 Task: Search one way flight ticket for 5 adults, 1 child, 2 infants in seat and 1 infant on lap in business from Reno: Reno/tahoe International Airport to New Bern: Coastal Carolina Regional Airport (was Craven County Regional) on 5-4-2023. Choice of flights is Frontier. Number of bags: 2 checked bags. Price is upto 81000. Outbound departure time preference is 8:30.
Action: Mouse moved to (322, 126)
Screenshot: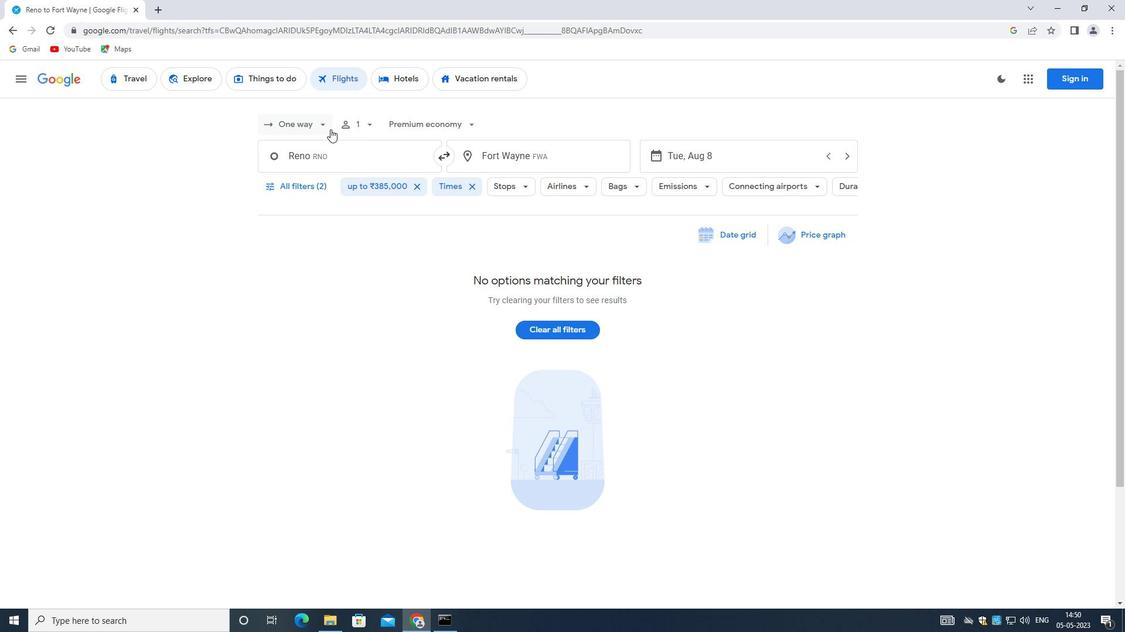 
Action: Mouse pressed left at (322, 126)
Screenshot: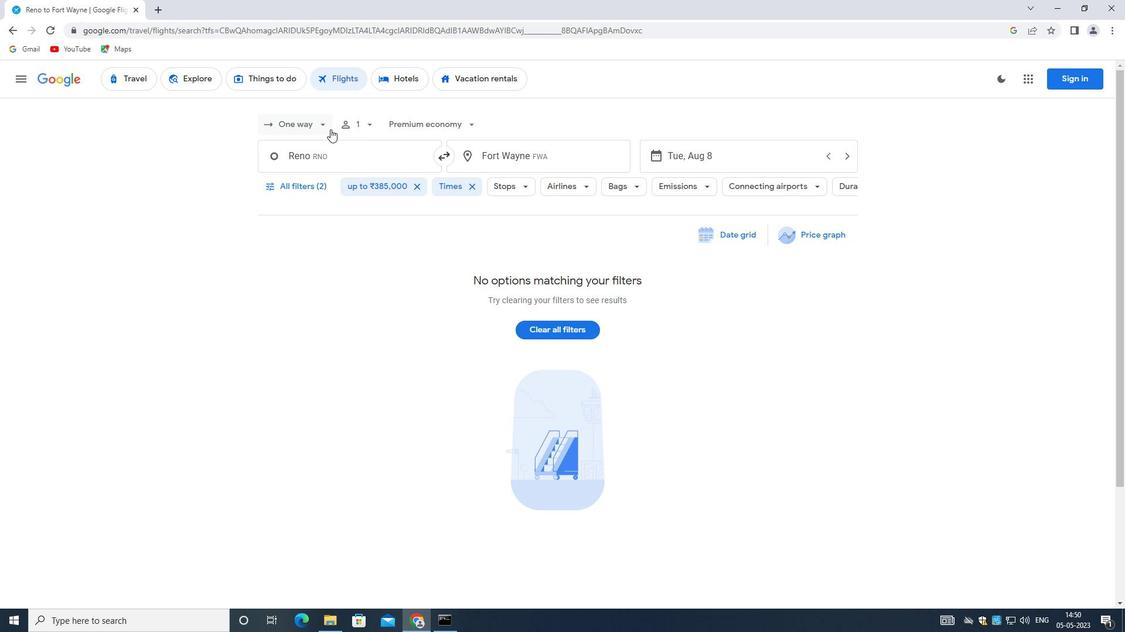 
Action: Mouse moved to (309, 186)
Screenshot: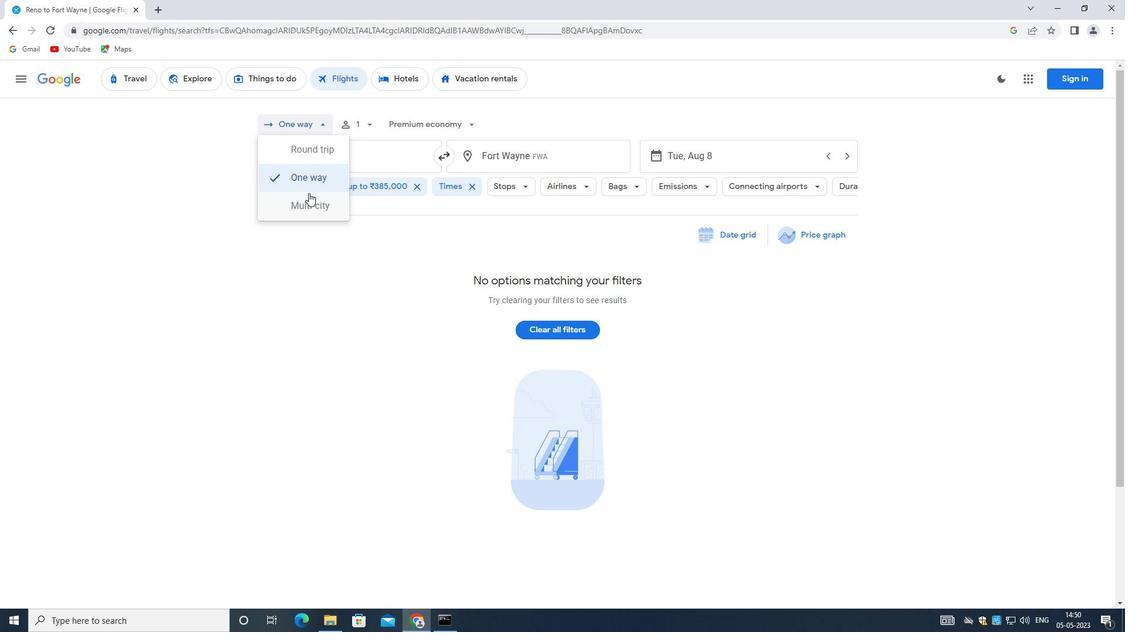 
Action: Mouse pressed left at (309, 186)
Screenshot: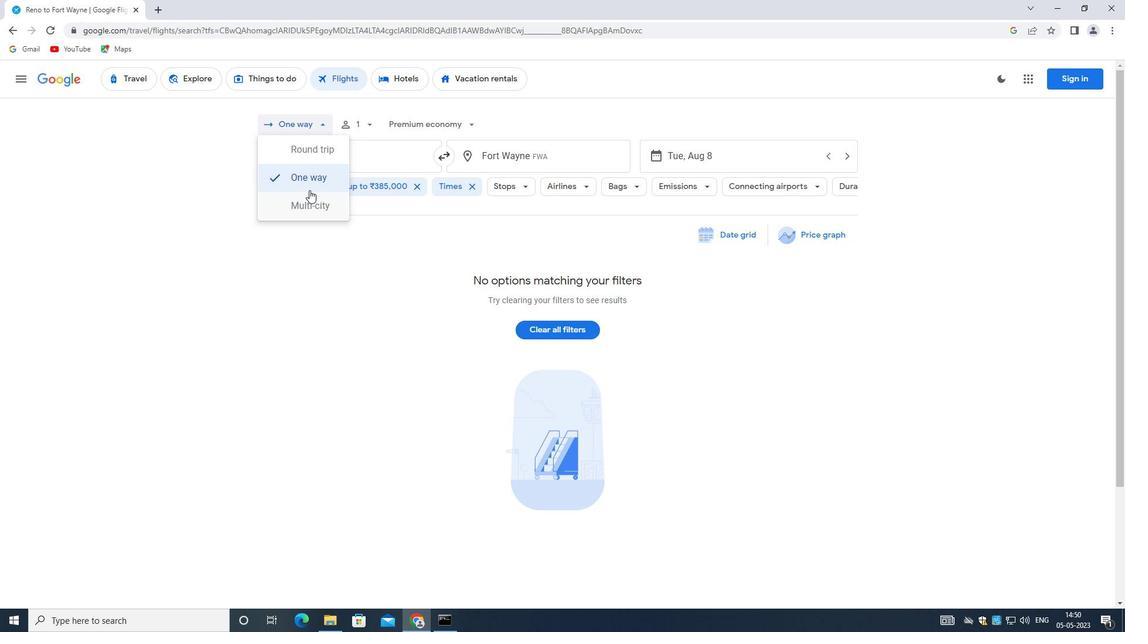 
Action: Mouse moved to (361, 122)
Screenshot: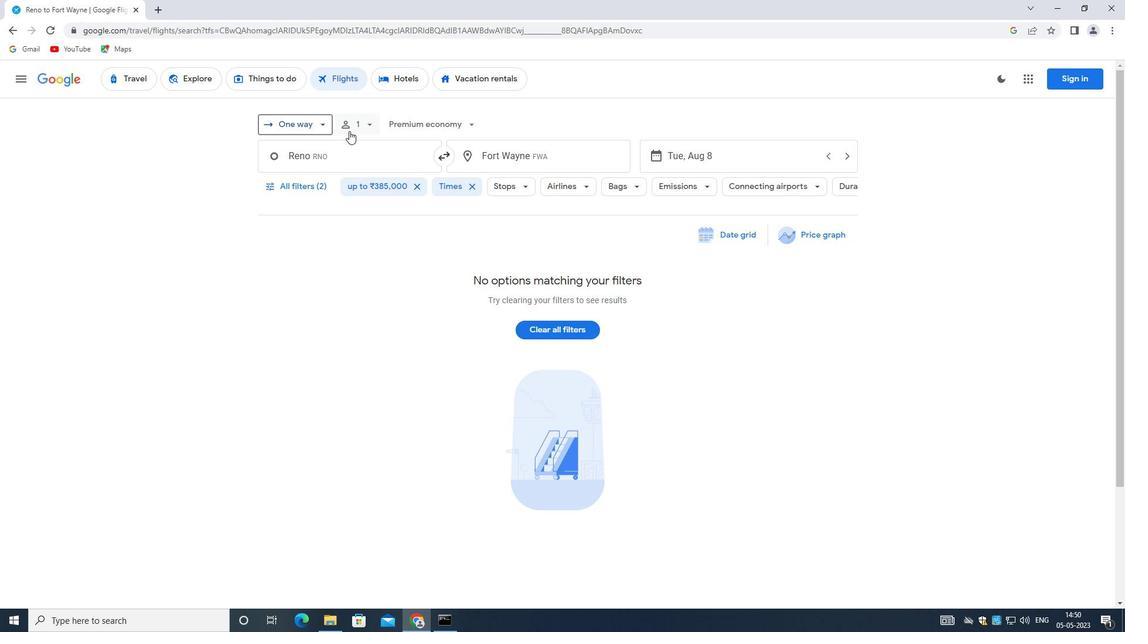 
Action: Mouse pressed left at (361, 122)
Screenshot: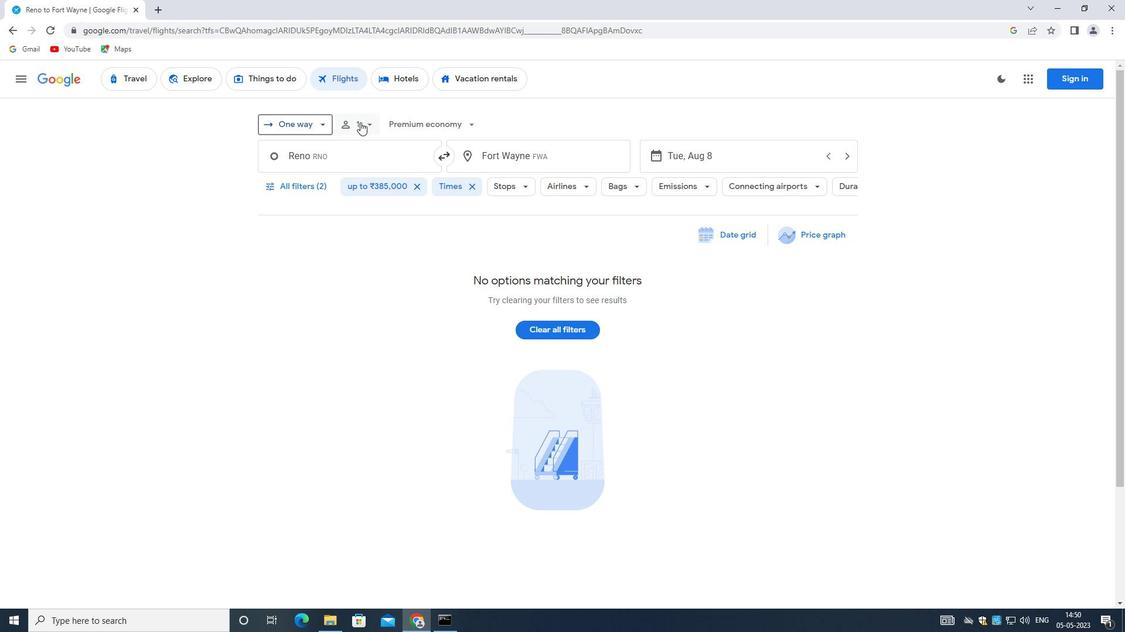 
Action: Mouse moved to (456, 153)
Screenshot: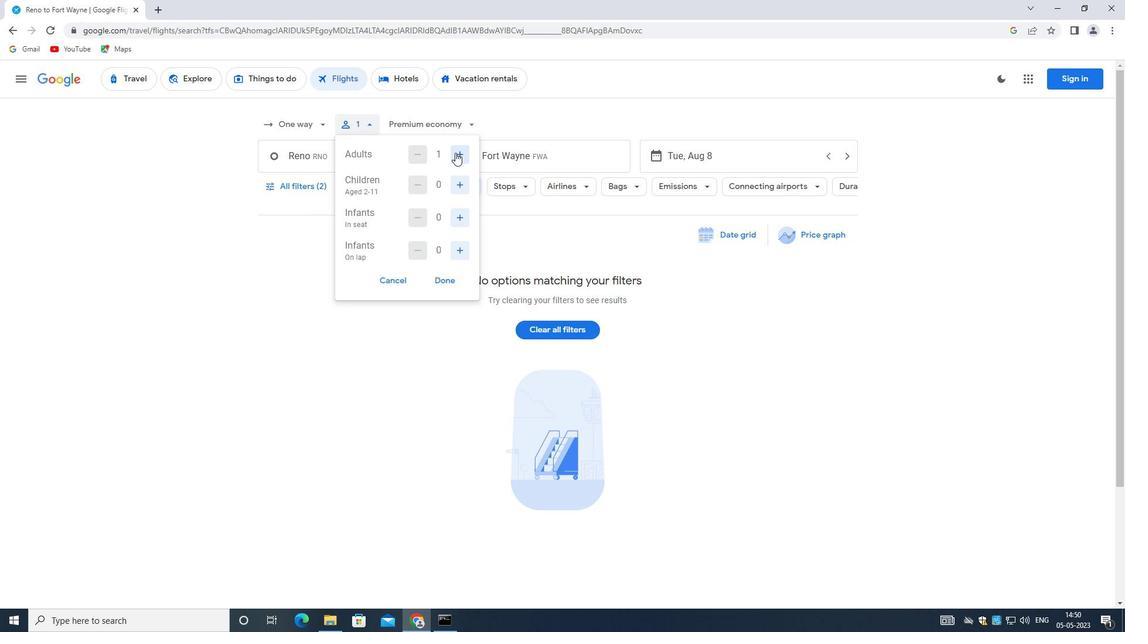 
Action: Mouse pressed left at (456, 153)
Screenshot: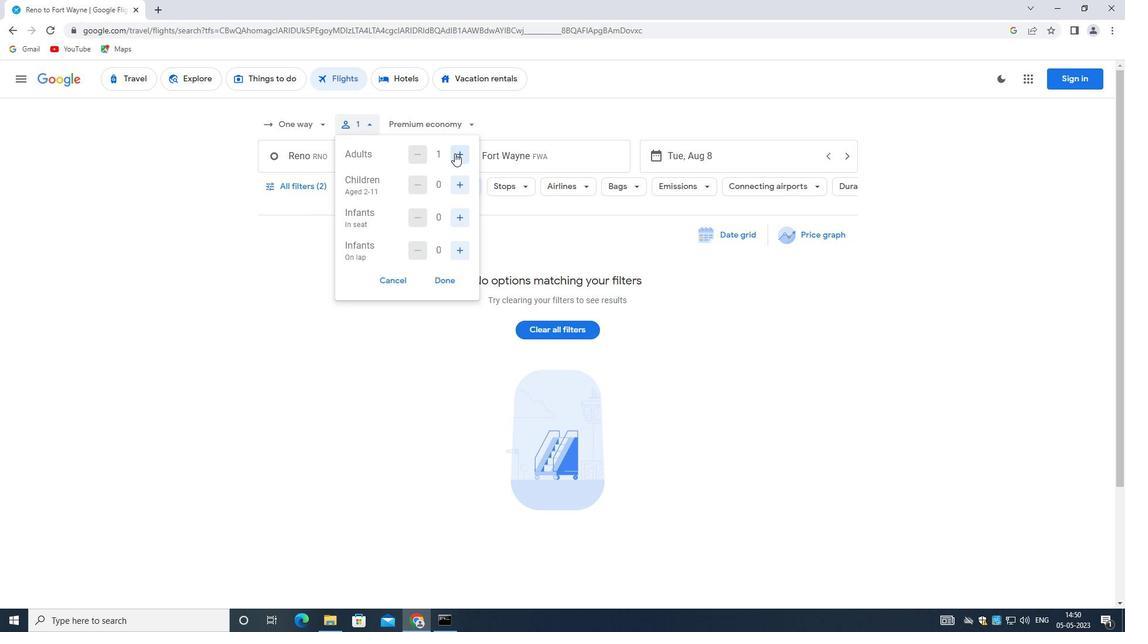 
Action: Mouse moved to (457, 152)
Screenshot: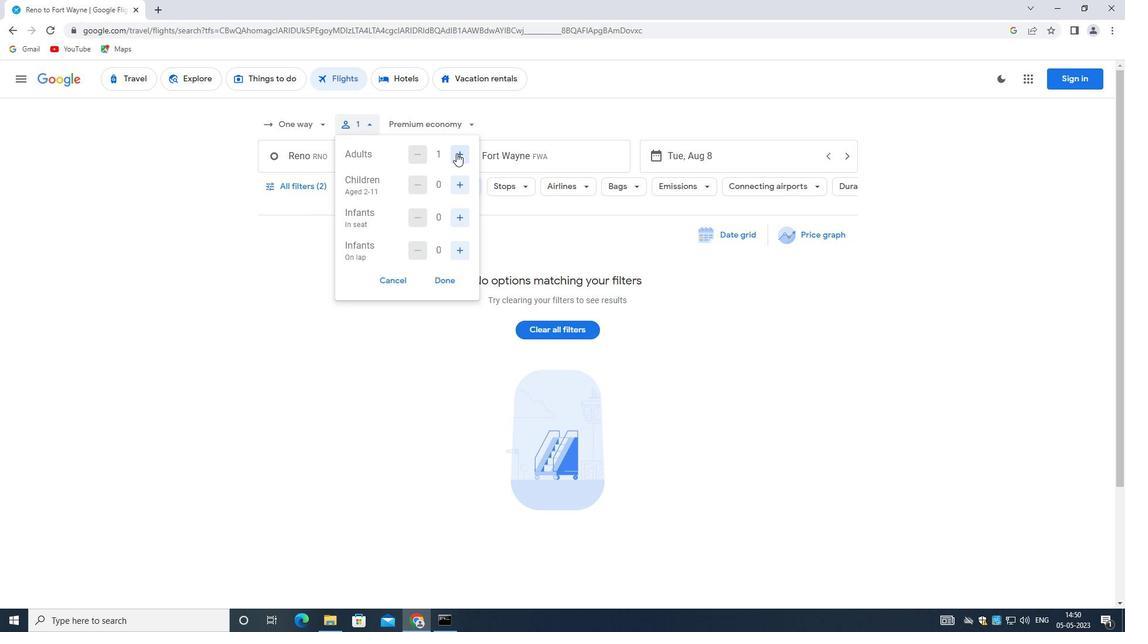 
Action: Mouse pressed left at (457, 152)
Screenshot: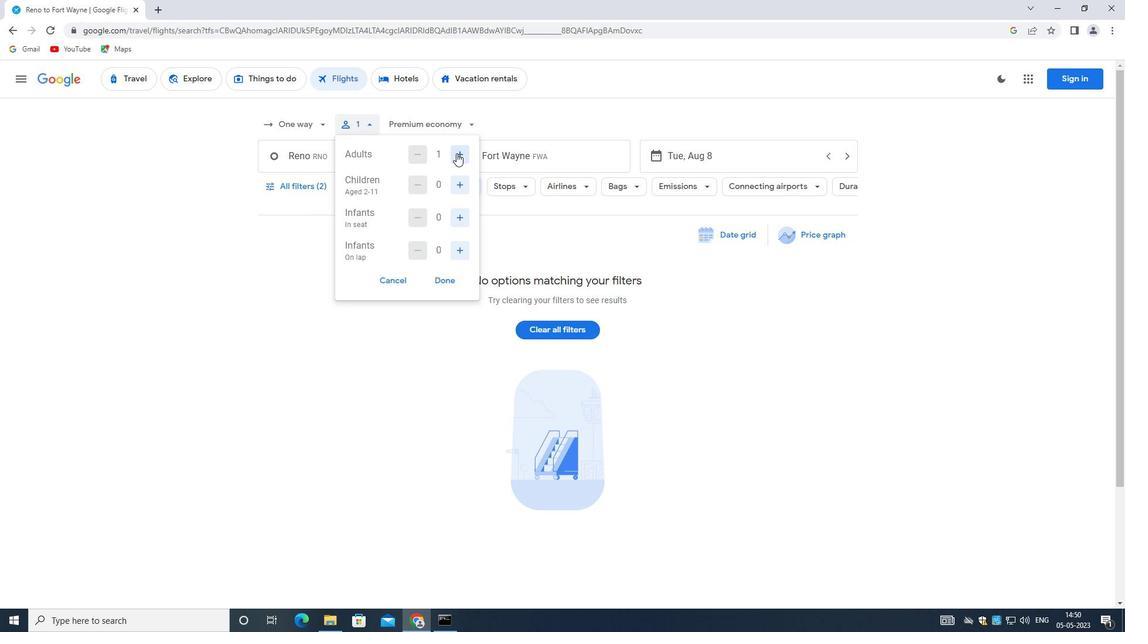
Action: Mouse pressed left at (457, 152)
Screenshot: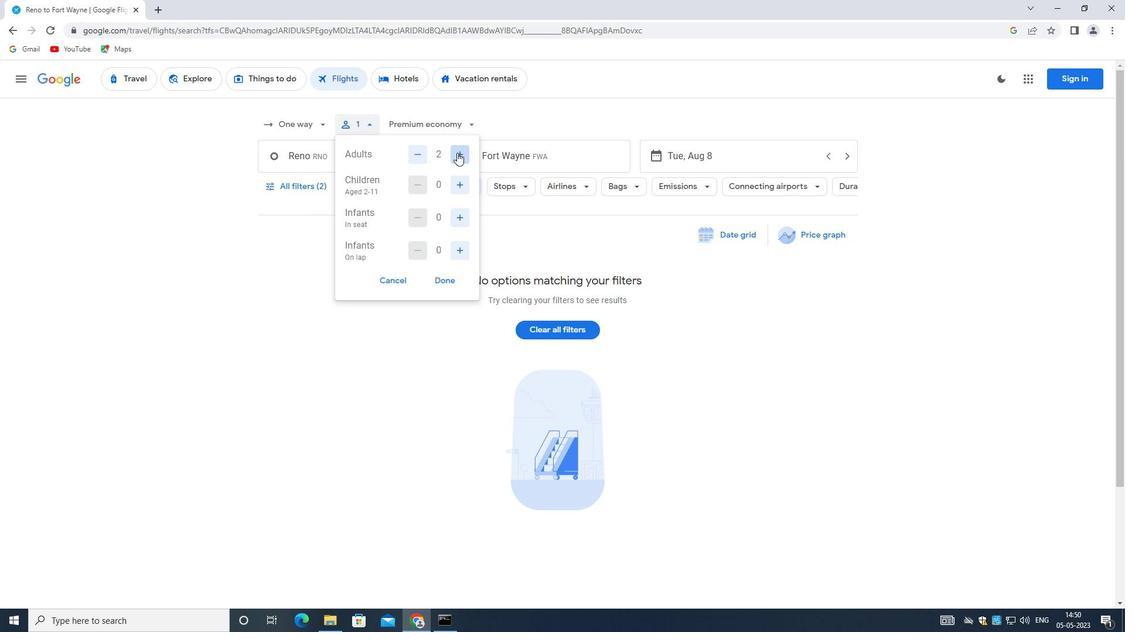 
Action: Mouse pressed left at (457, 152)
Screenshot: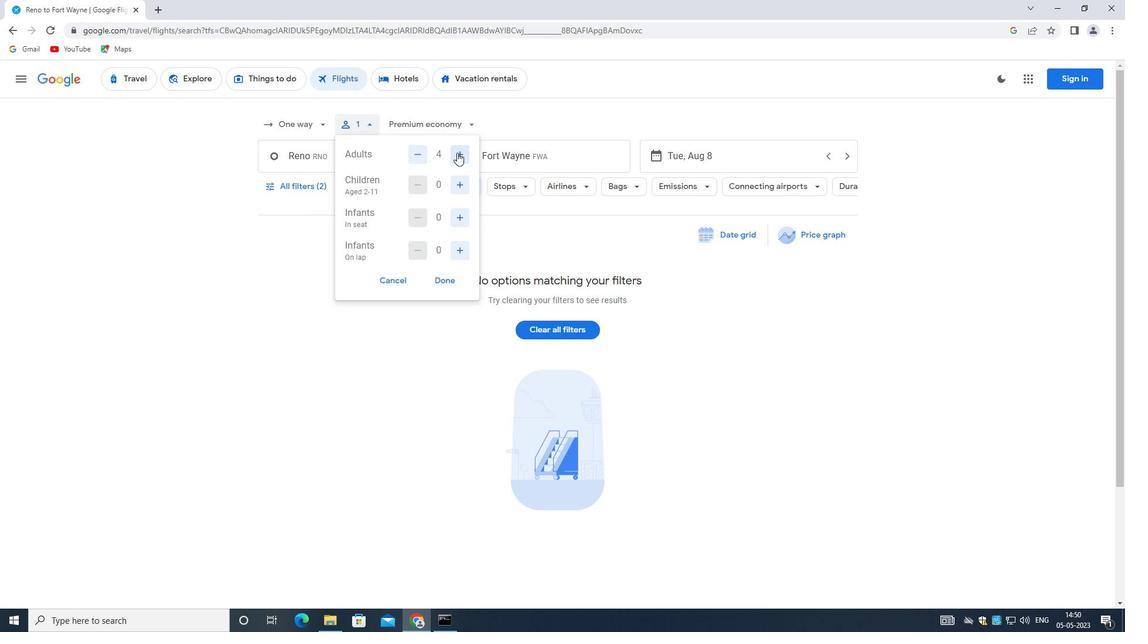 
Action: Mouse moved to (464, 181)
Screenshot: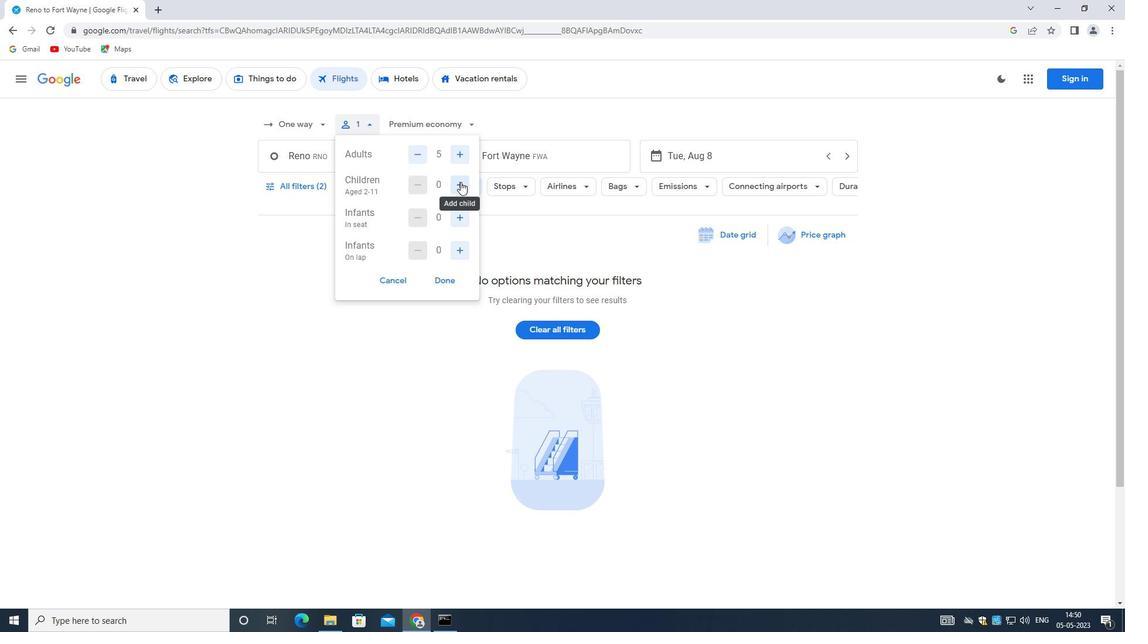 
Action: Mouse pressed left at (464, 181)
Screenshot: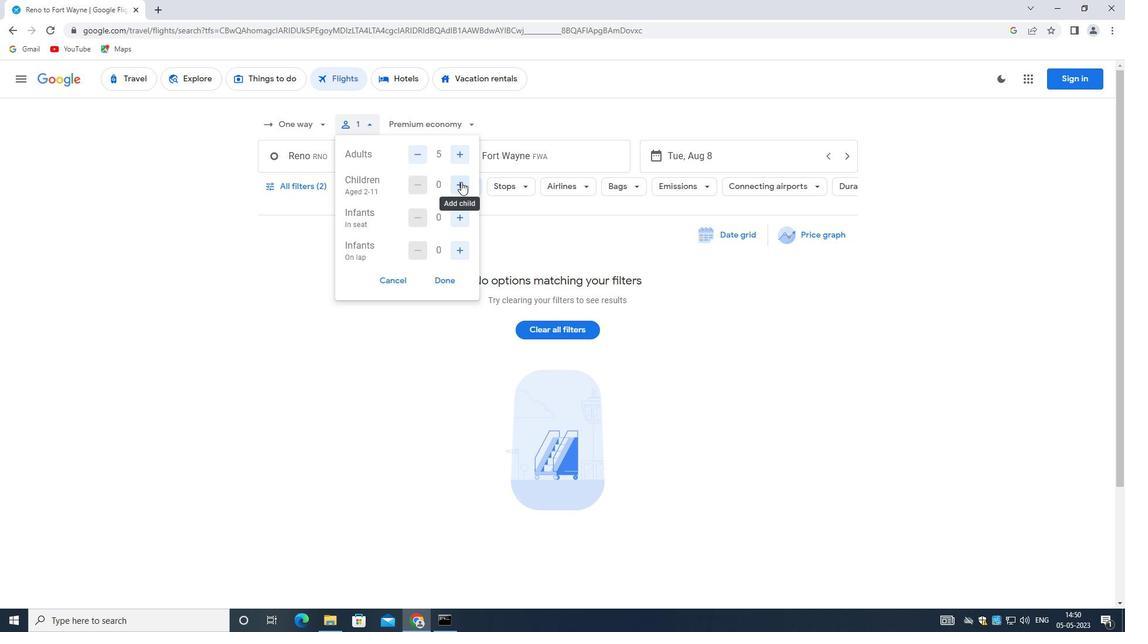 
Action: Mouse moved to (470, 215)
Screenshot: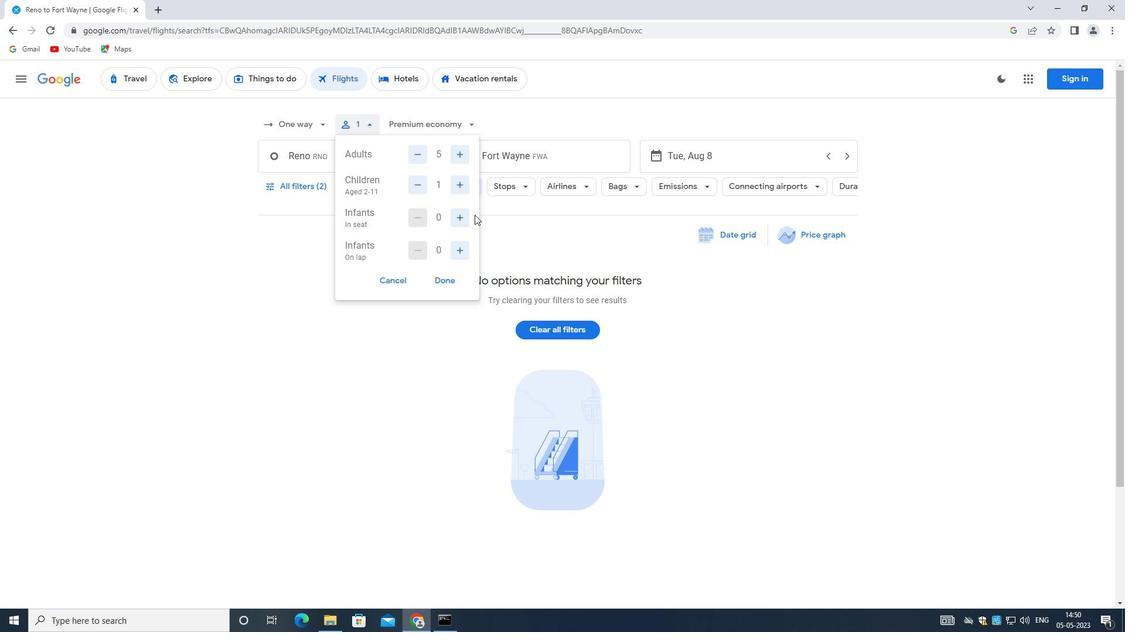 
Action: Mouse pressed left at (470, 215)
Screenshot: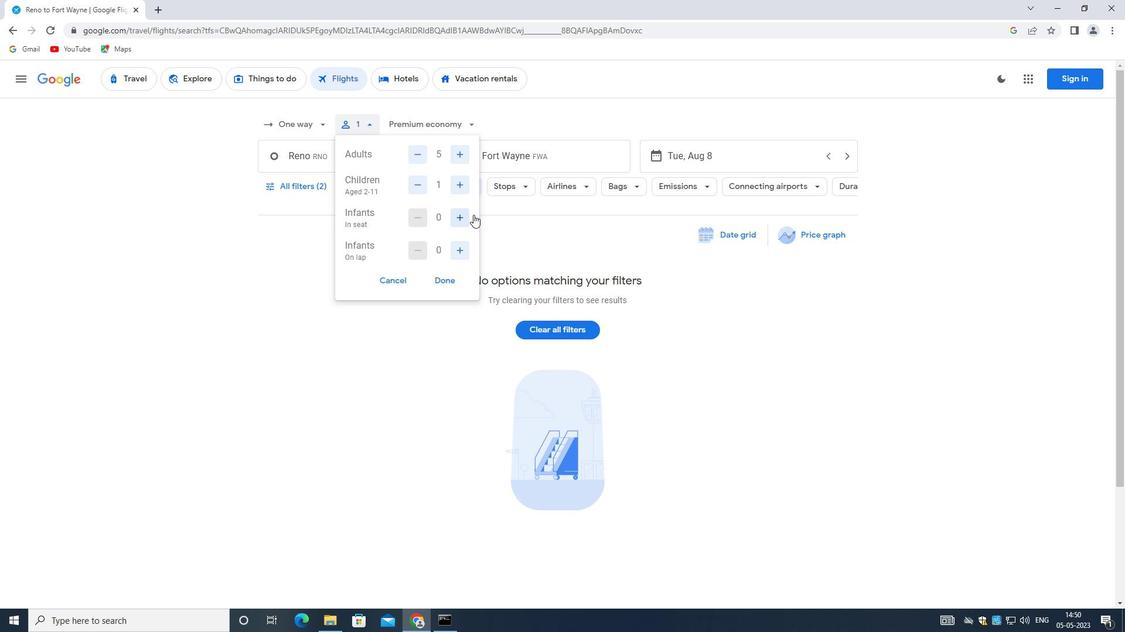 
Action: Mouse moved to (465, 219)
Screenshot: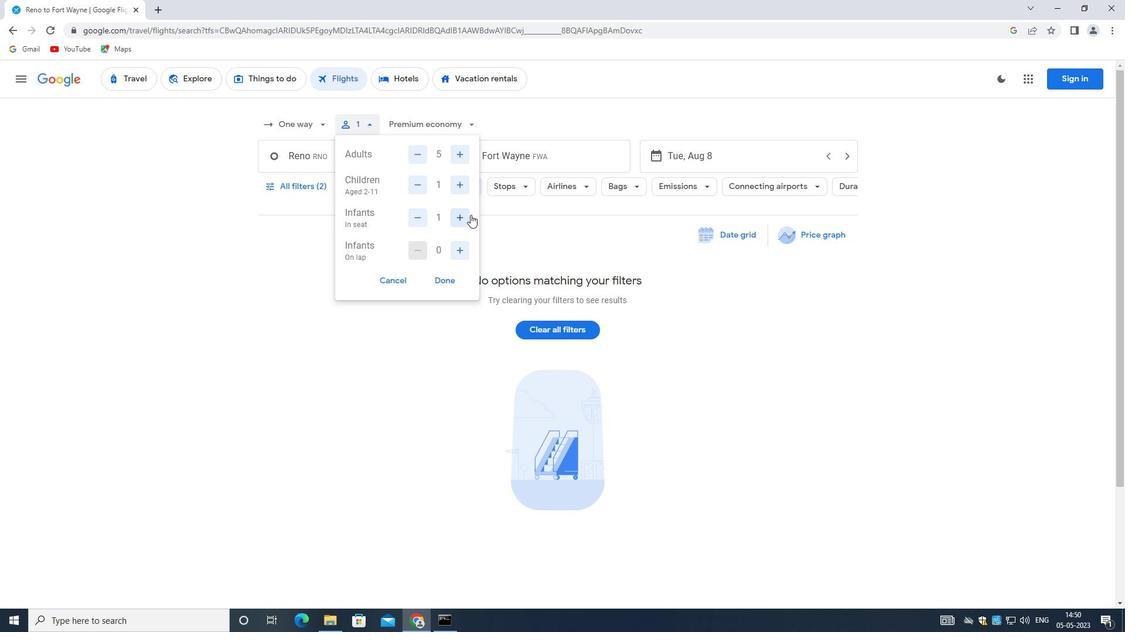 
Action: Mouse pressed left at (465, 219)
Screenshot: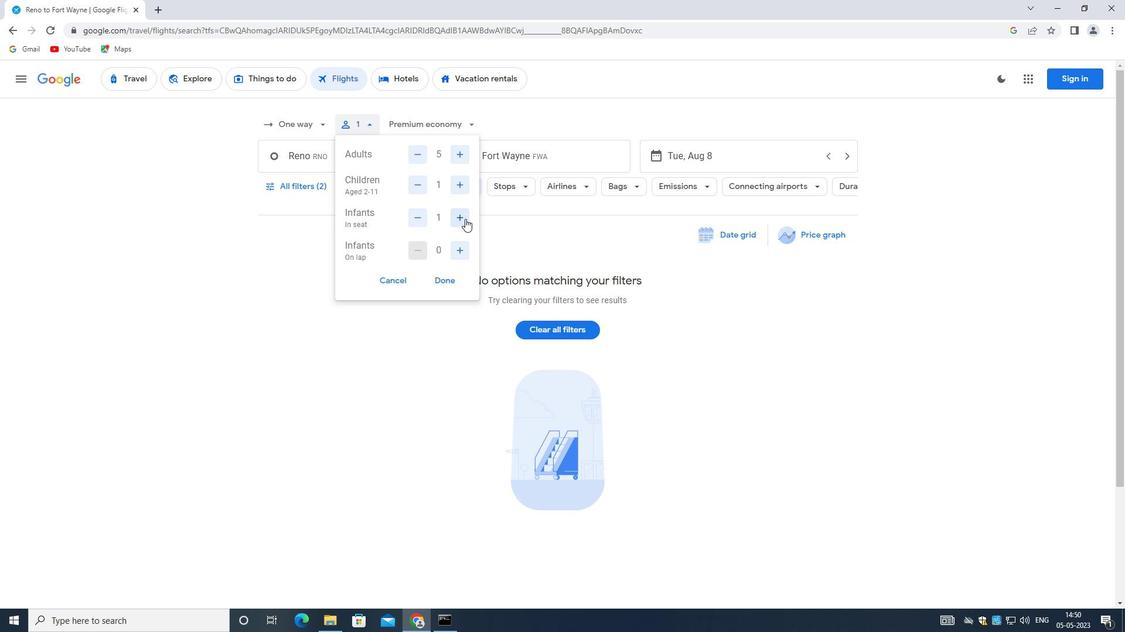 
Action: Mouse moved to (456, 248)
Screenshot: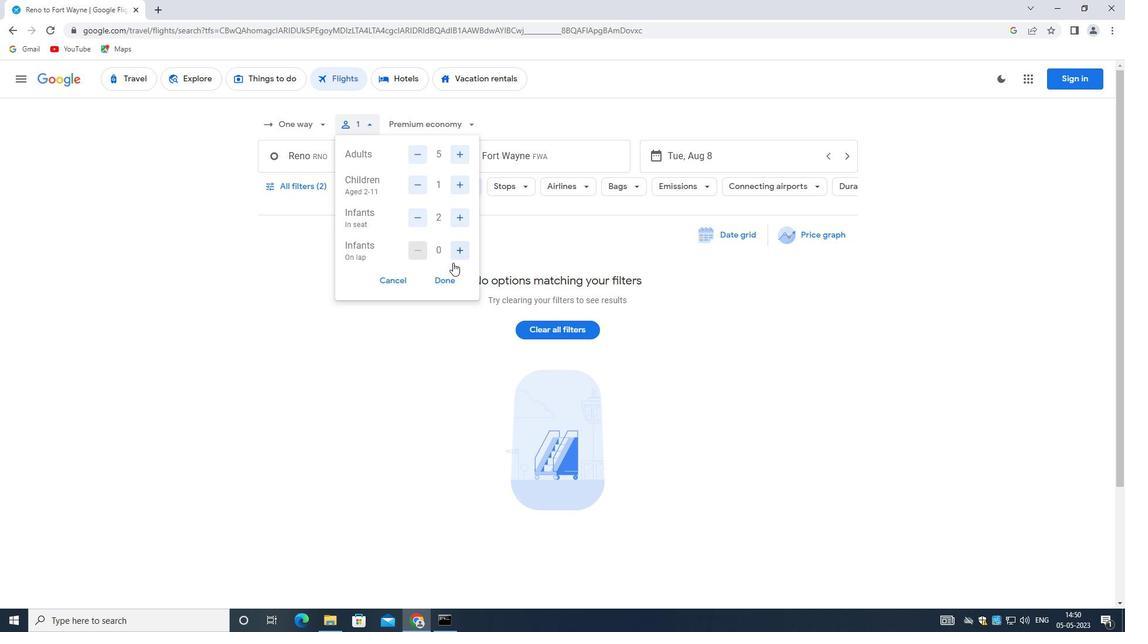
Action: Mouse pressed left at (456, 248)
Screenshot: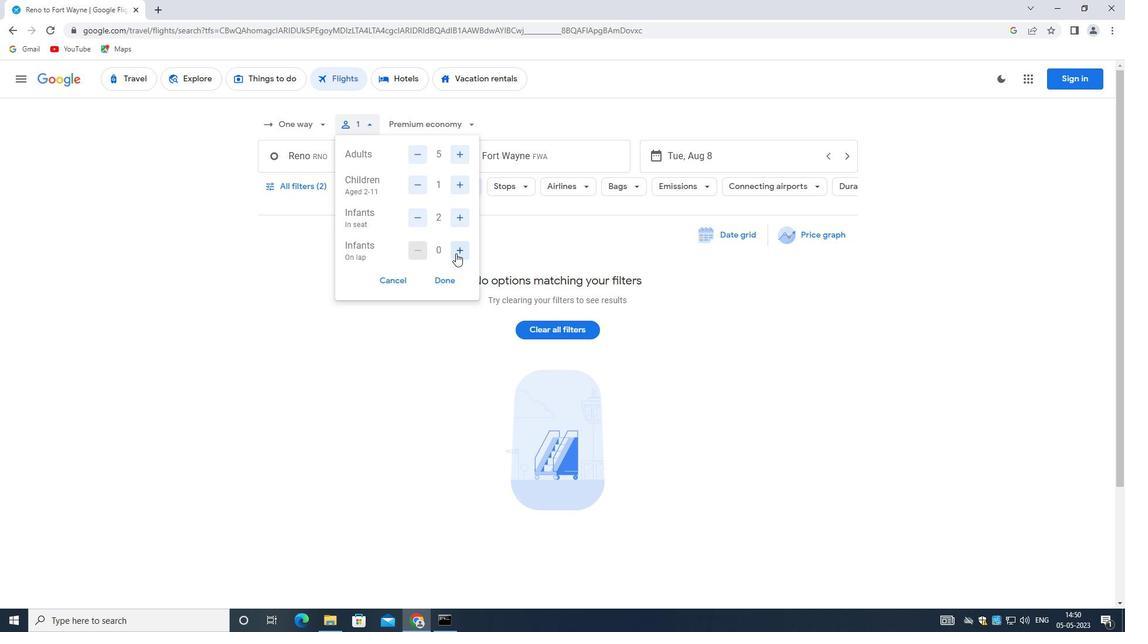 
Action: Mouse moved to (447, 284)
Screenshot: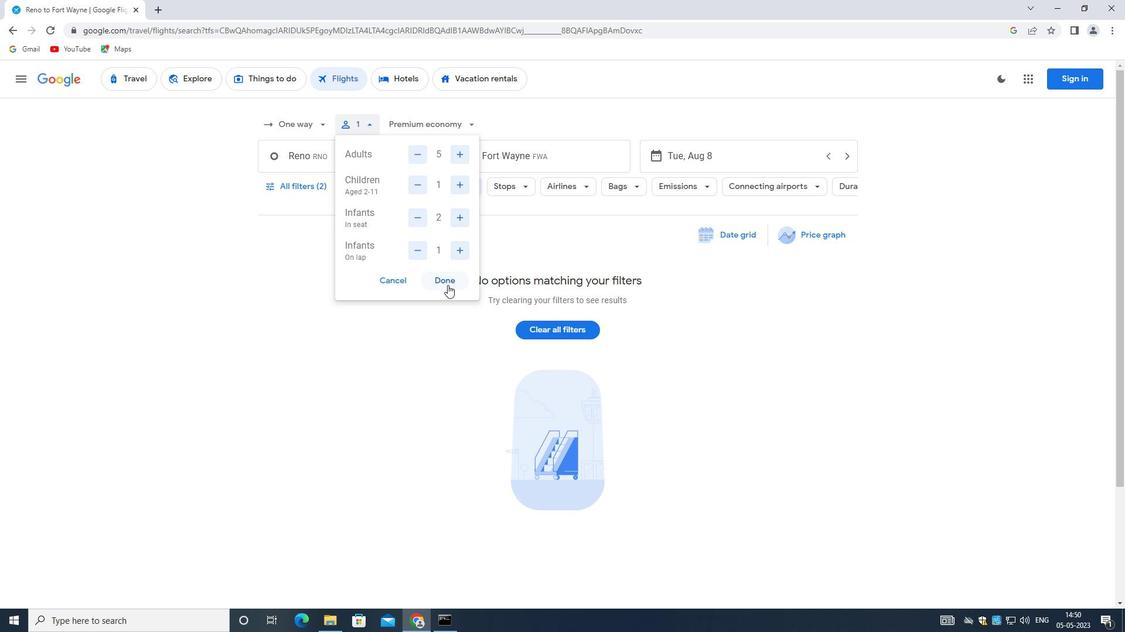 
Action: Mouse pressed left at (447, 284)
Screenshot: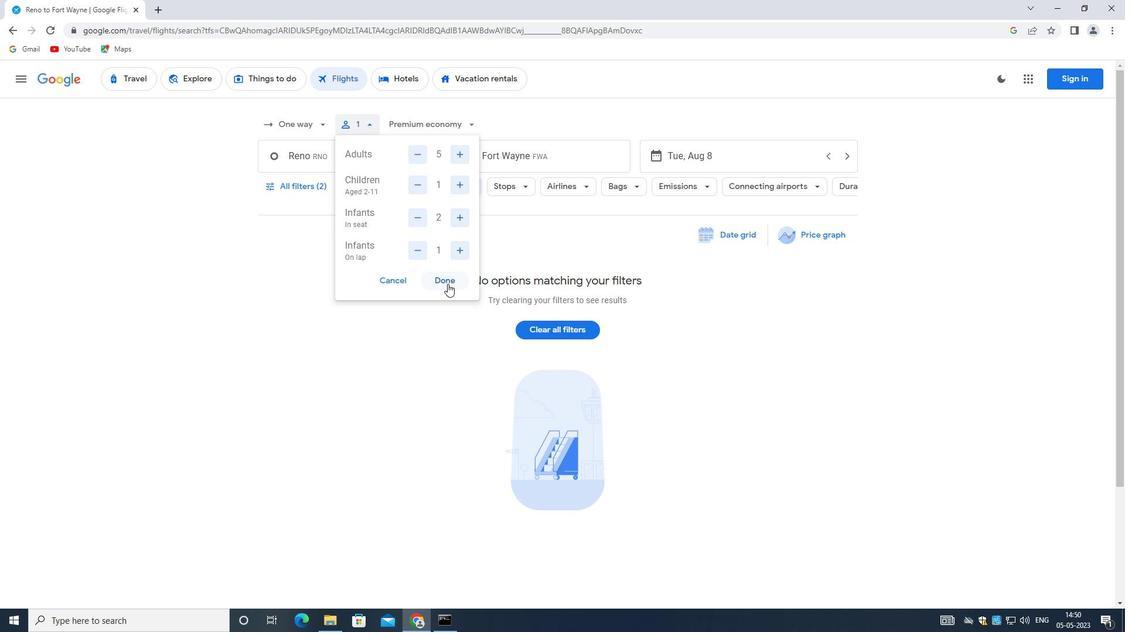 
Action: Mouse moved to (424, 128)
Screenshot: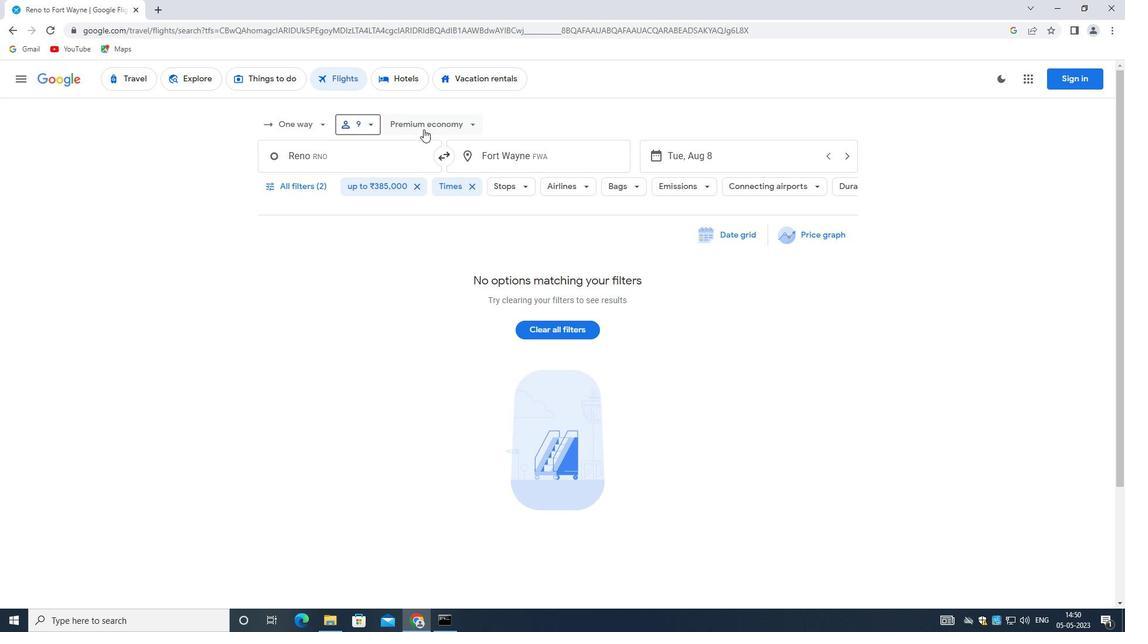 
Action: Mouse pressed left at (424, 128)
Screenshot: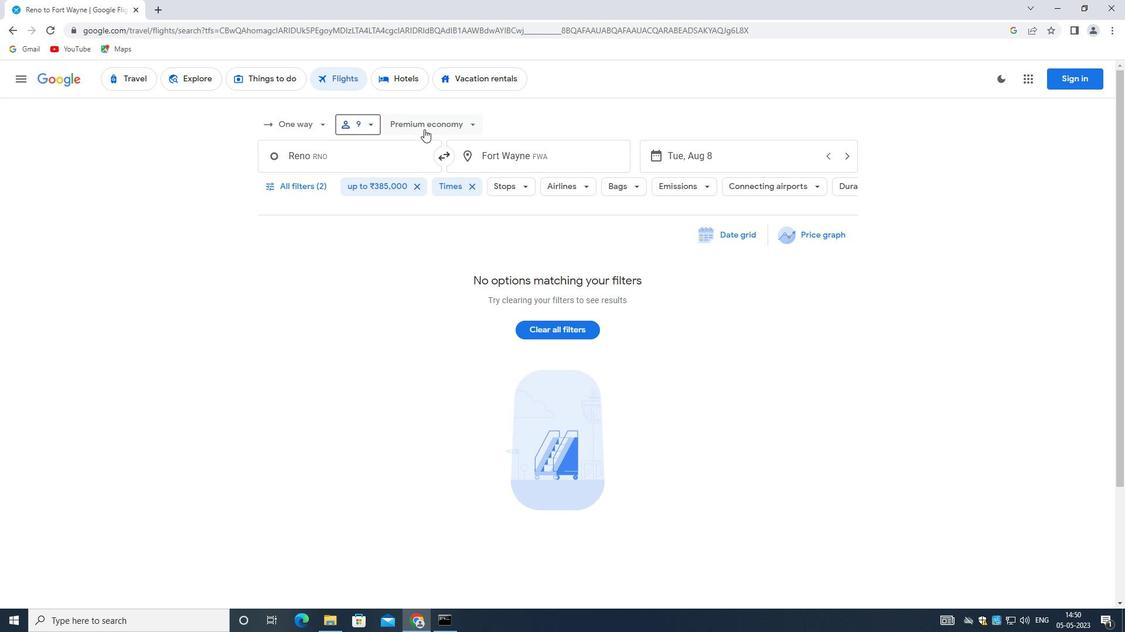 
Action: Mouse moved to (430, 204)
Screenshot: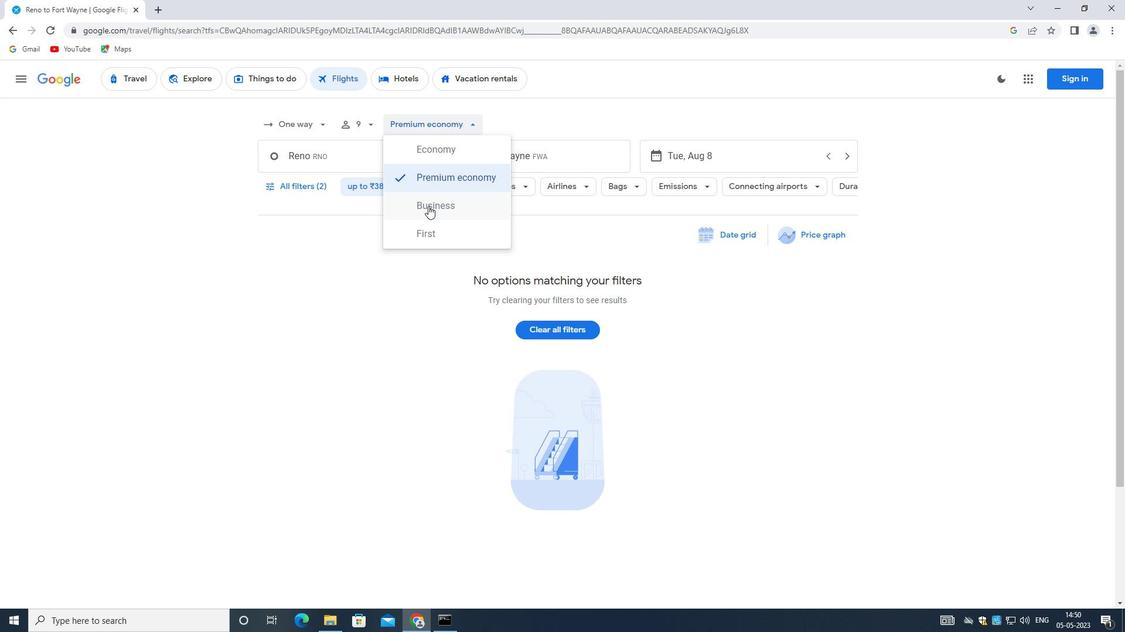 
Action: Mouse pressed left at (430, 204)
Screenshot: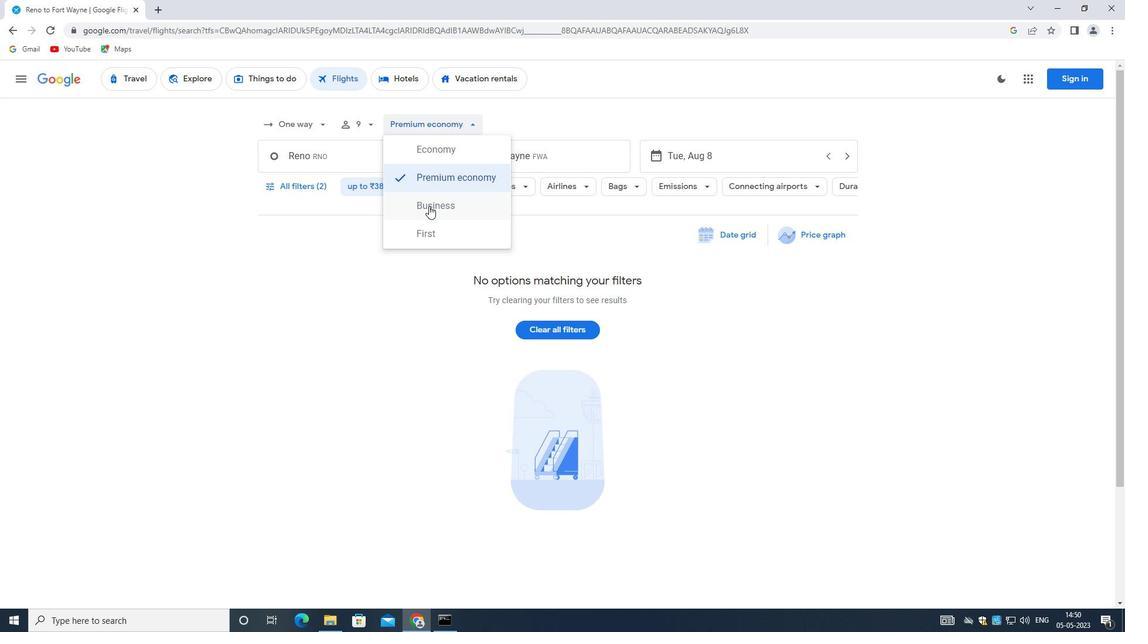 
Action: Mouse moved to (326, 158)
Screenshot: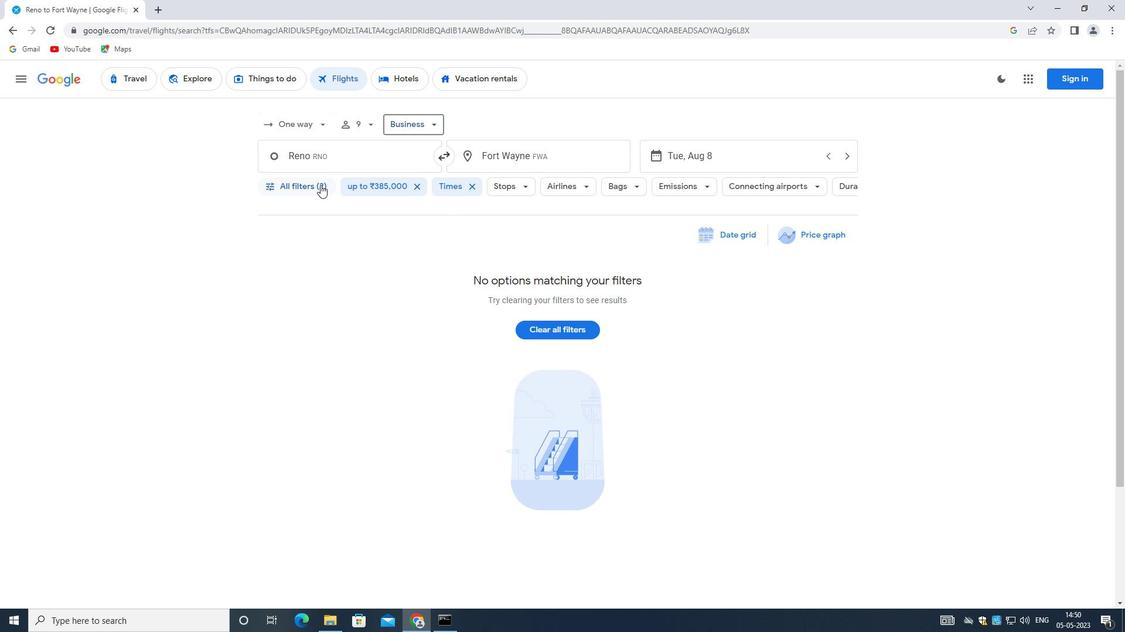 
Action: Mouse pressed left at (326, 158)
Screenshot: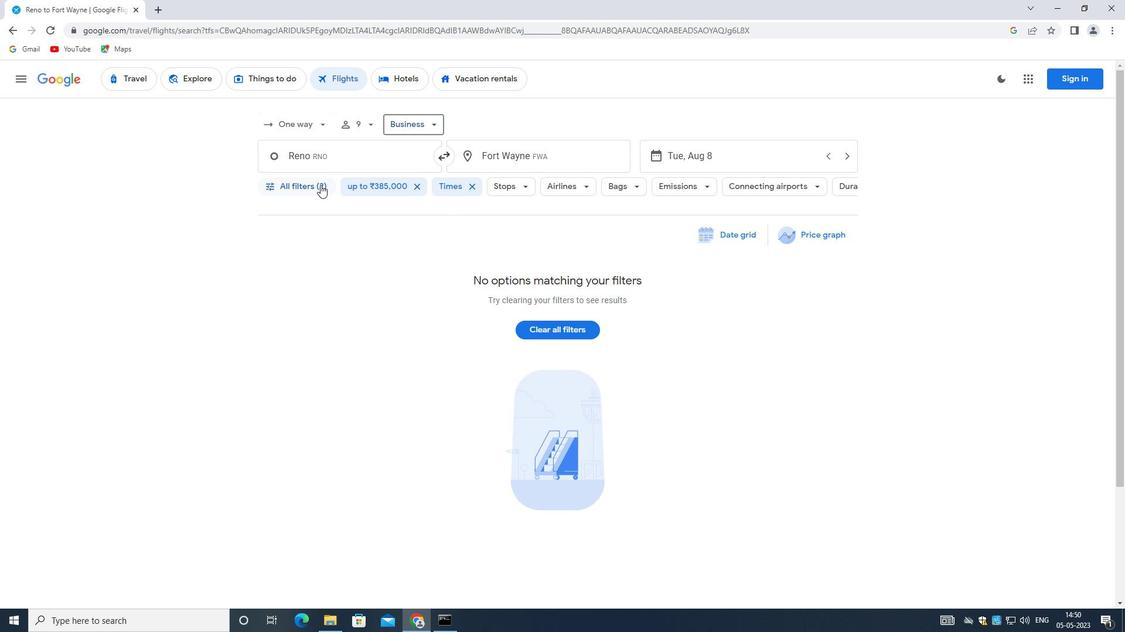 
Action: Mouse moved to (393, 213)
Screenshot: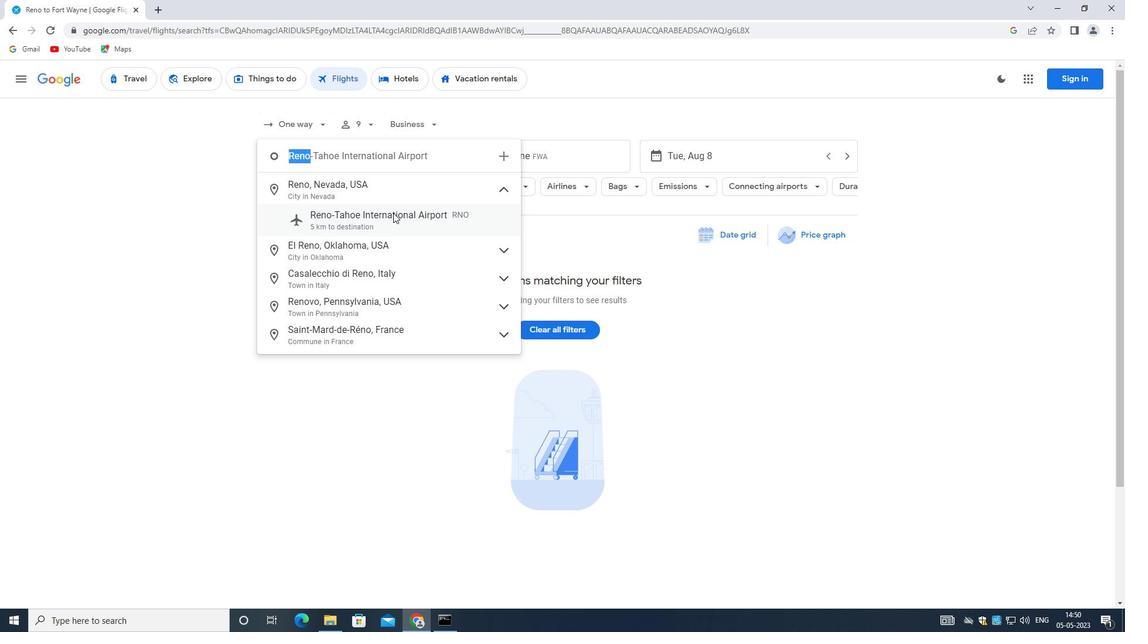 
Action: Mouse pressed left at (393, 213)
Screenshot: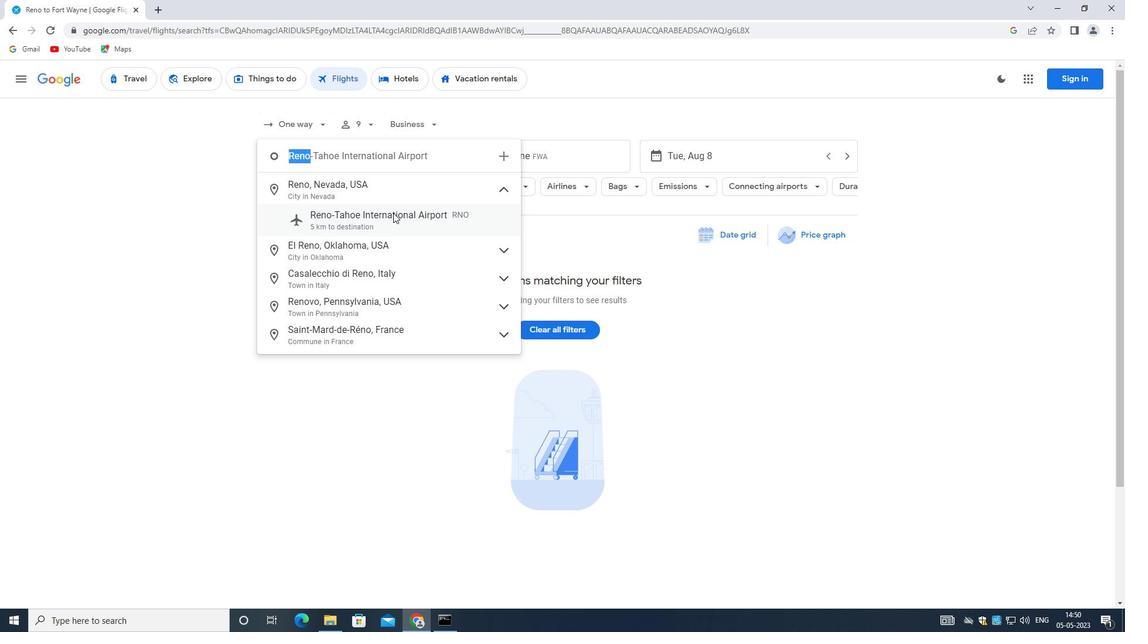 
Action: Mouse moved to (542, 145)
Screenshot: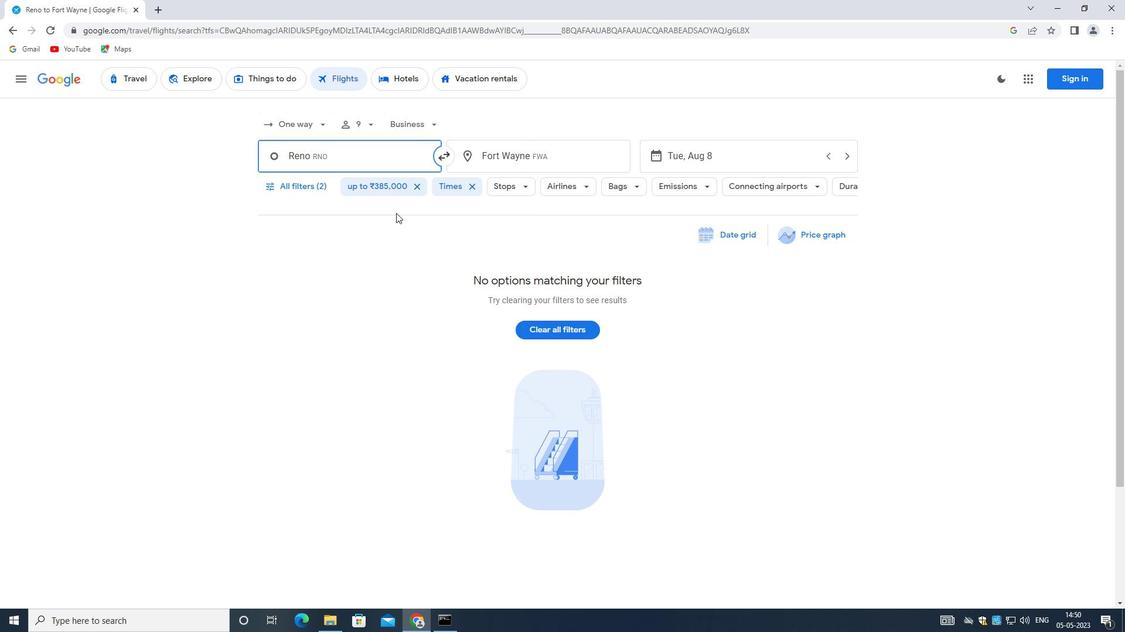 
Action: Mouse pressed left at (542, 145)
Screenshot: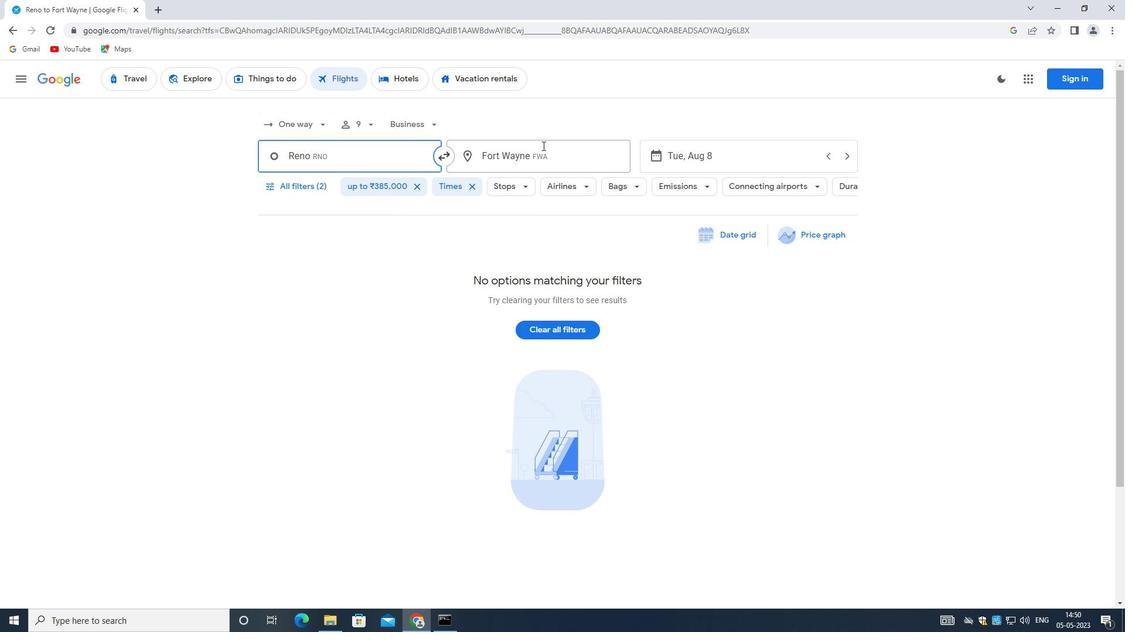 
Action: Mouse moved to (545, 143)
Screenshot: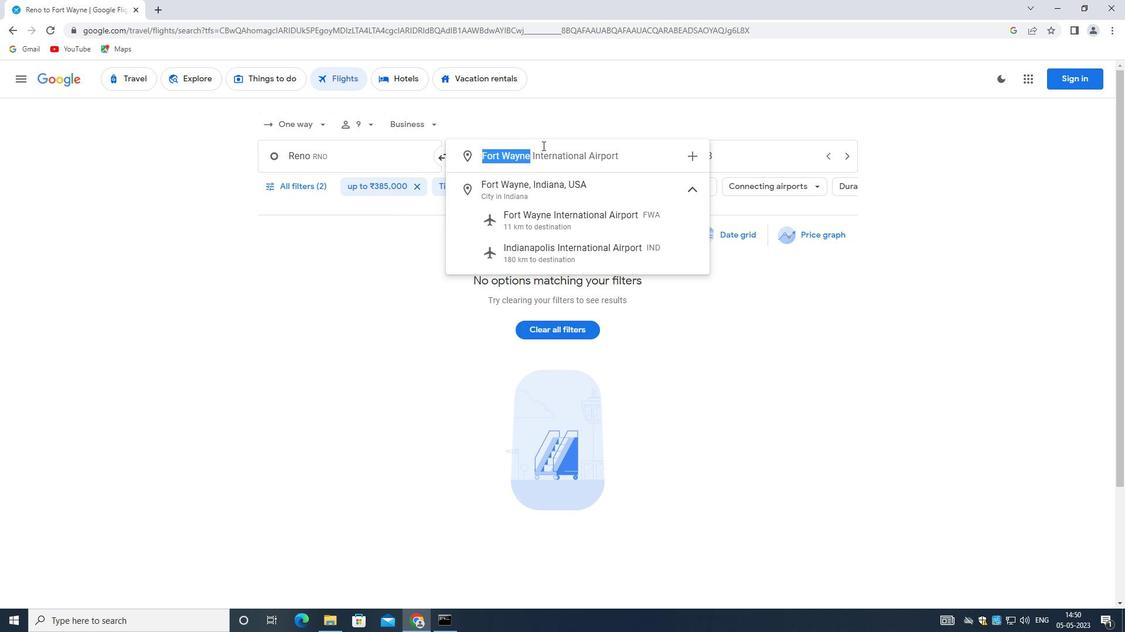 
Action: Key pressed <Key.backspace>
Screenshot: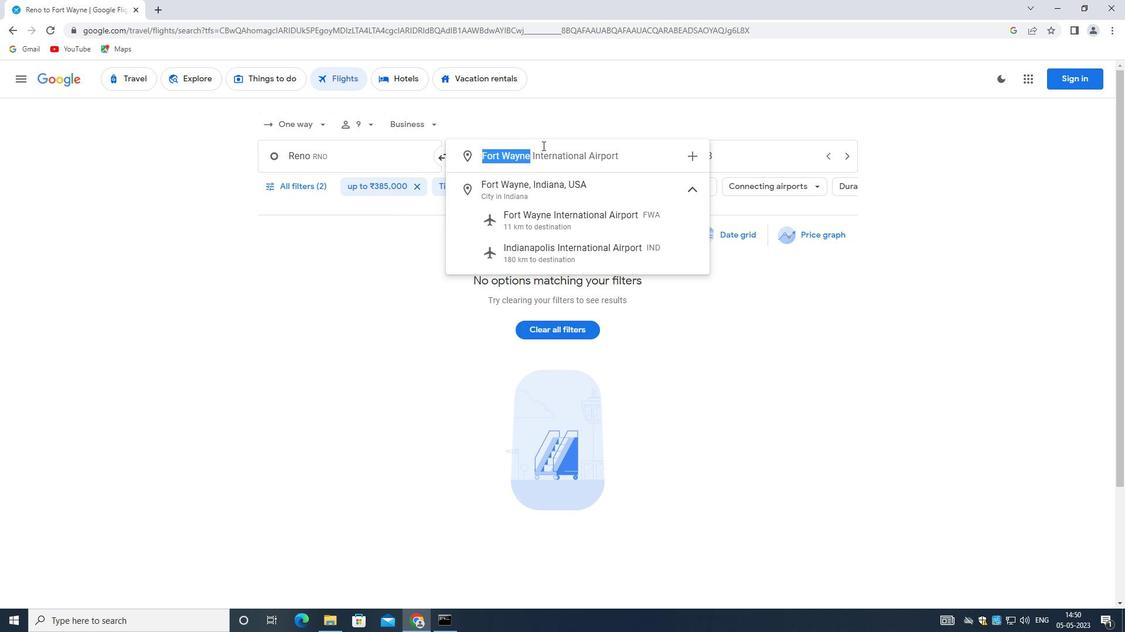 
Action: Mouse moved to (562, 132)
Screenshot: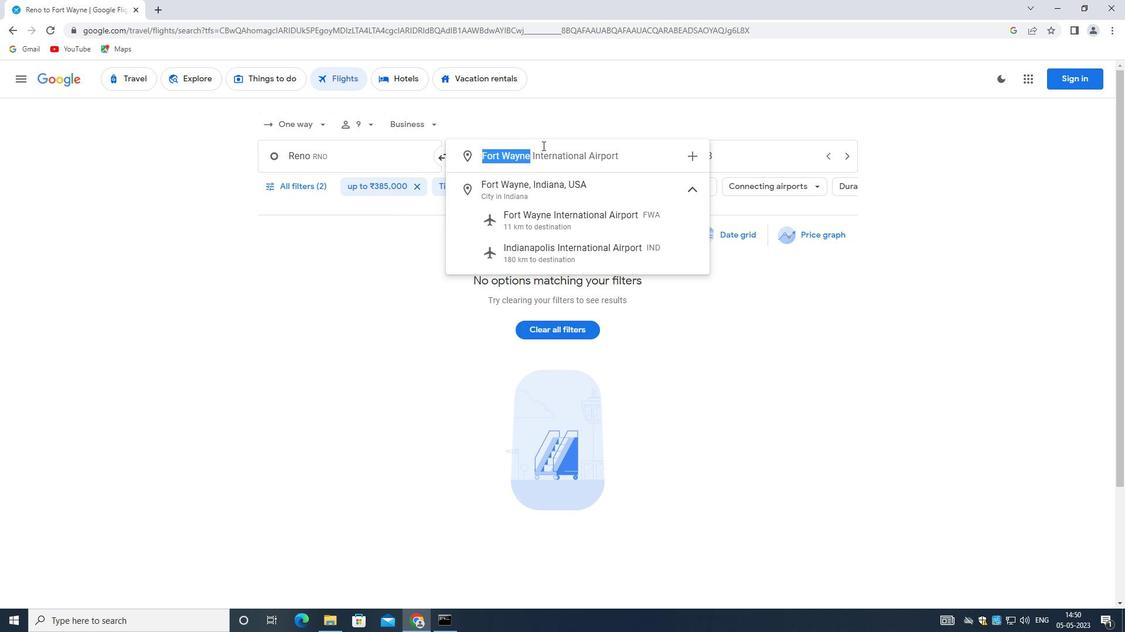 
Action: Key pressed <Key.shift><Key.shift><Key.shift>COAST
Screenshot: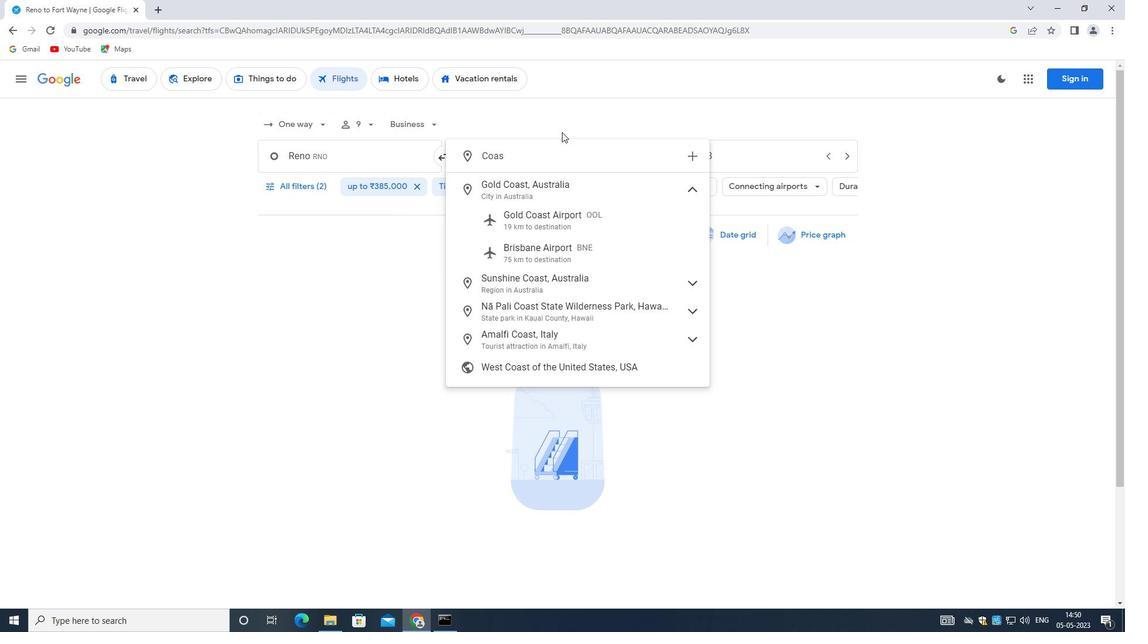 
Action: Mouse moved to (562, 132)
Screenshot: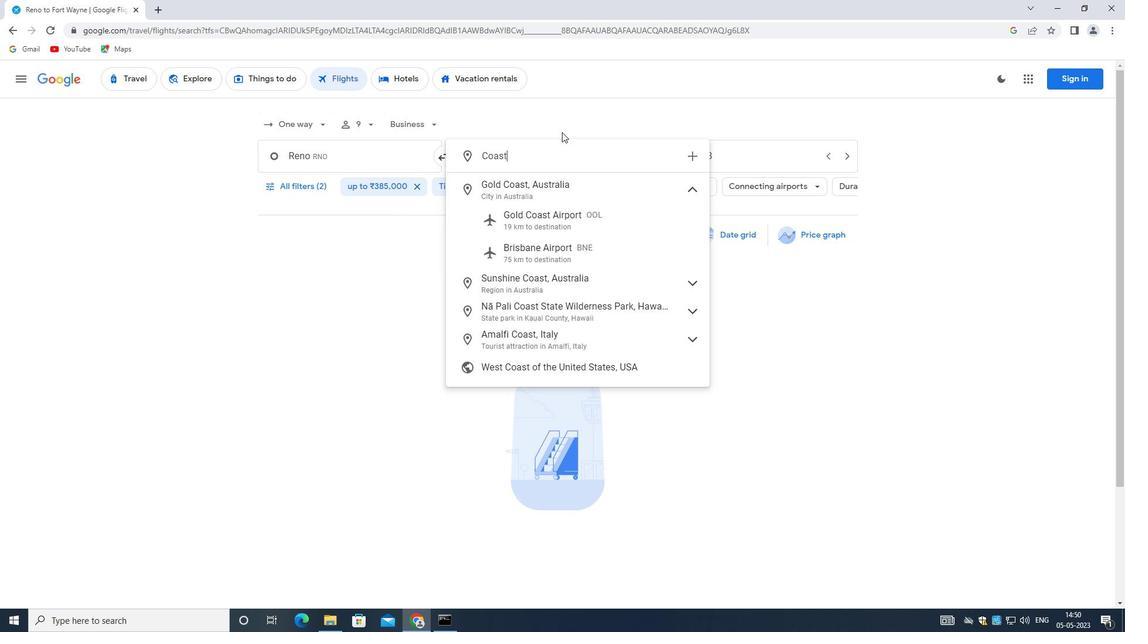 
Action: Key pressed AL<Key.space><Key.shift>CAROLINA
Screenshot: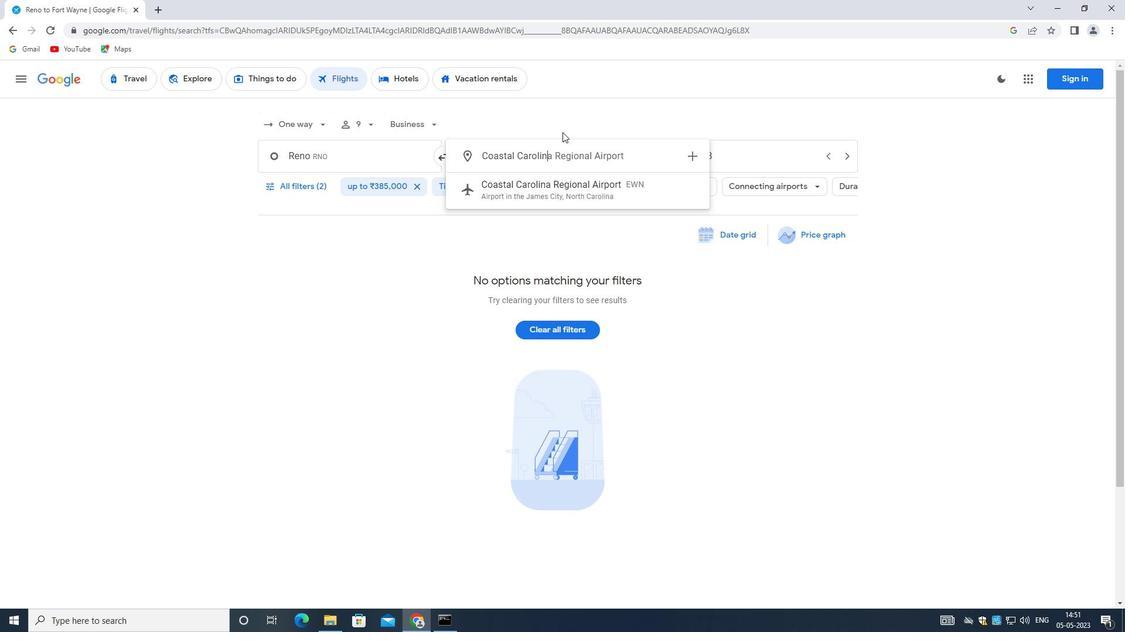 
Action: Mouse moved to (579, 186)
Screenshot: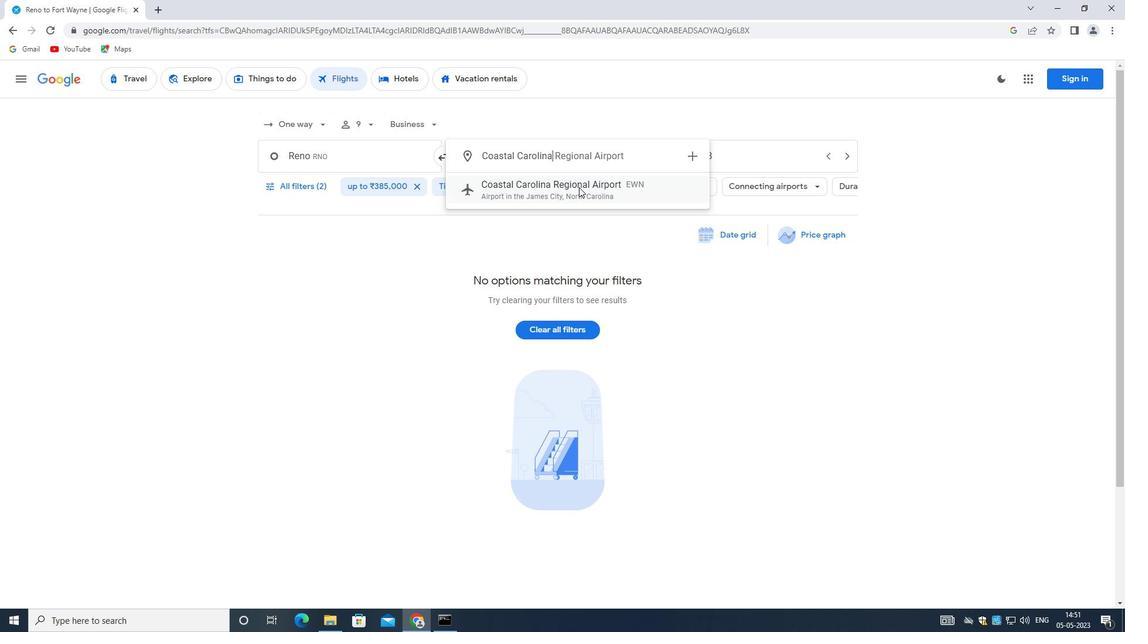 
Action: Mouse pressed left at (579, 186)
Screenshot: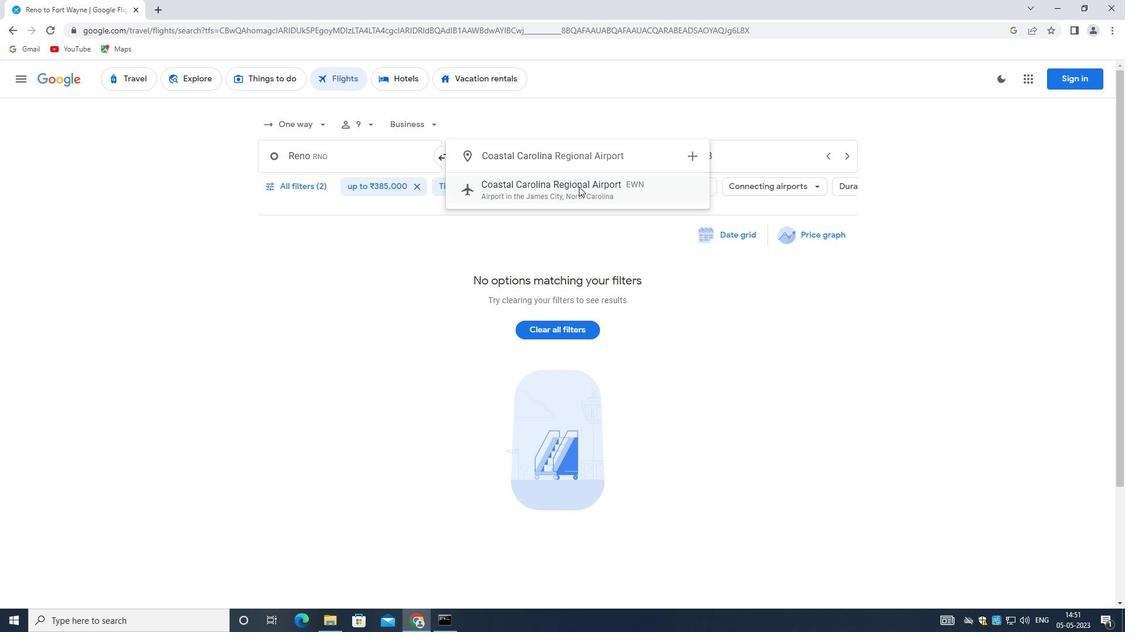
Action: Mouse moved to (698, 154)
Screenshot: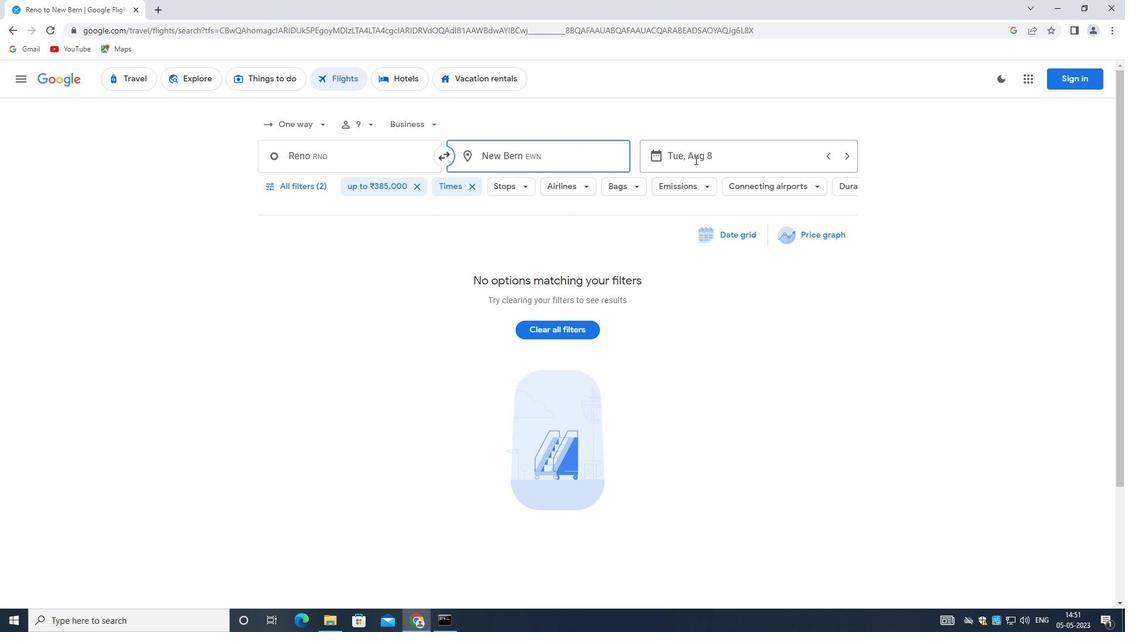 
Action: Mouse pressed left at (698, 154)
Screenshot: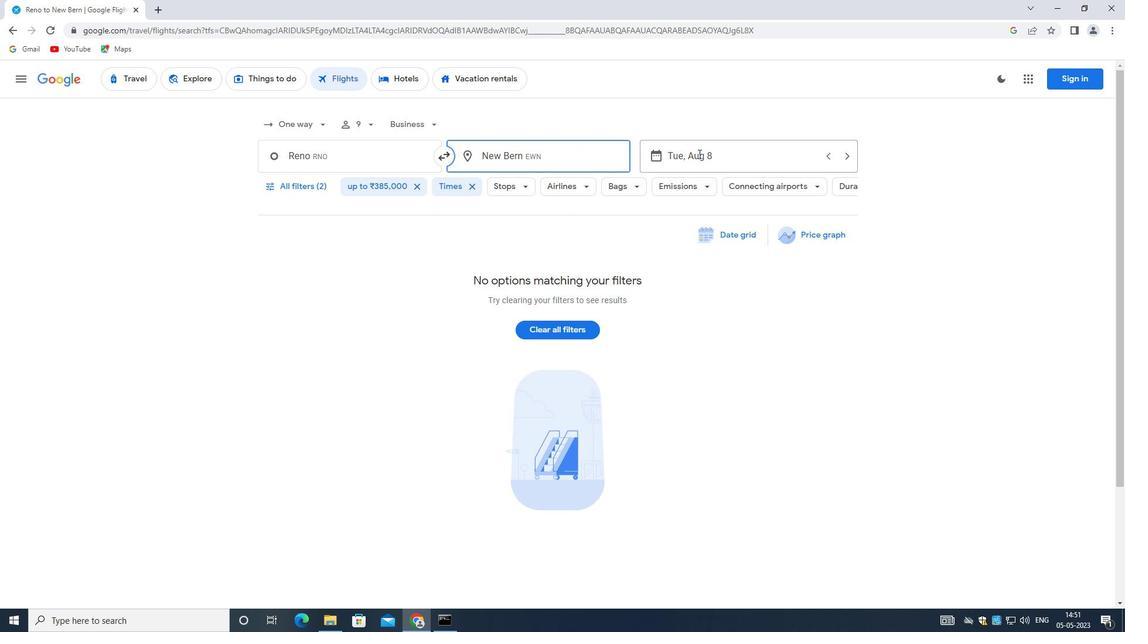 
Action: Mouse moved to (501, 287)
Screenshot: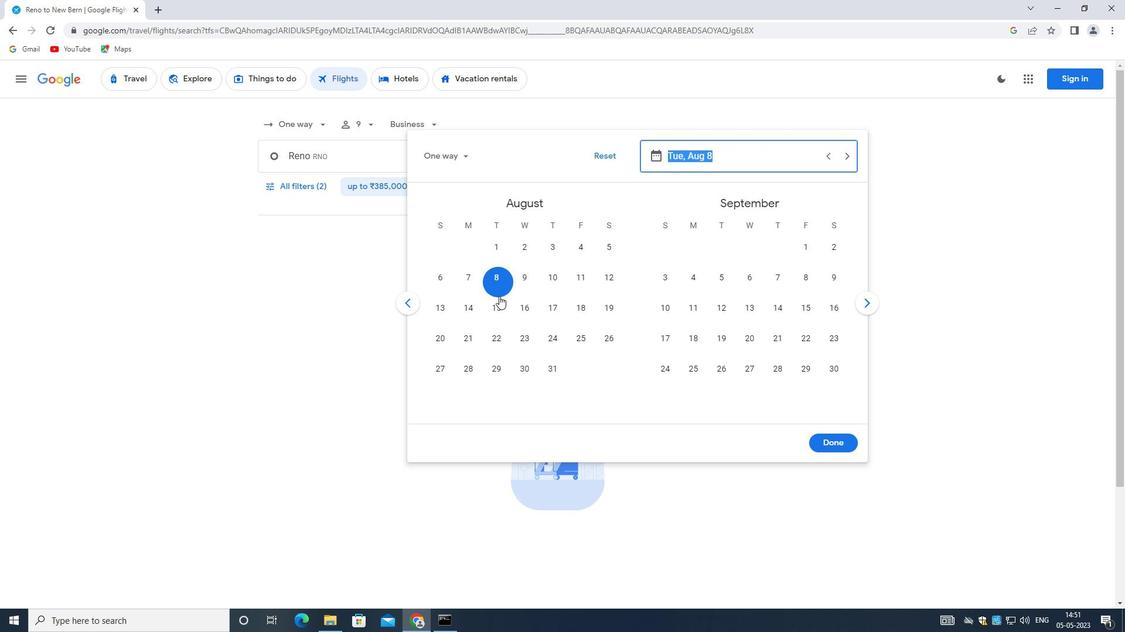 
Action: Mouse pressed left at (501, 287)
Screenshot: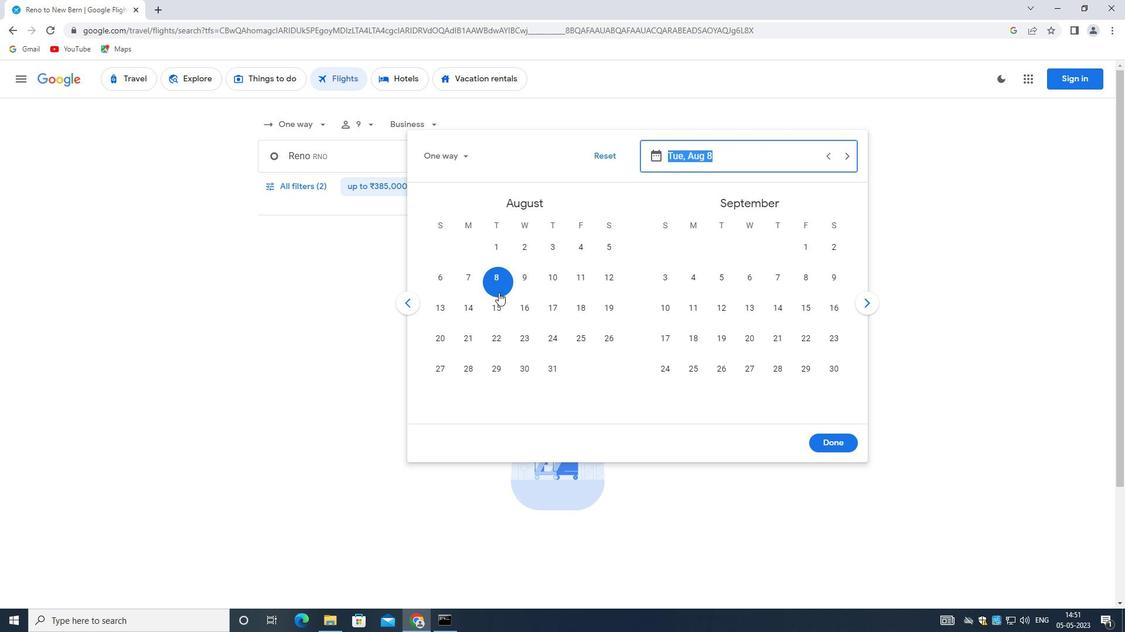 
Action: Mouse moved to (828, 443)
Screenshot: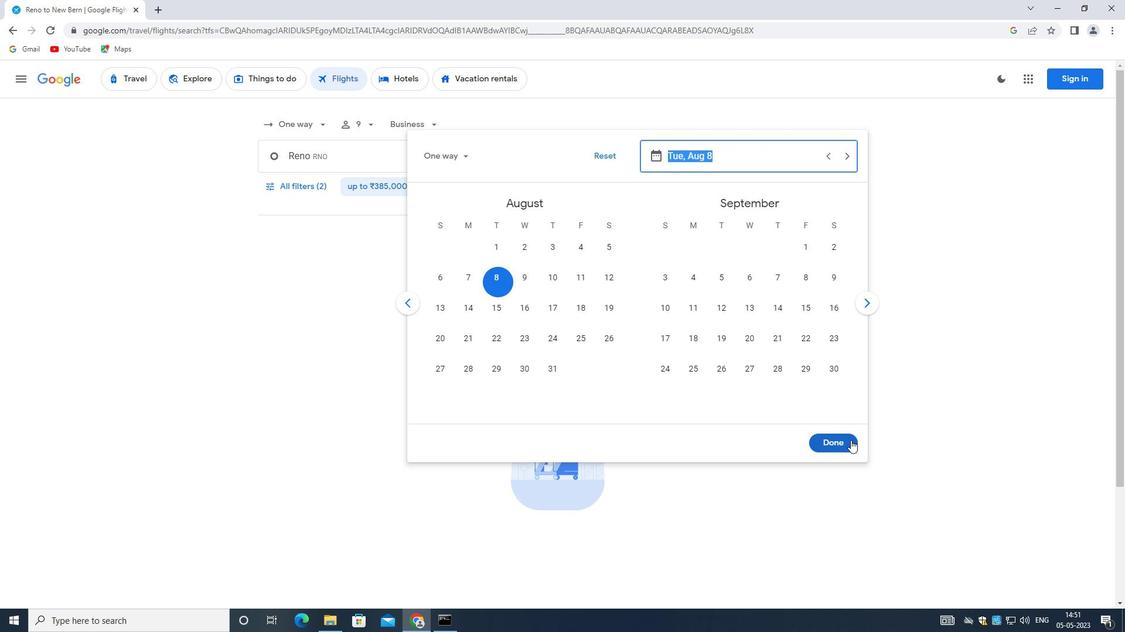 
Action: Mouse pressed left at (828, 443)
Screenshot: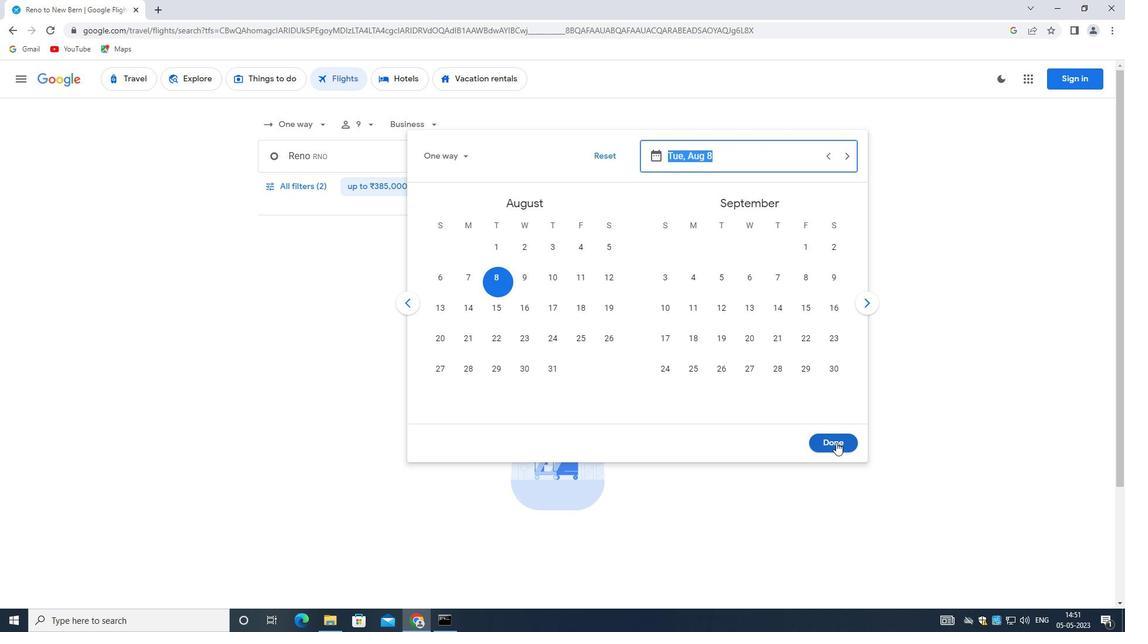 
Action: Mouse moved to (302, 191)
Screenshot: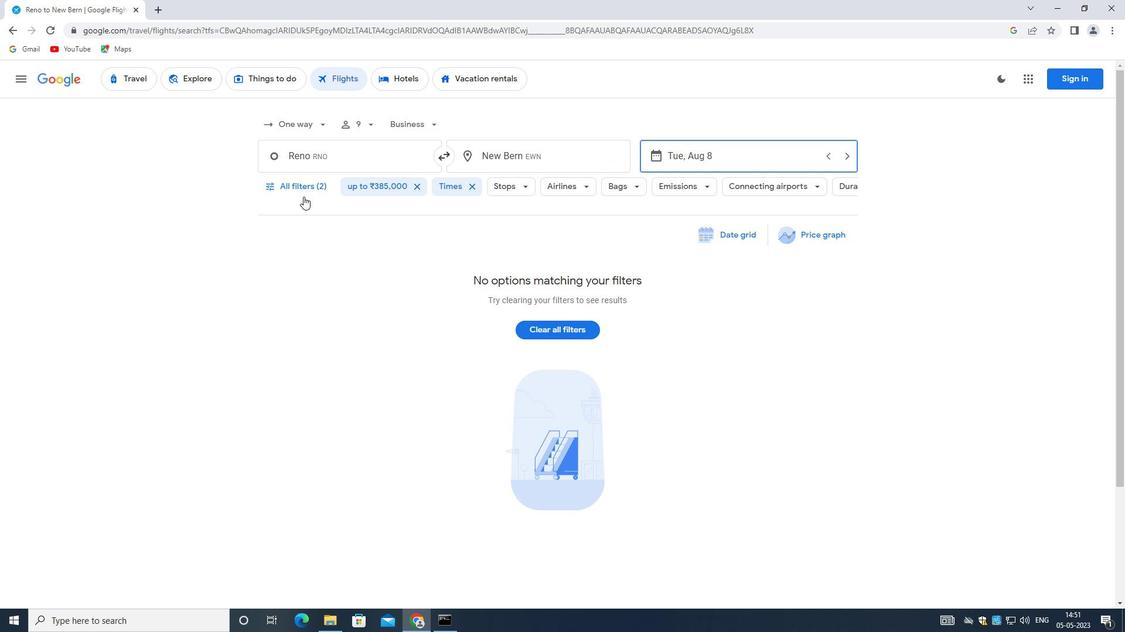 
Action: Mouse pressed left at (302, 191)
Screenshot: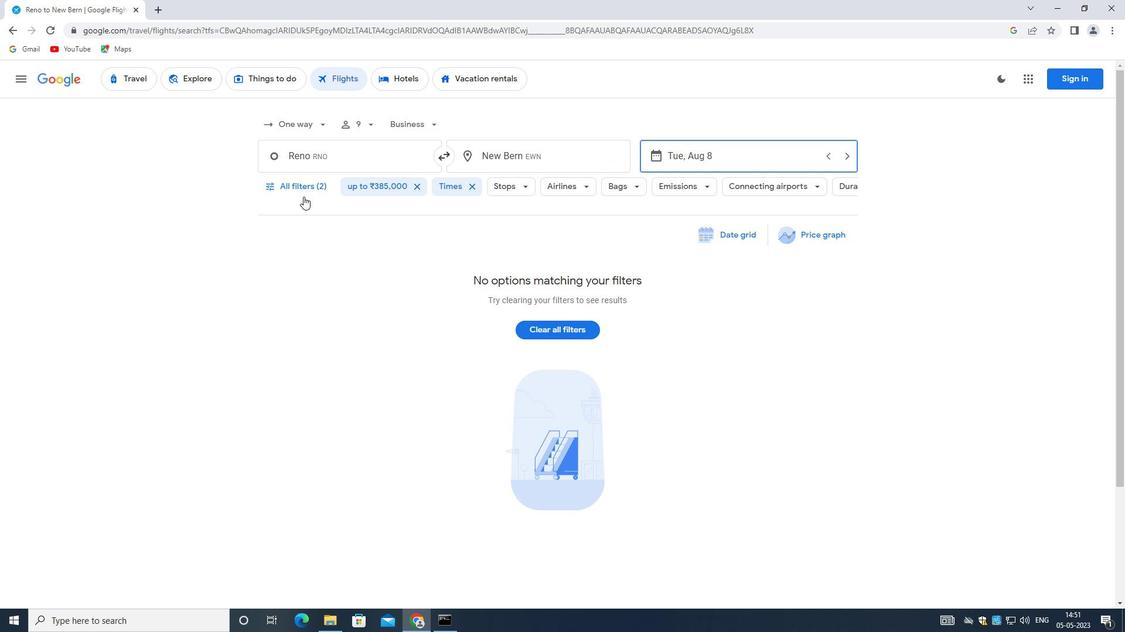 
Action: Mouse moved to (403, 335)
Screenshot: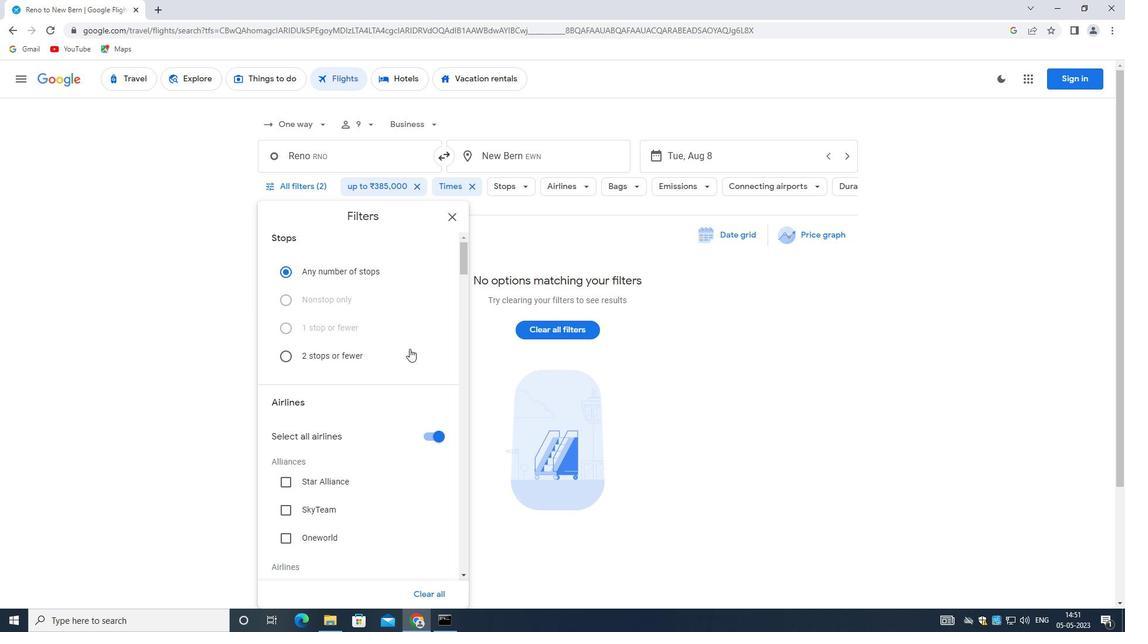 
Action: Mouse scrolled (403, 334) with delta (0, 0)
Screenshot: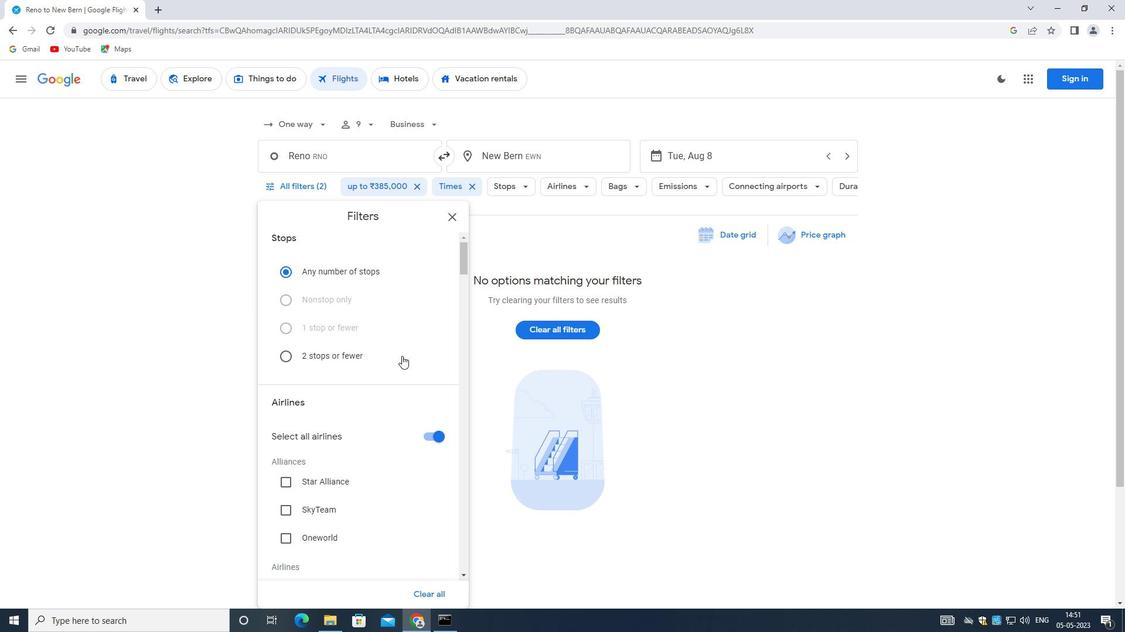 
Action: Mouse scrolled (403, 334) with delta (0, 0)
Screenshot: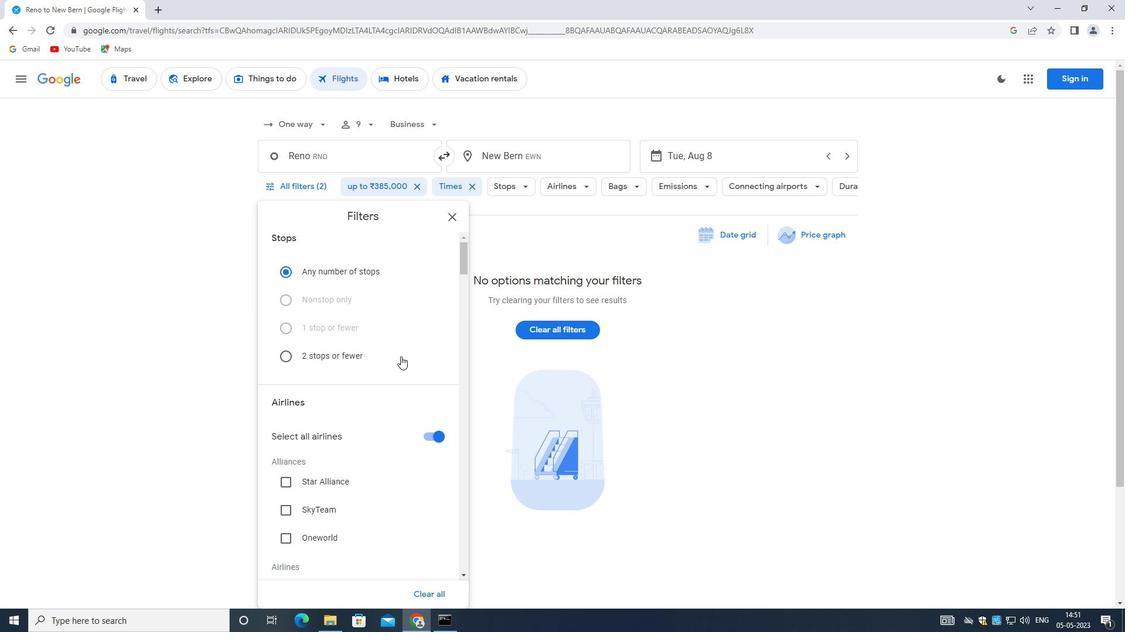 
Action: Mouse moved to (407, 360)
Screenshot: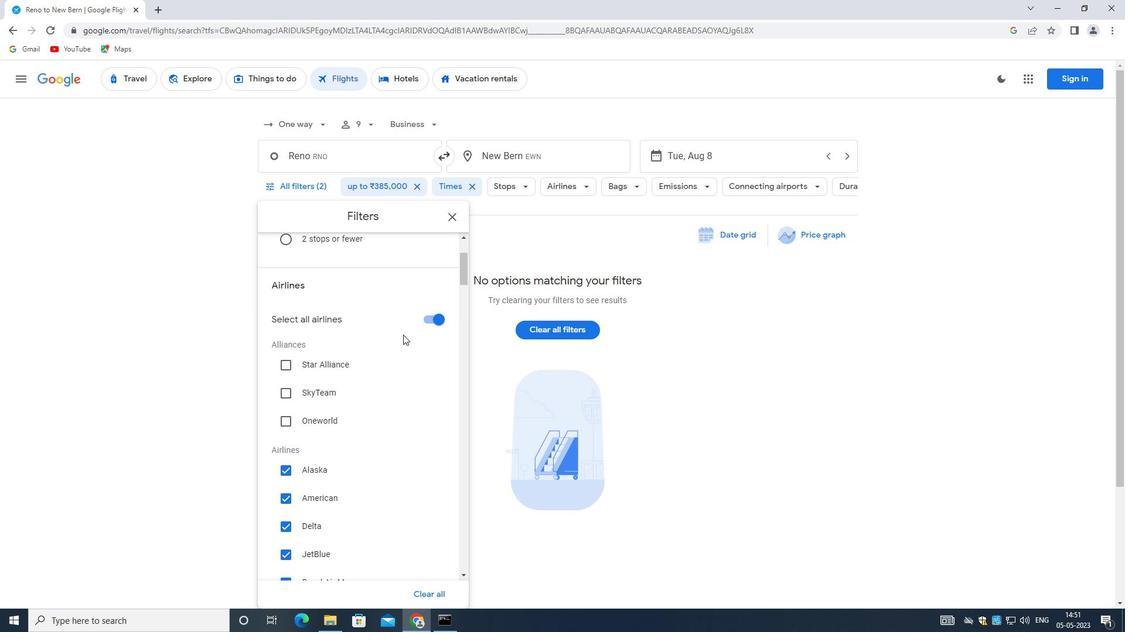 
Action: Mouse scrolled (407, 359) with delta (0, 0)
Screenshot: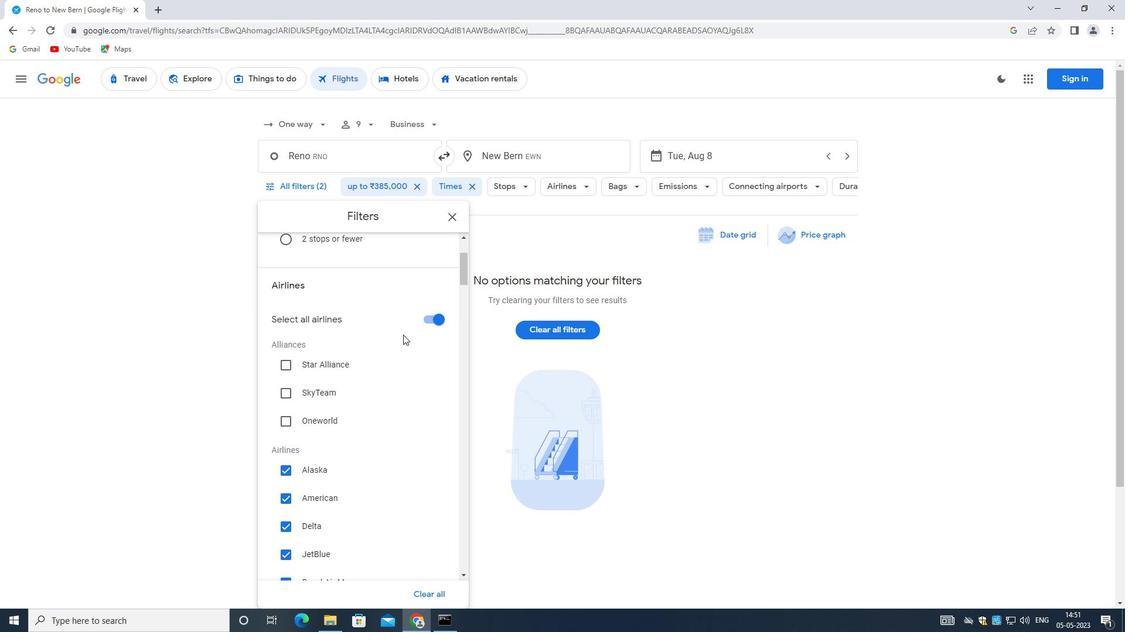 
Action: Mouse moved to (408, 365)
Screenshot: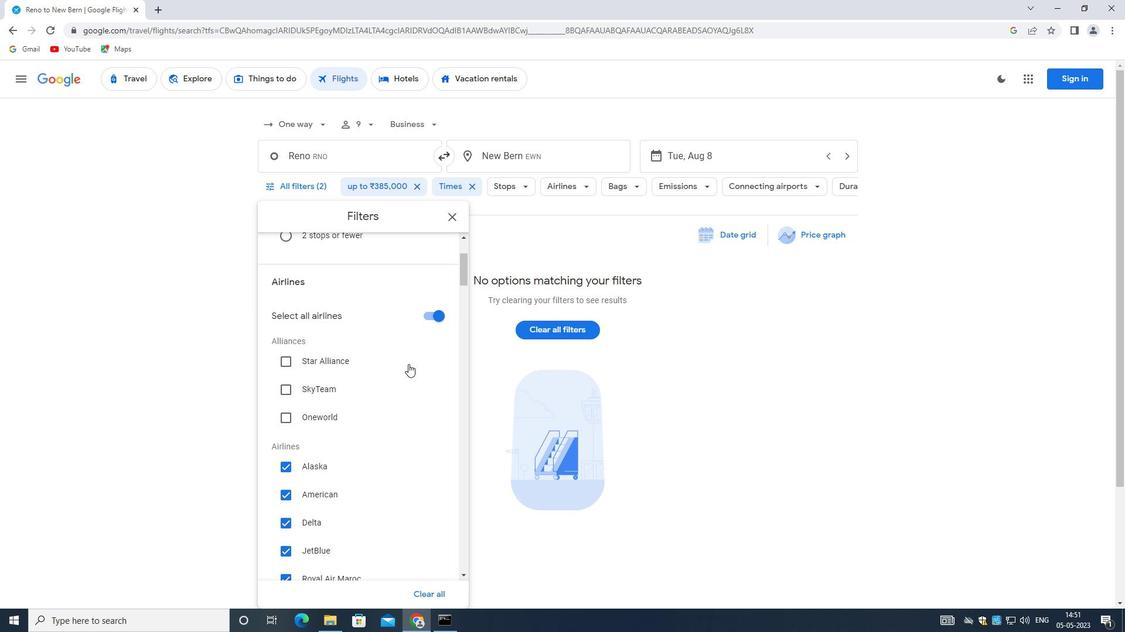 
Action: Mouse scrolled (408, 365) with delta (0, 0)
Screenshot: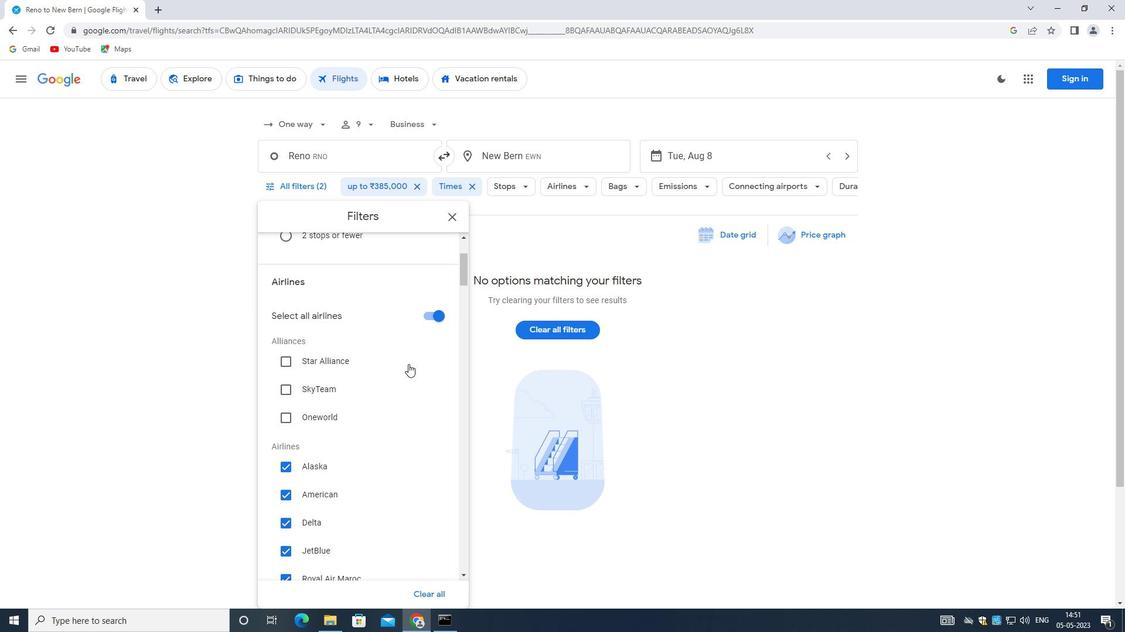 
Action: Mouse moved to (408, 368)
Screenshot: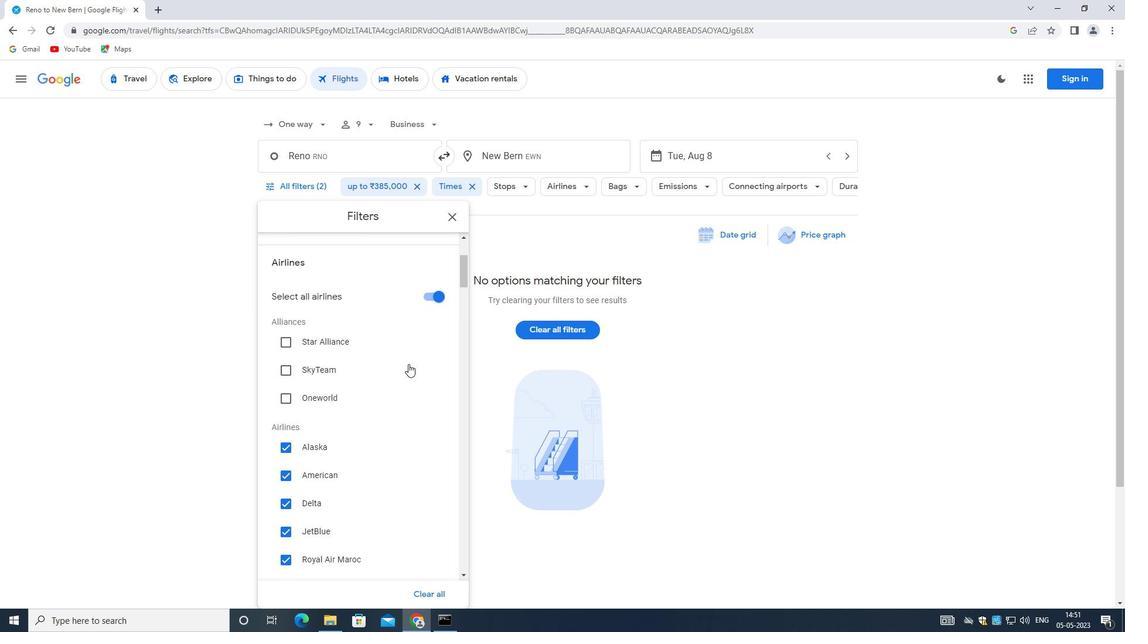 
Action: Mouse scrolled (408, 368) with delta (0, 0)
Screenshot: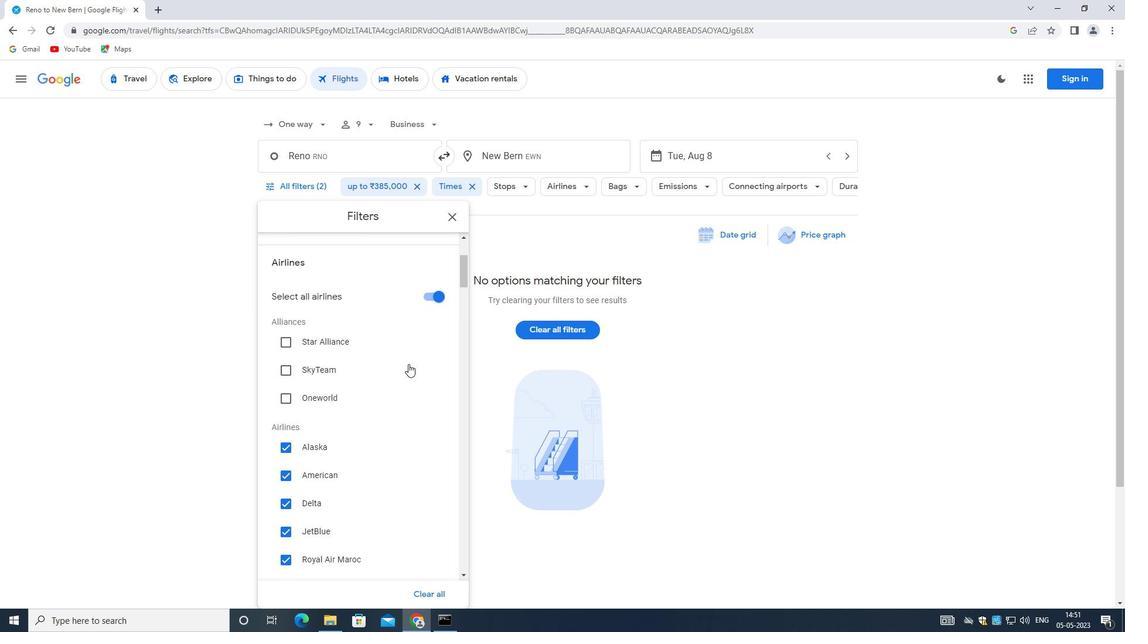 
Action: Mouse moved to (408, 370)
Screenshot: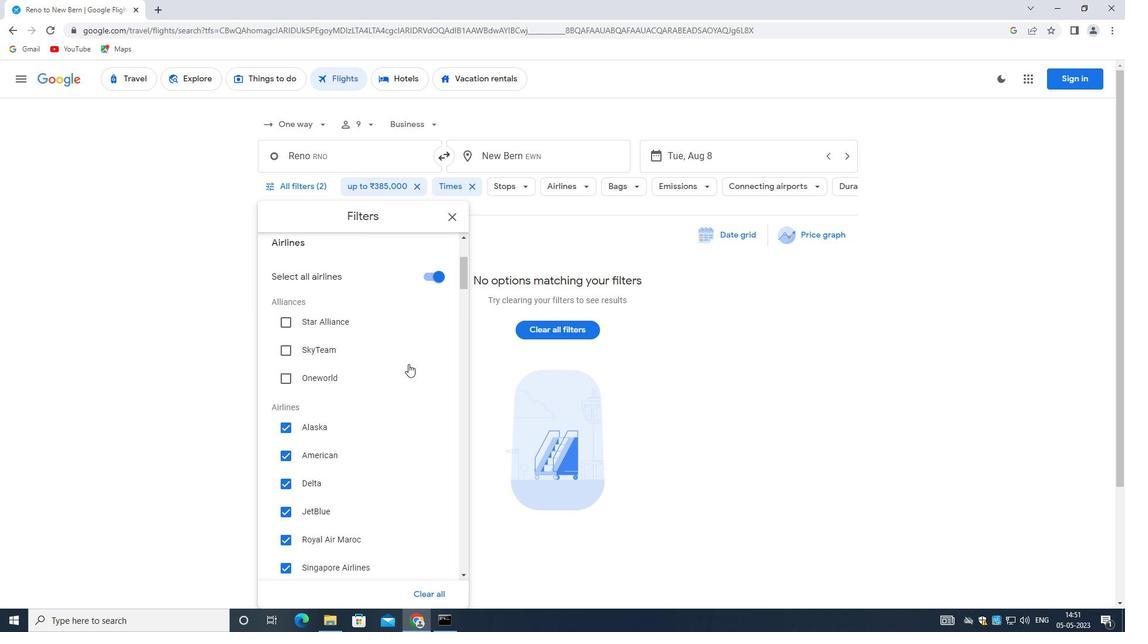 
Action: Mouse scrolled (408, 370) with delta (0, 0)
Screenshot: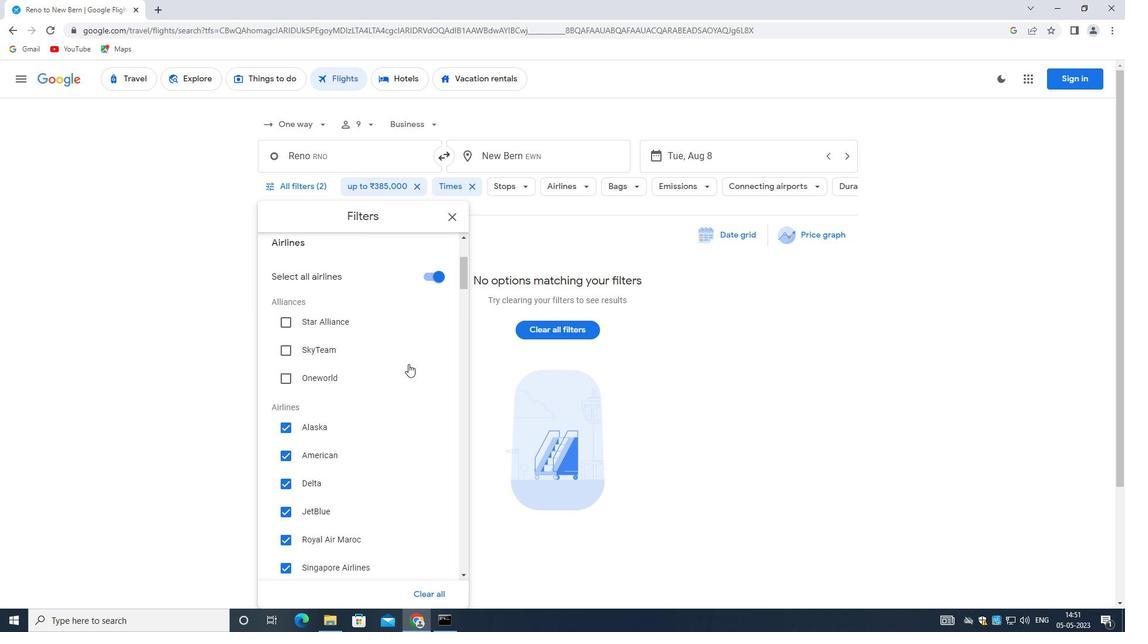 
Action: Mouse scrolled (408, 371) with delta (0, 0)
Screenshot: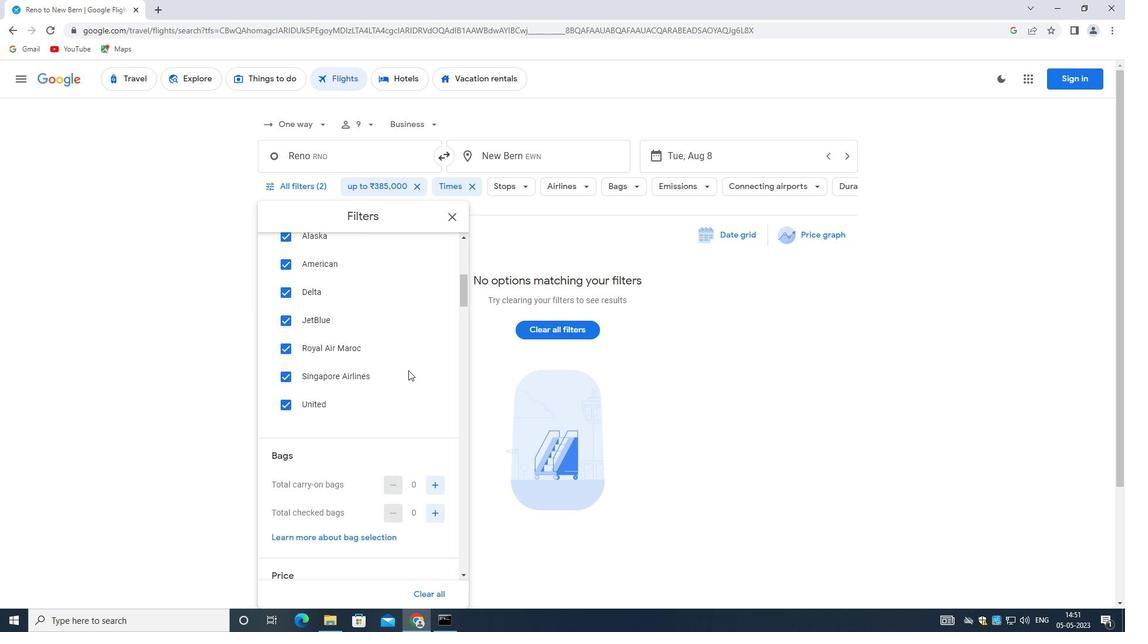 
Action: Mouse scrolled (408, 371) with delta (0, 0)
Screenshot: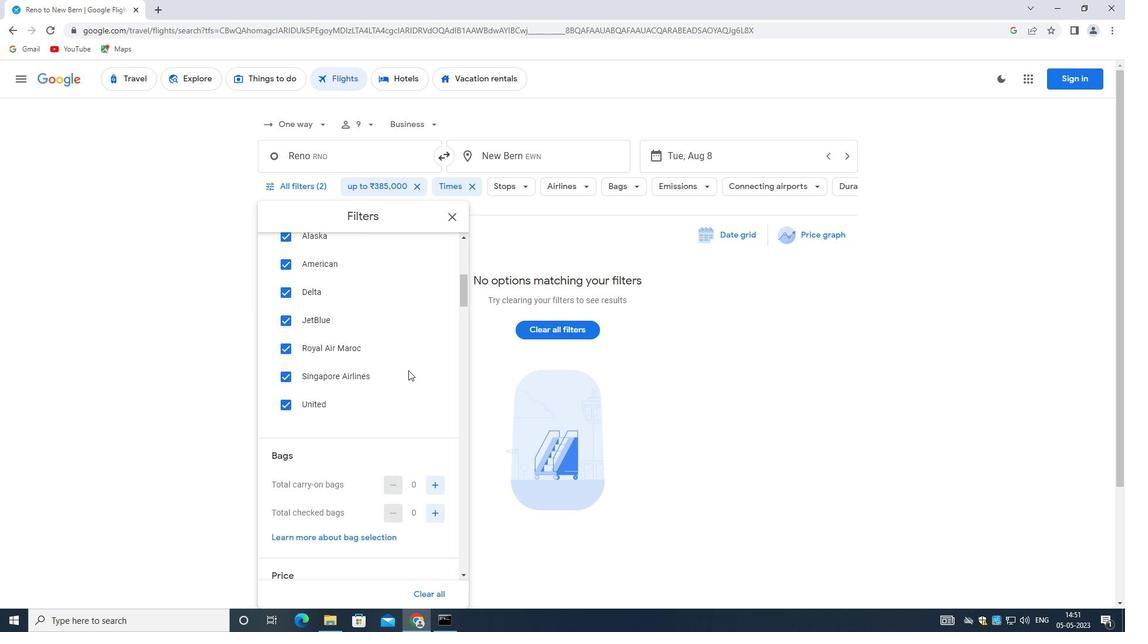 
Action: Mouse scrolled (408, 371) with delta (0, 0)
Screenshot: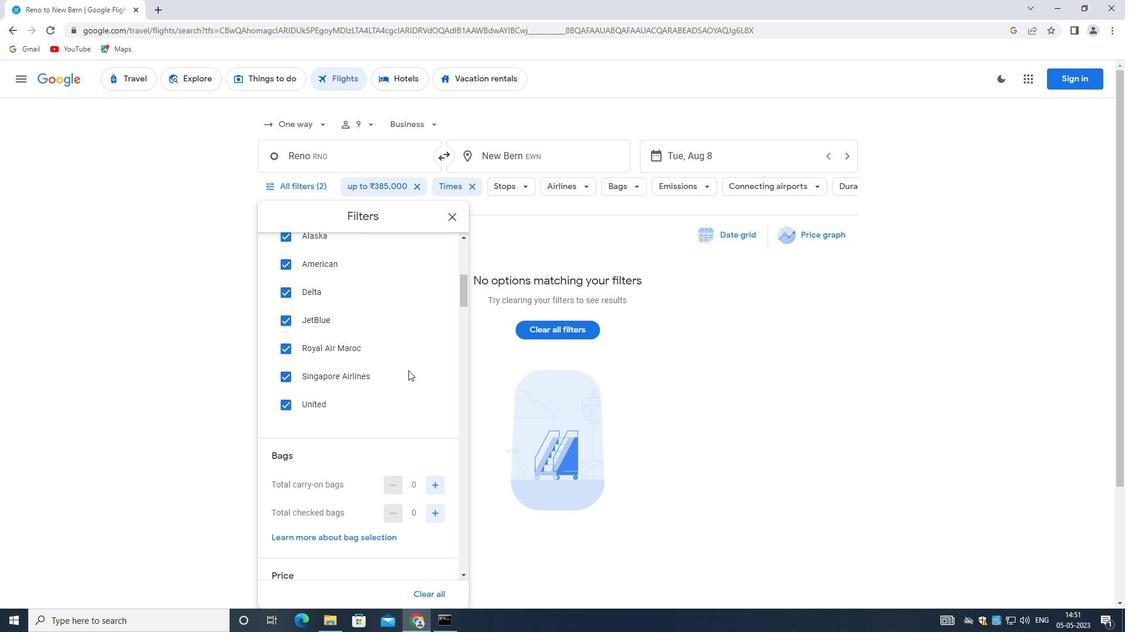 
Action: Mouse scrolled (408, 371) with delta (0, 0)
Screenshot: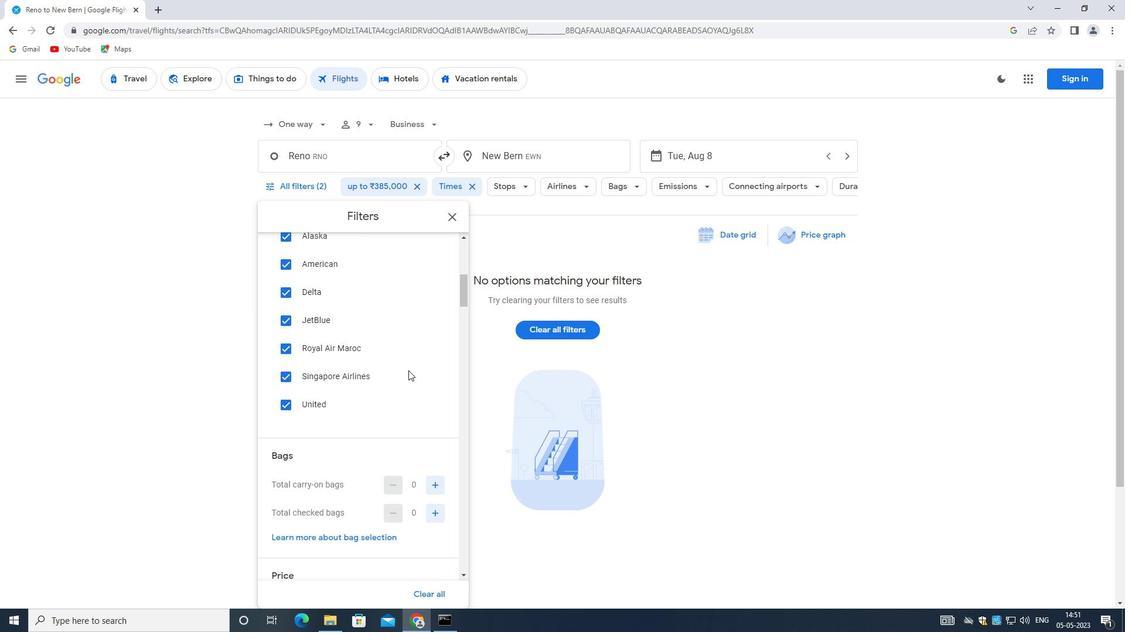 
Action: Mouse scrolled (408, 371) with delta (0, 0)
Screenshot: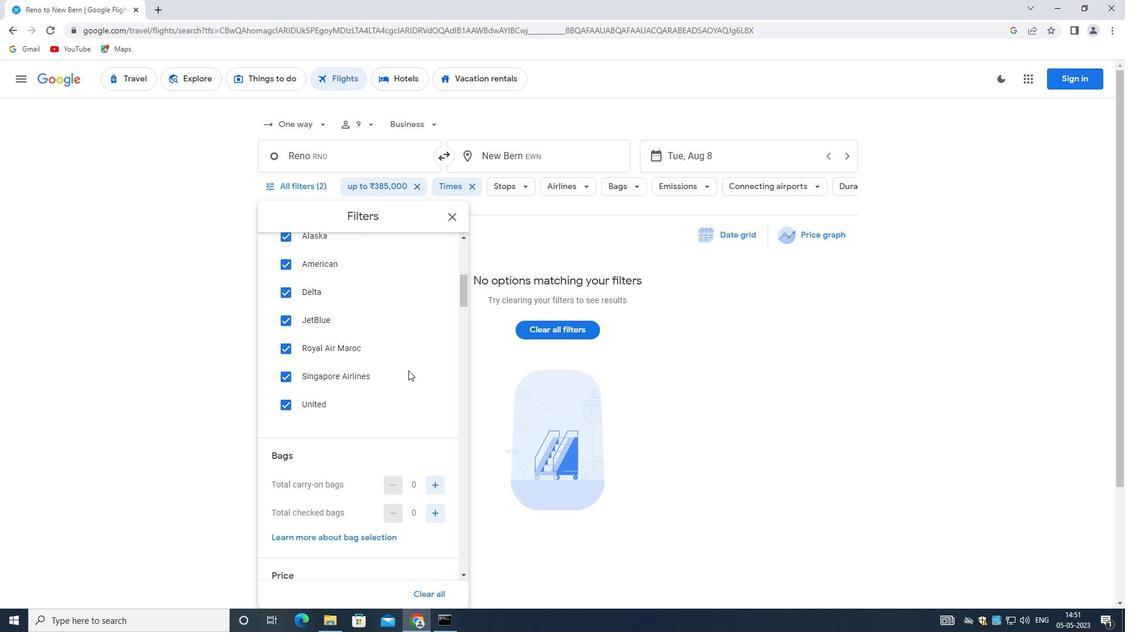 
Action: Mouse moved to (428, 380)
Screenshot: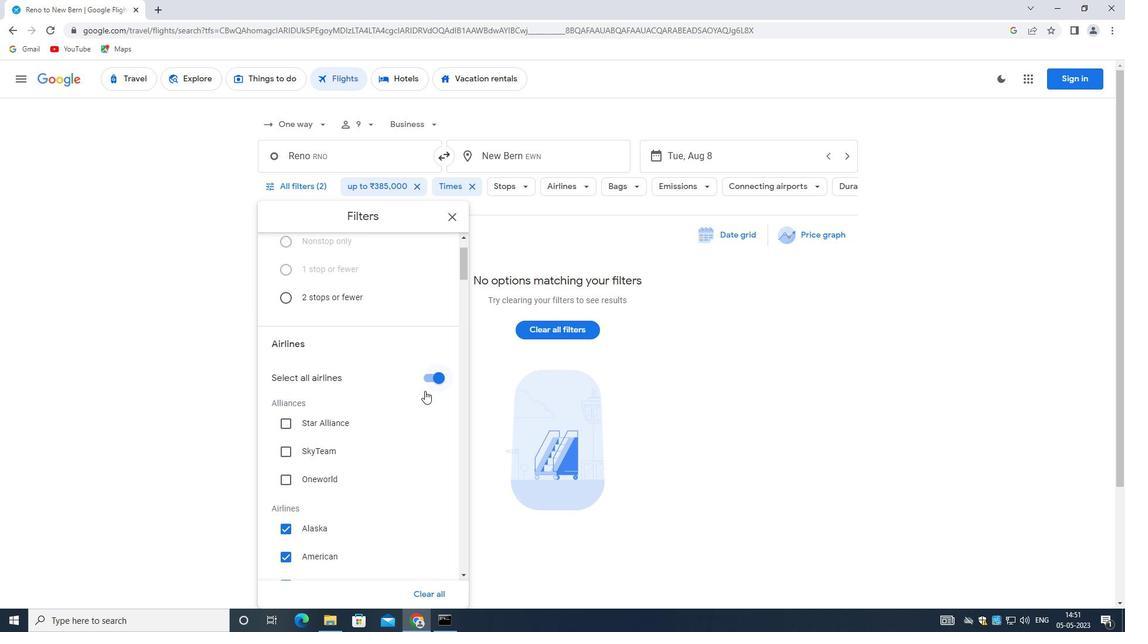 
Action: Mouse pressed left at (428, 380)
Screenshot: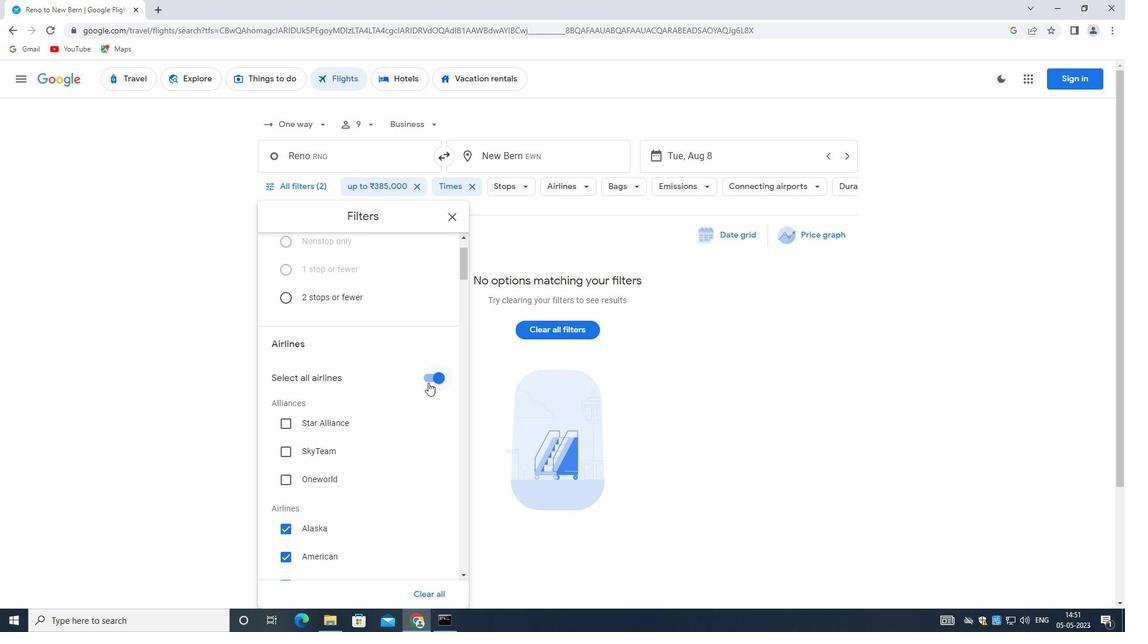 
Action: Mouse moved to (421, 380)
Screenshot: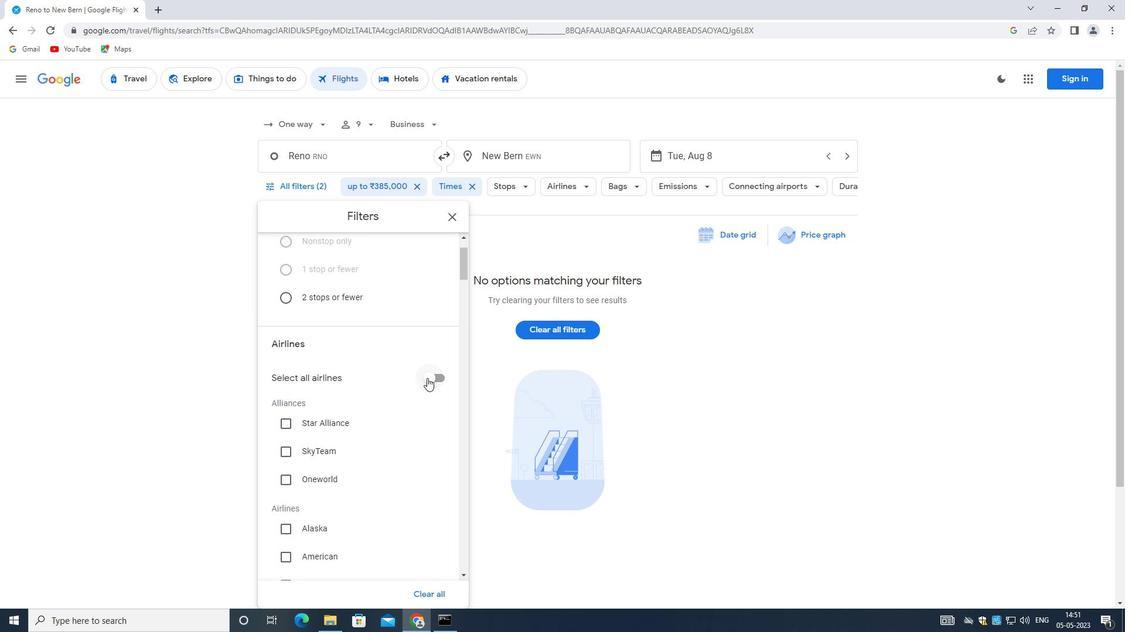 
Action: Mouse scrolled (421, 379) with delta (0, 0)
Screenshot: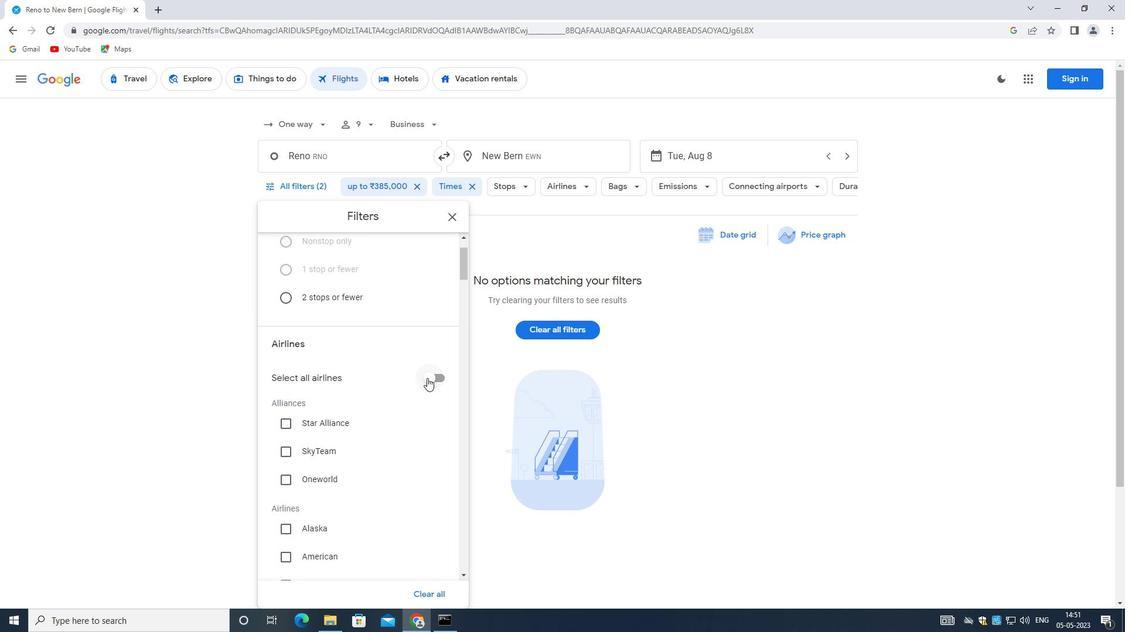 
Action: Mouse moved to (420, 380)
Screenshot: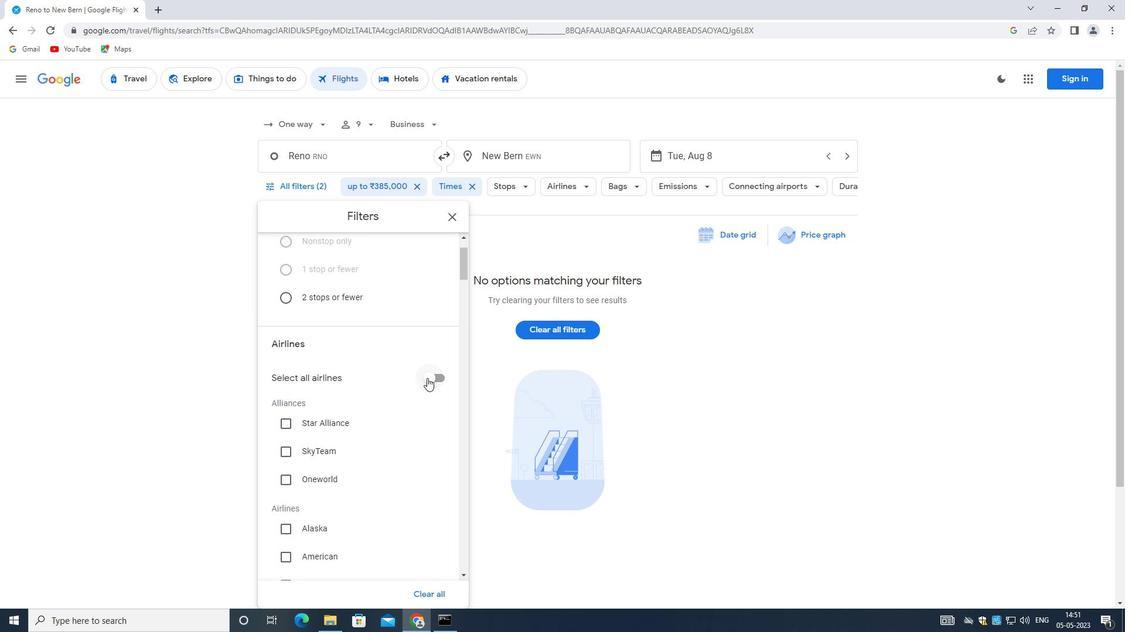 
Action: Mouse scrolled (420, 380) with delta (0, 0)
Screenshot: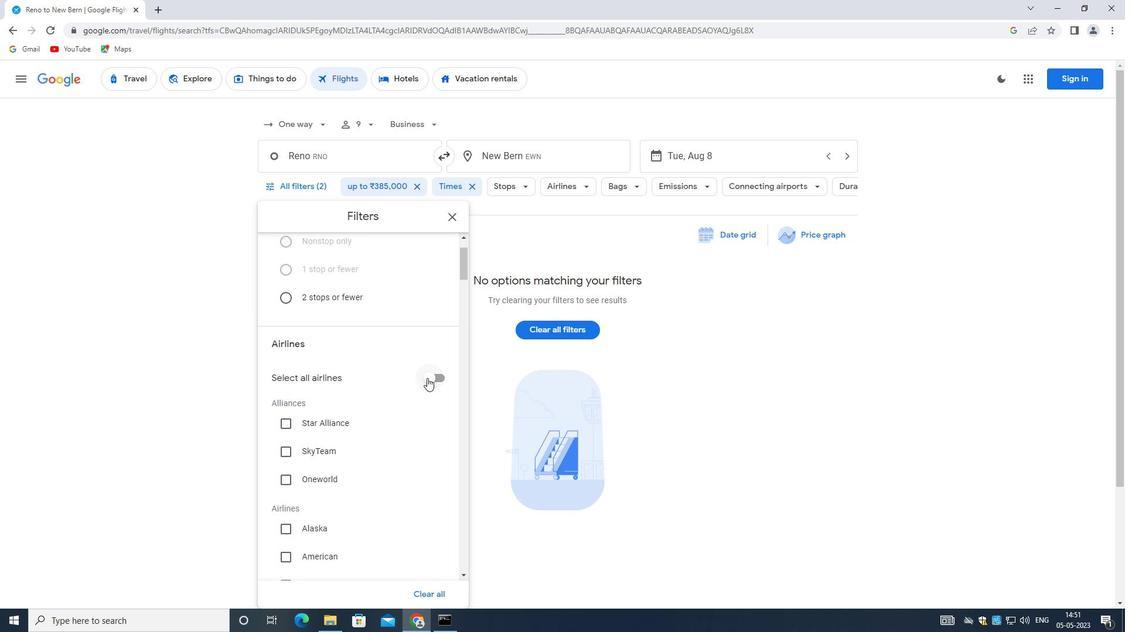 
Action: Mouse scrolled (420, 380) with delta (0, 0)
Screenshot: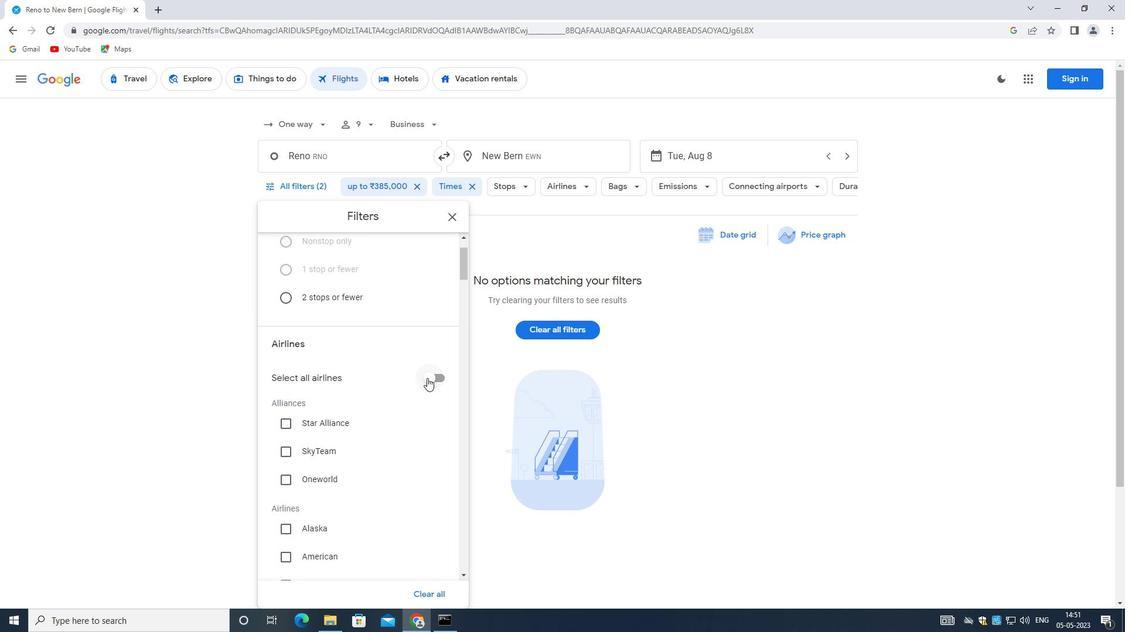 
Action: Mouse scrolled (420, 380) with delta (0, 0)
Screenshot: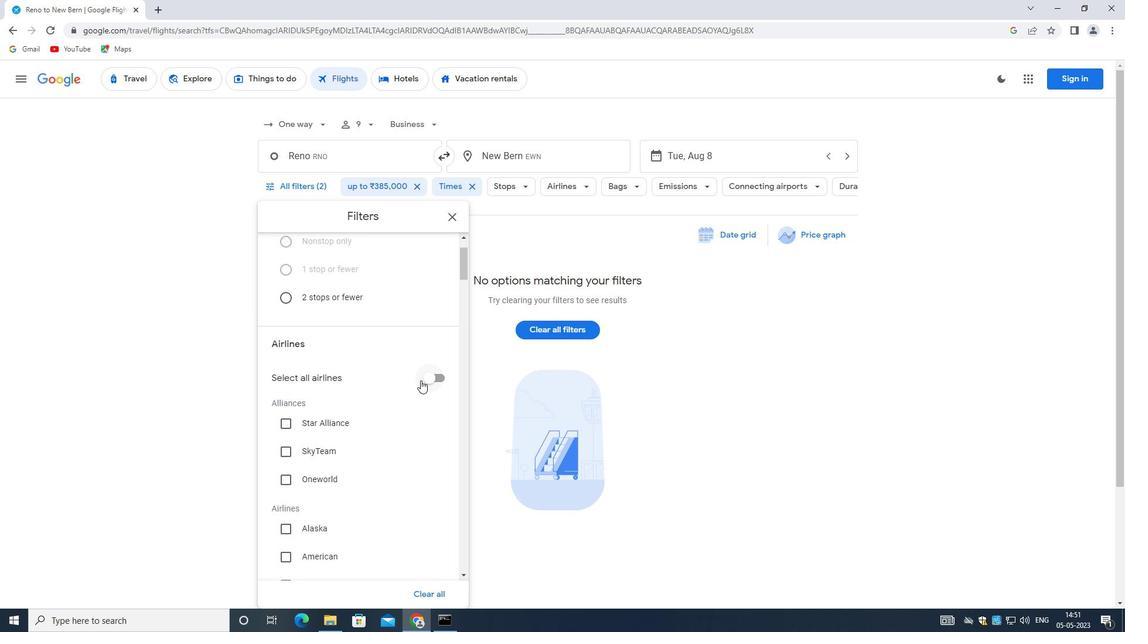 
Action: Mouse scrolled (420, 380) with delta (0, 0)
Screenshot: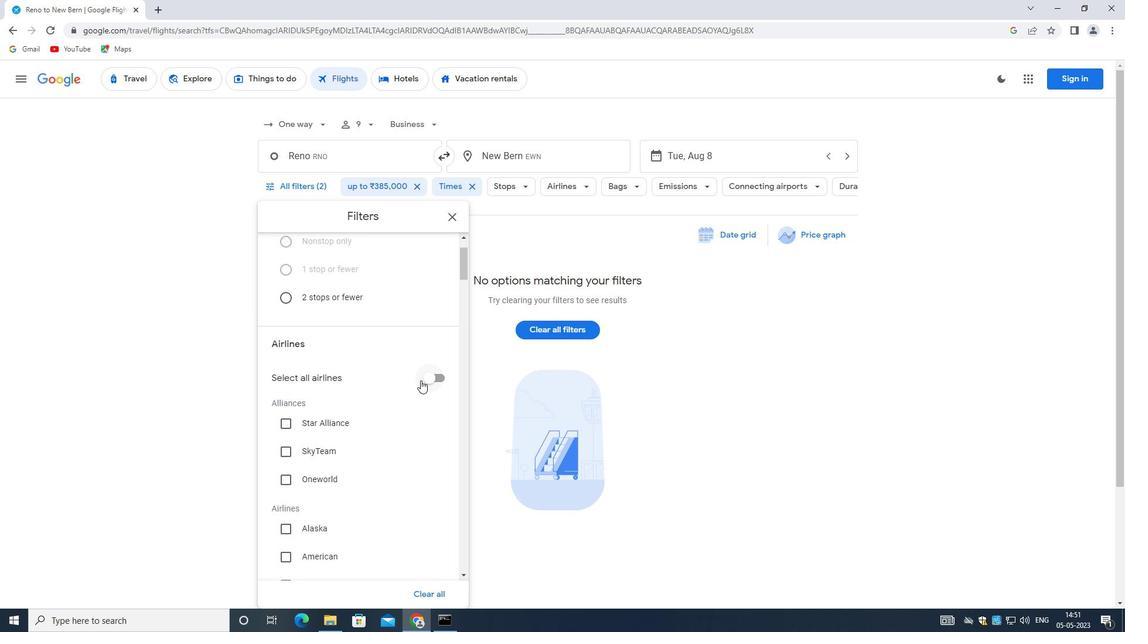 
Action: Mouse scrolled (420, 380) with delta (0, 0)
Screenshot: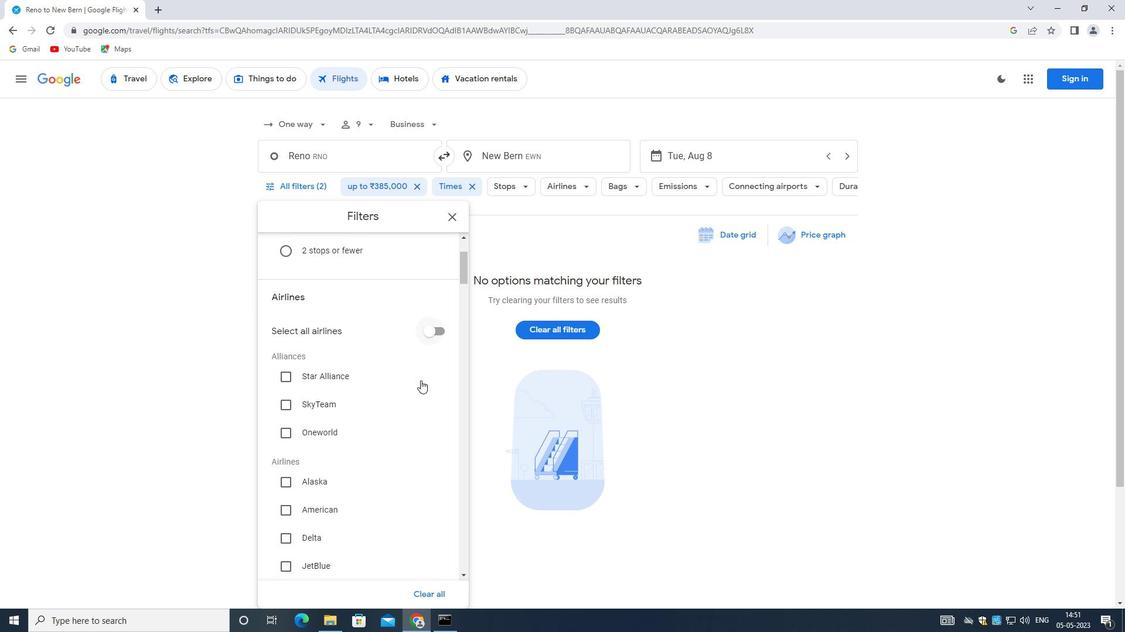 
Action: Mouse moved to (438, 457)
Screenshot: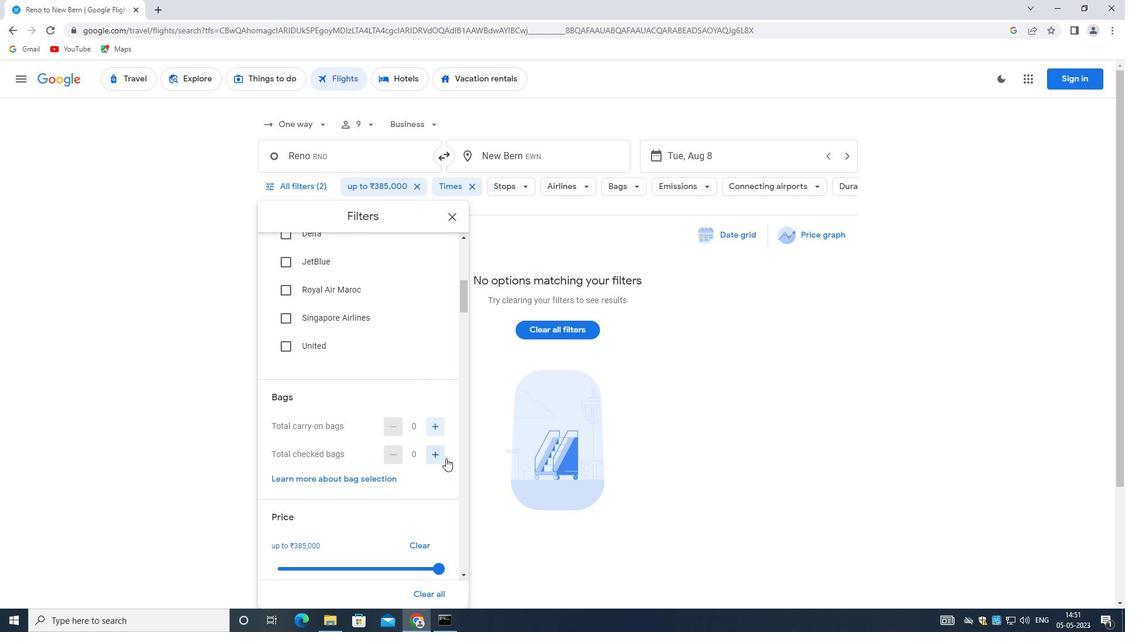 
Action: Mouse pressed left at (438, 457)
Screenshot: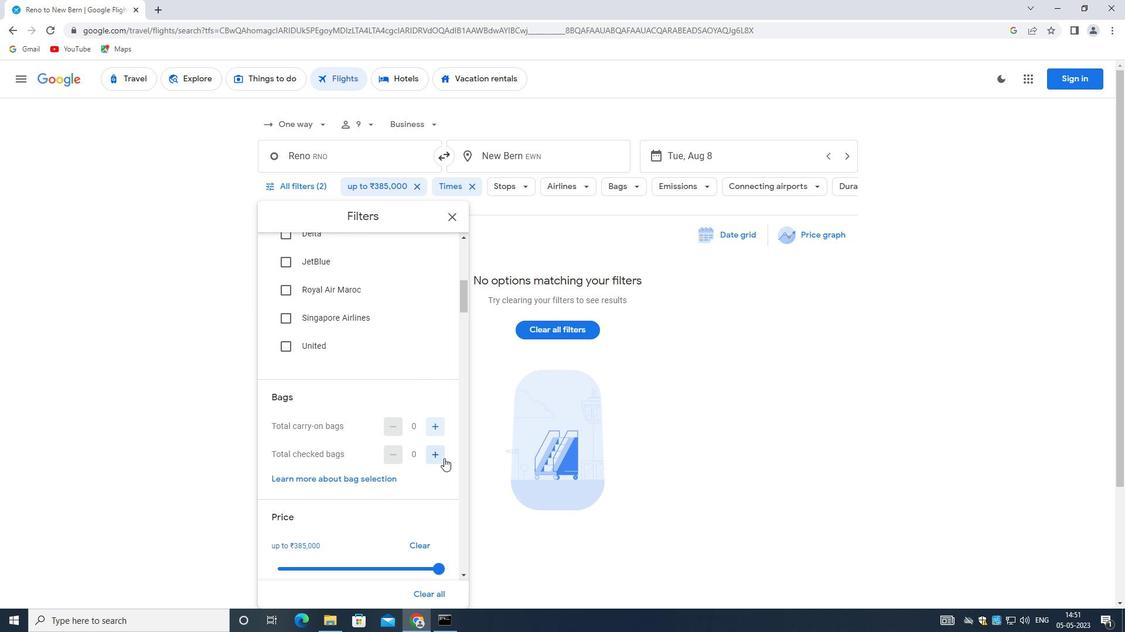 
Action: Mouse moved to (435, 457)
Screenshot: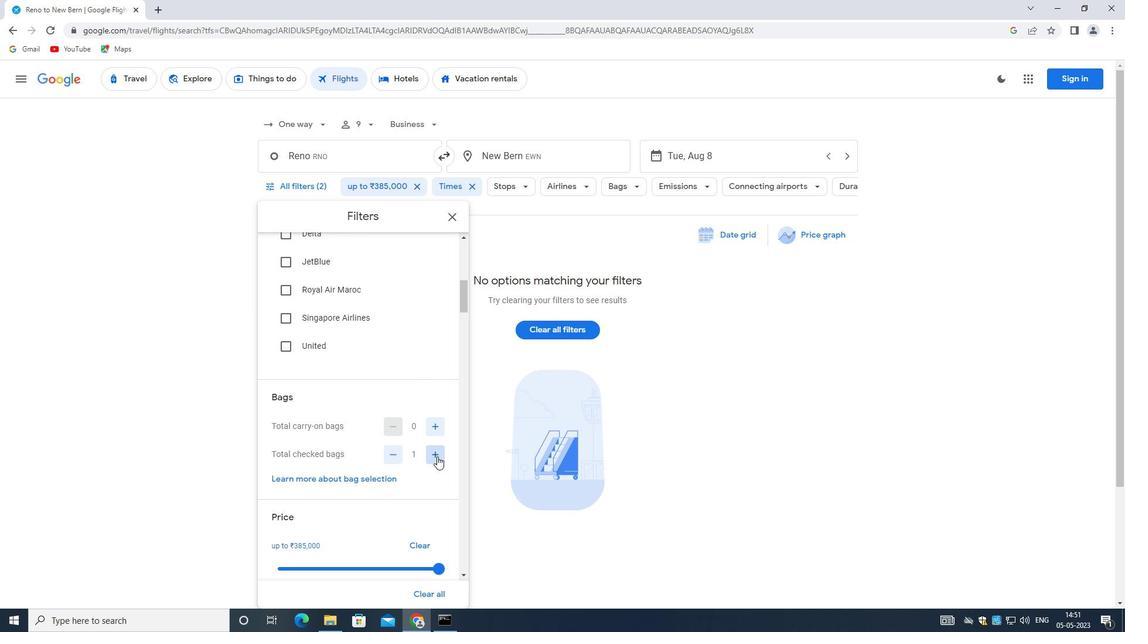 
Action: Mouse pressed left at (435, 457)
Screenshot: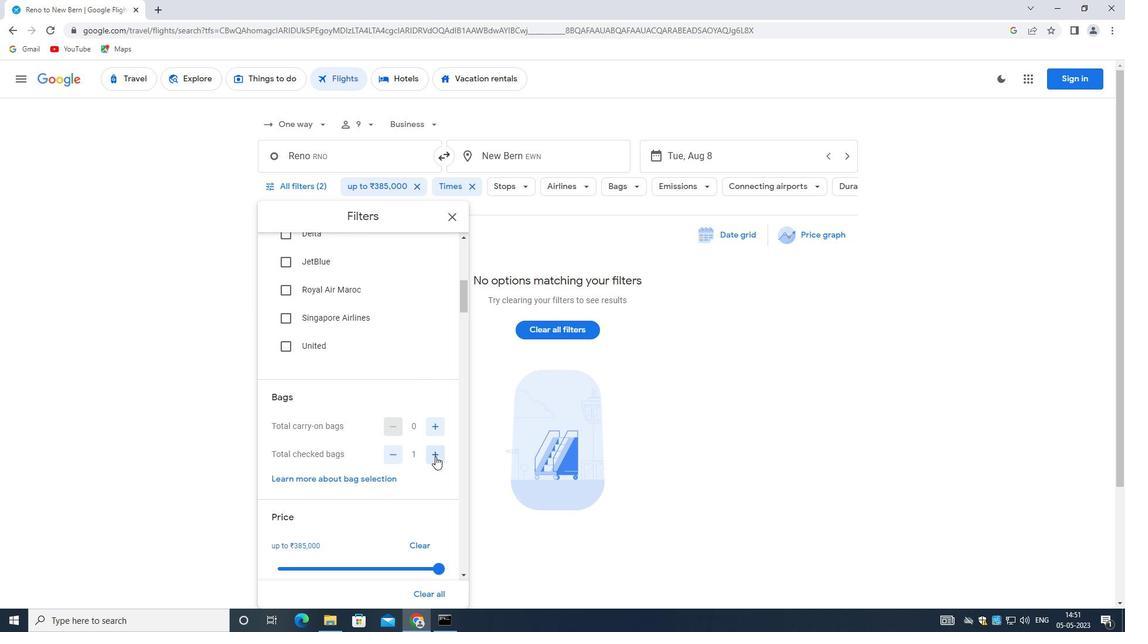 
Action: Mouse moved to (354, 380)
Screenshot: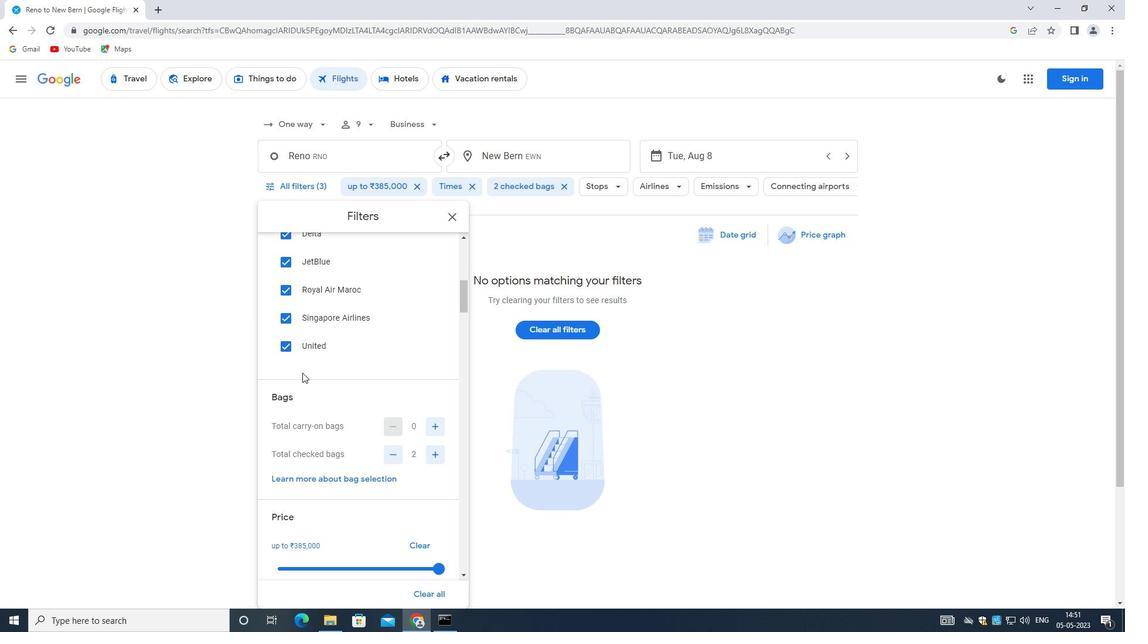 
Action: Mouse scrolled (354, 379) with delta (0, 0)
Screenshot: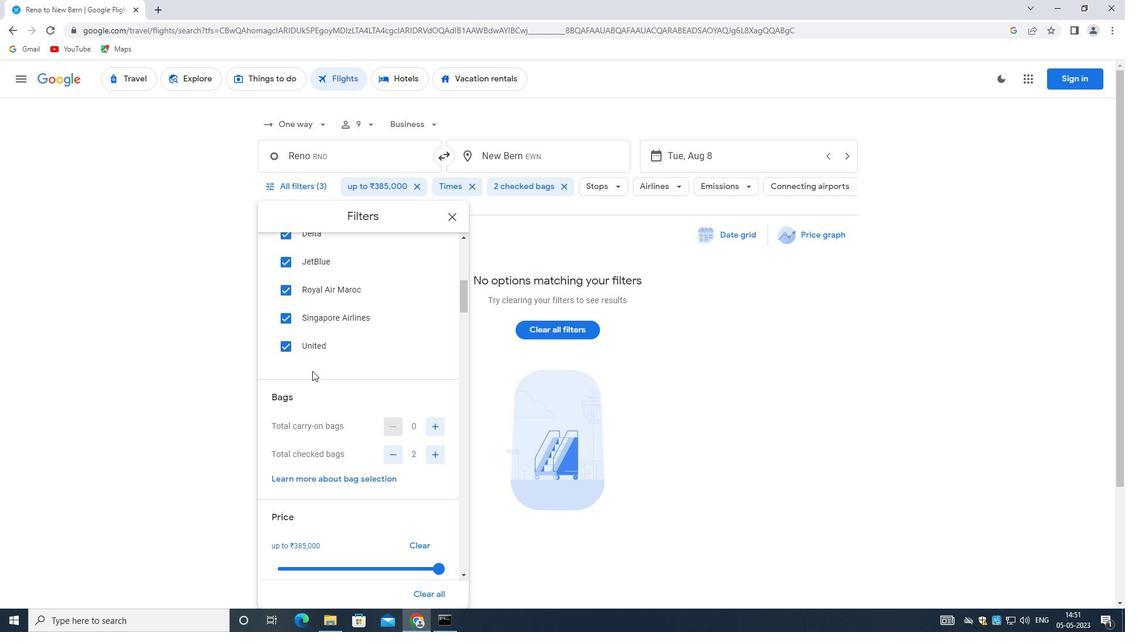 
Action: Mouse moved to (356, 381)
Screenshot: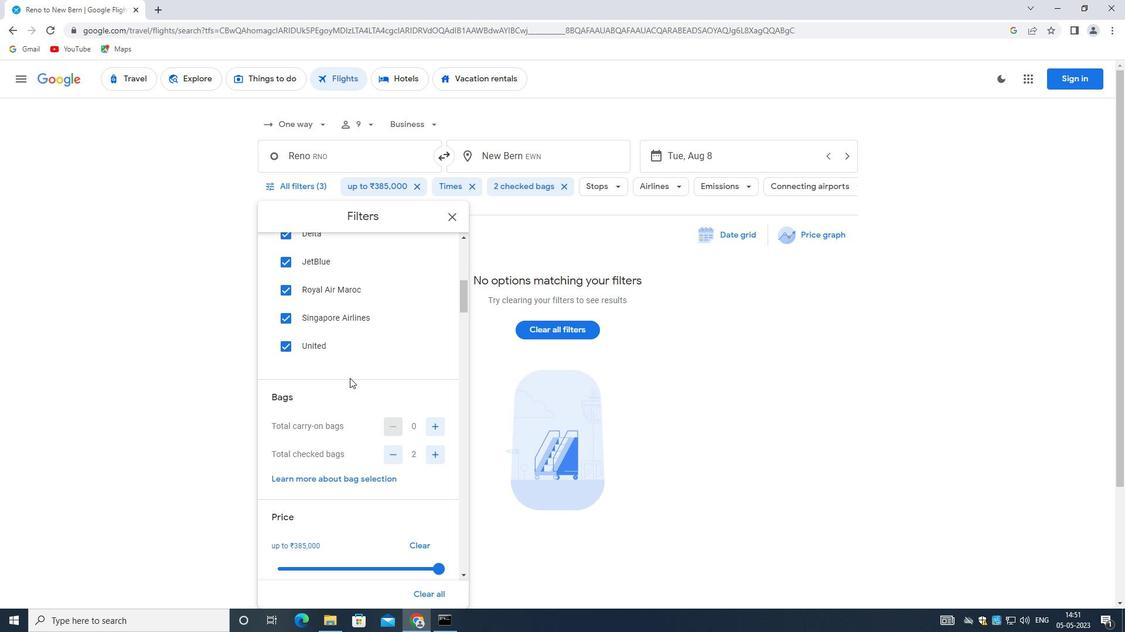 
Action: Mouse scrolled (356, 380) with delta (0, 0)
Screenshot: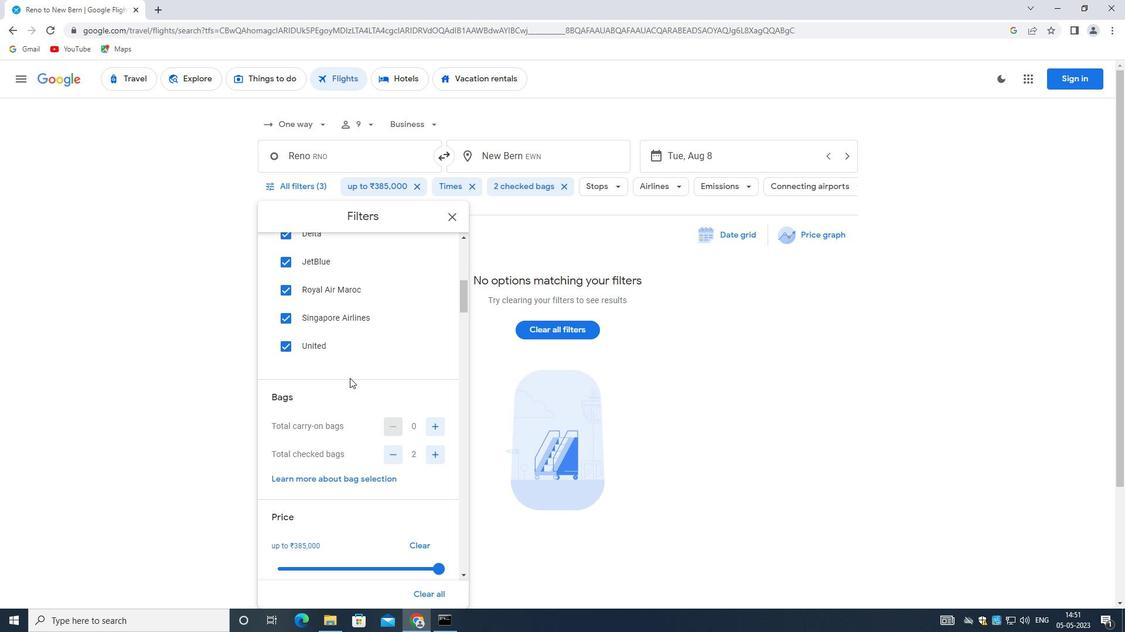
Action: Mouse moved to (356, 381)
Screenshot: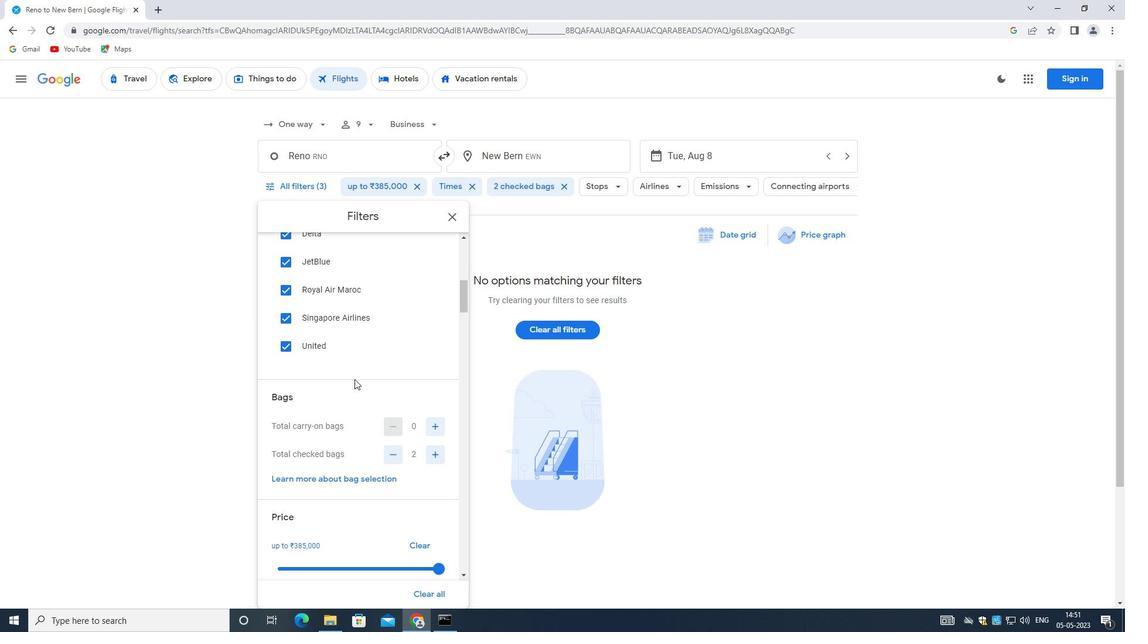
Action: Mouse scrolled (356, 380) with delta (0, 0)
Screenshot: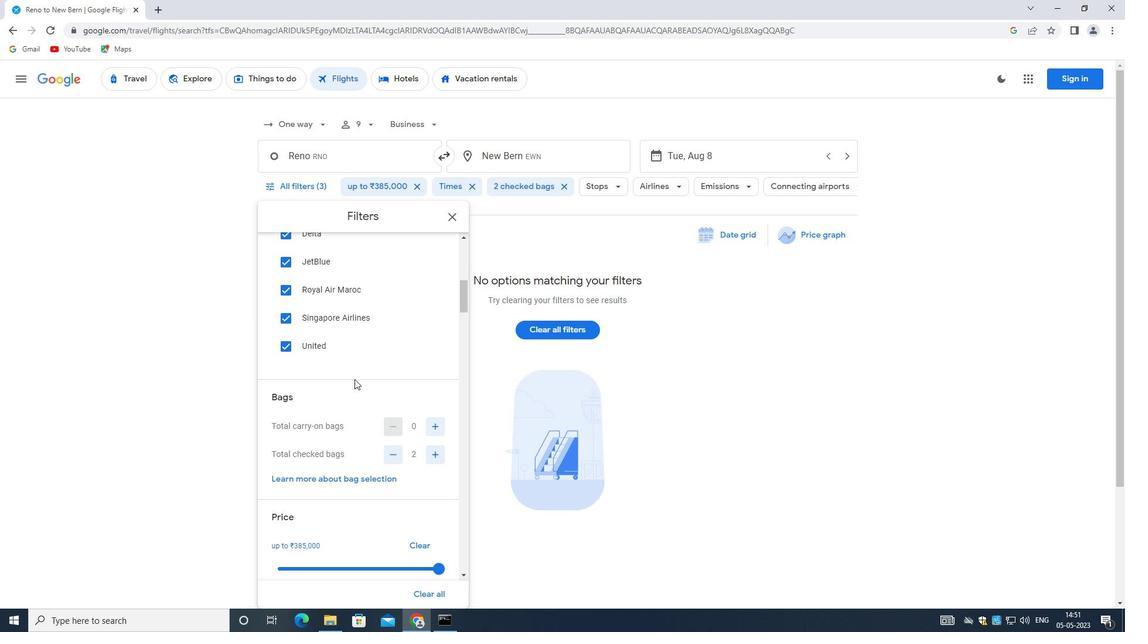 
Action: Mouse moved to (315, 386)
Screenshot: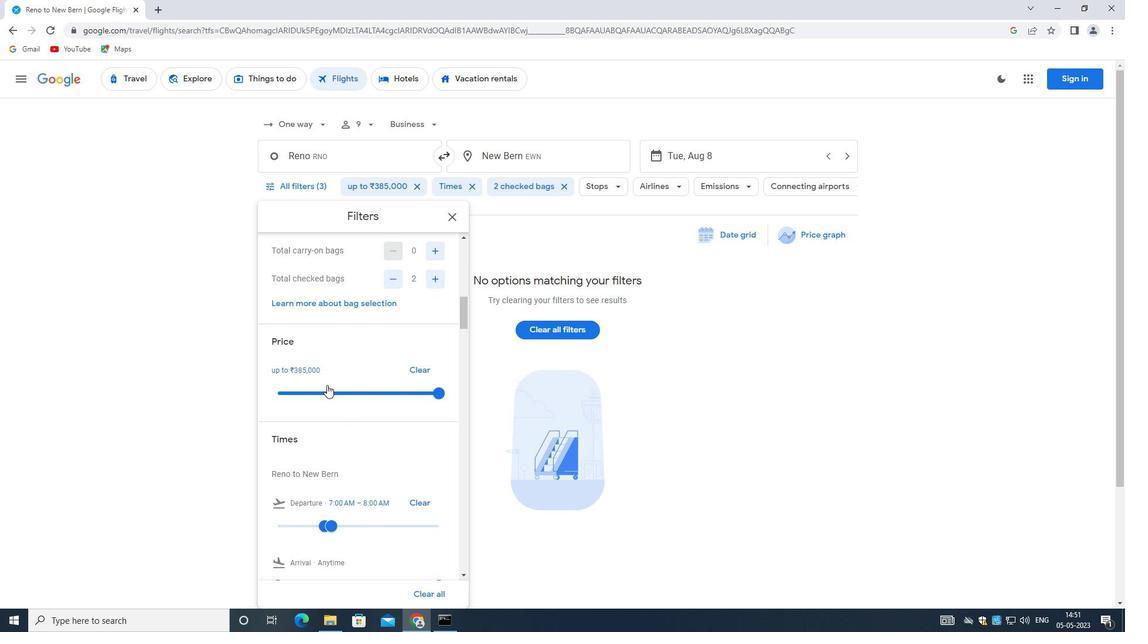 
Action: Mouse pressed left at (315, 386)
Screenshot: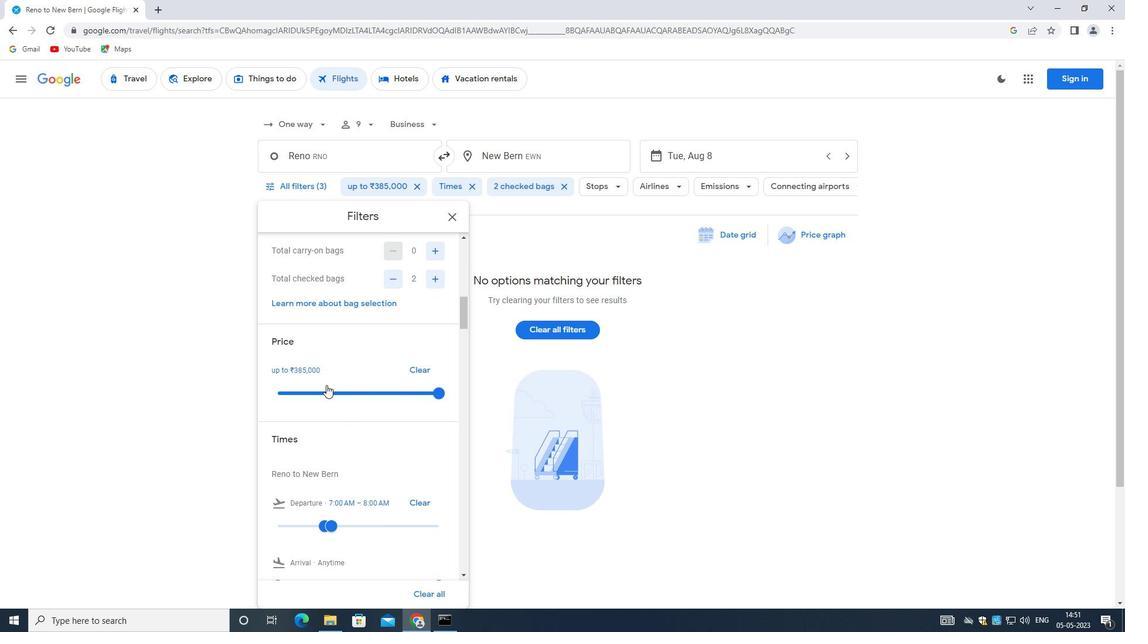 
Action: Mouse moved to (315, 386)
Screenshot: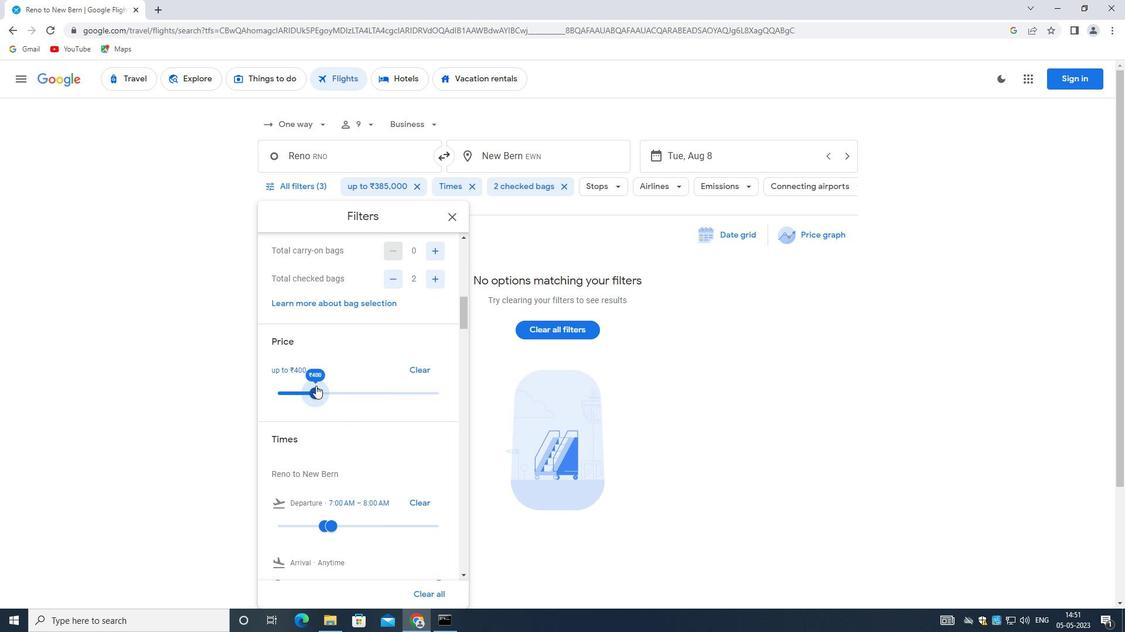
Action: Mouse pressed left at (315, 386)
Screenshot: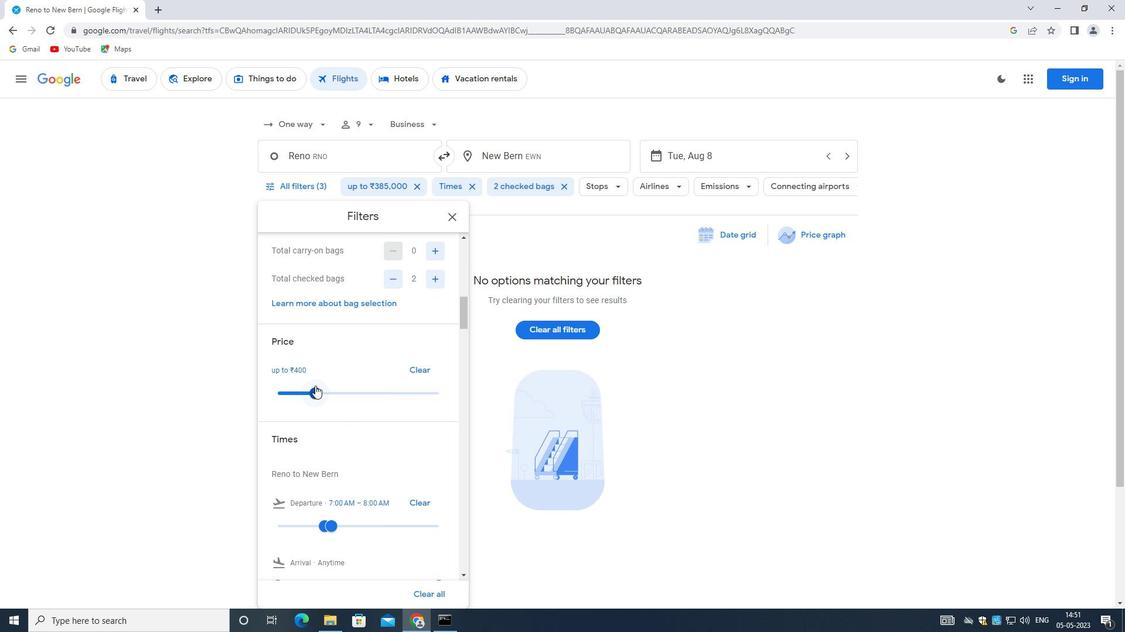 
Action: Mouse moved to (385, 465)
Screenshot: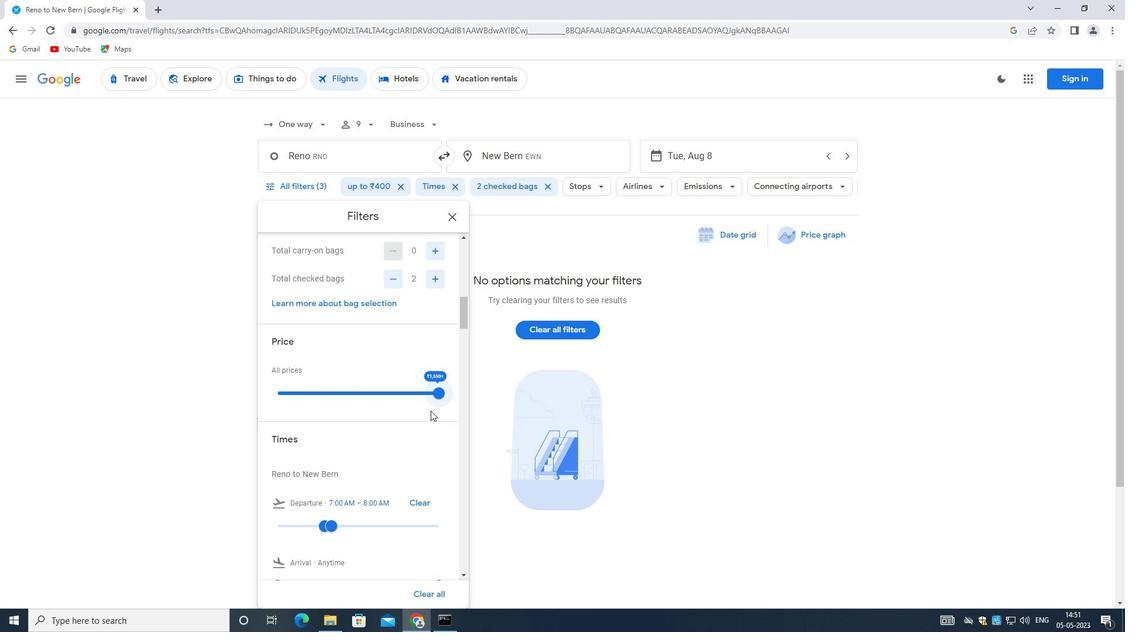 
Action: Mouse scrolled (385, 465) with delta (0, 0)
Screenshot: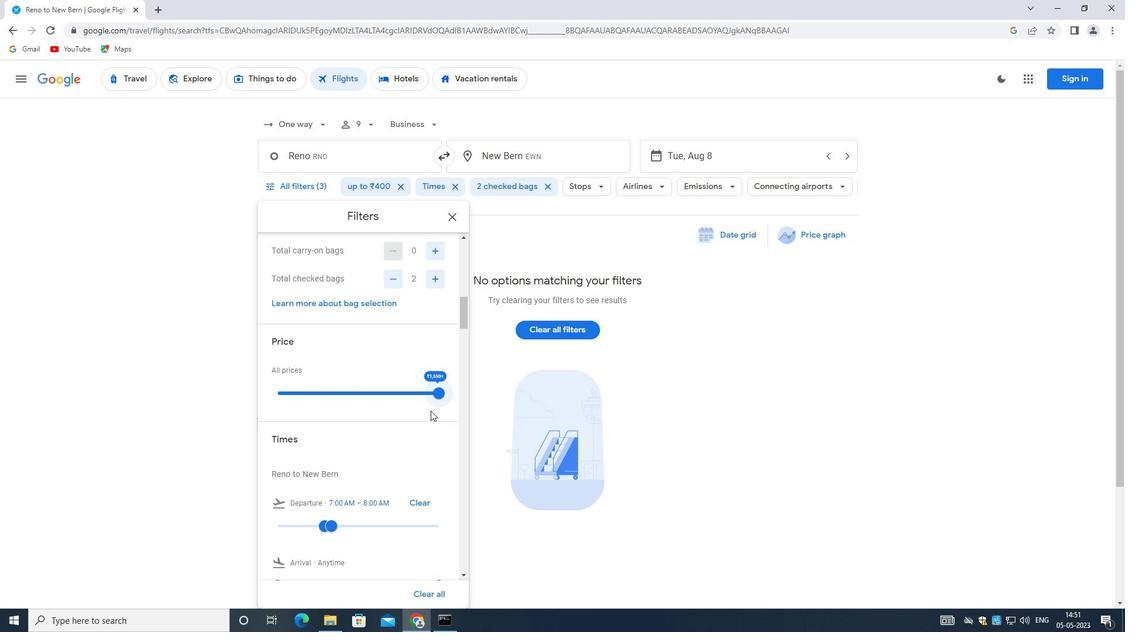 
Action: Mouse moved to (383, 470)
Screenshot: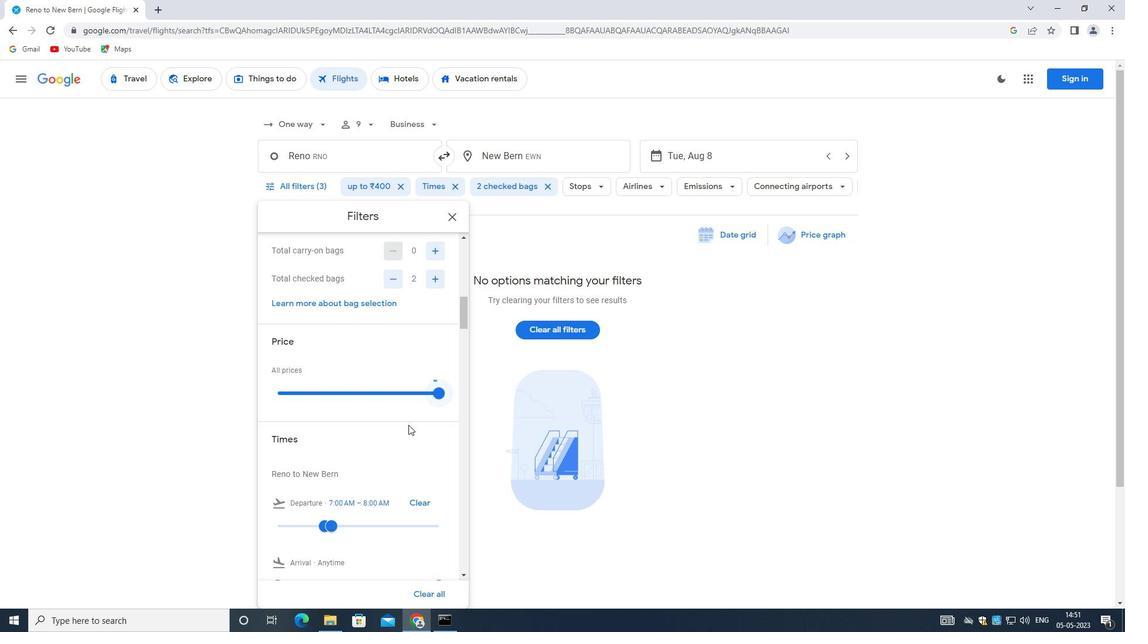 
Action: Mouse scrolled (383, 470) with delta (0, 0)
Screenshot: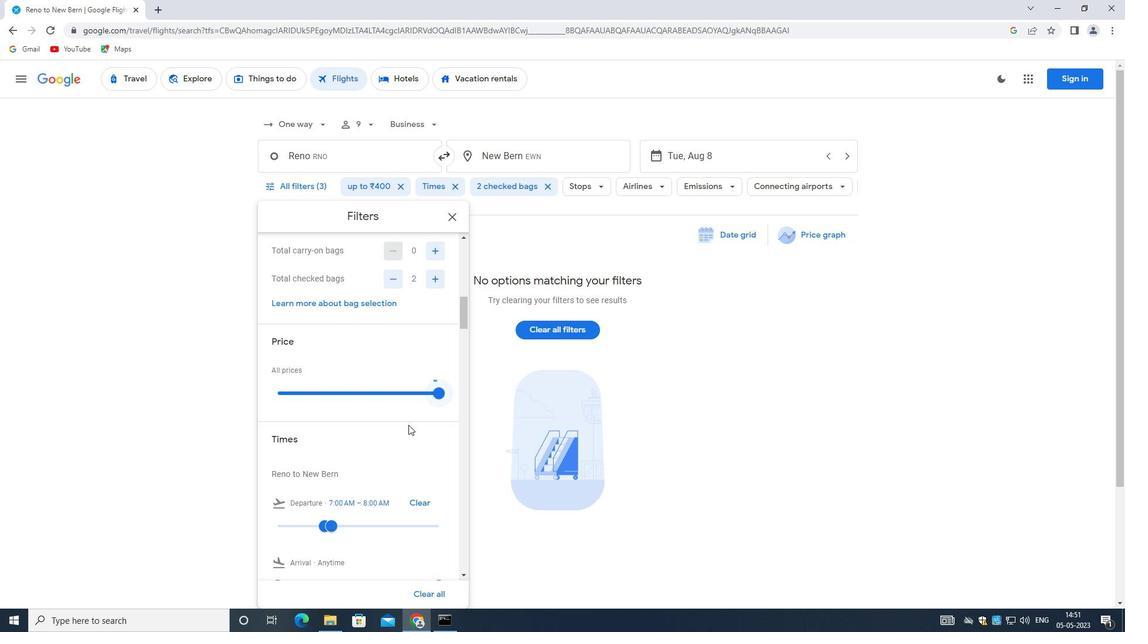 
Action: Mouse moved to (382, 471)
Screenshot: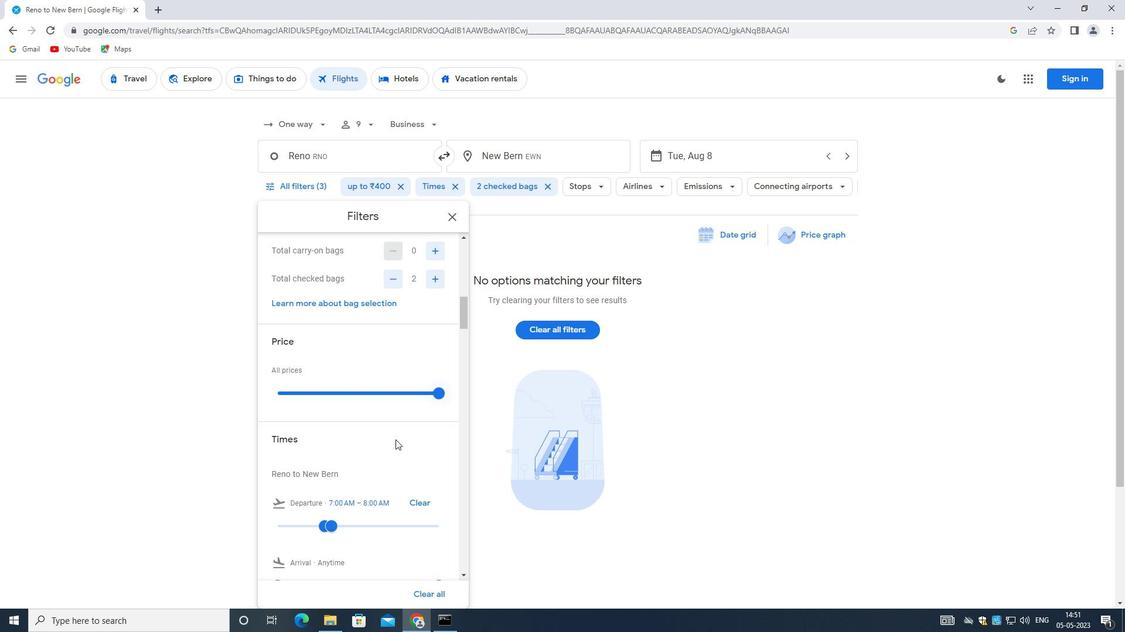 
Action: Mouse scrolled (382, 471) with delta (0, 0)
Screenshot: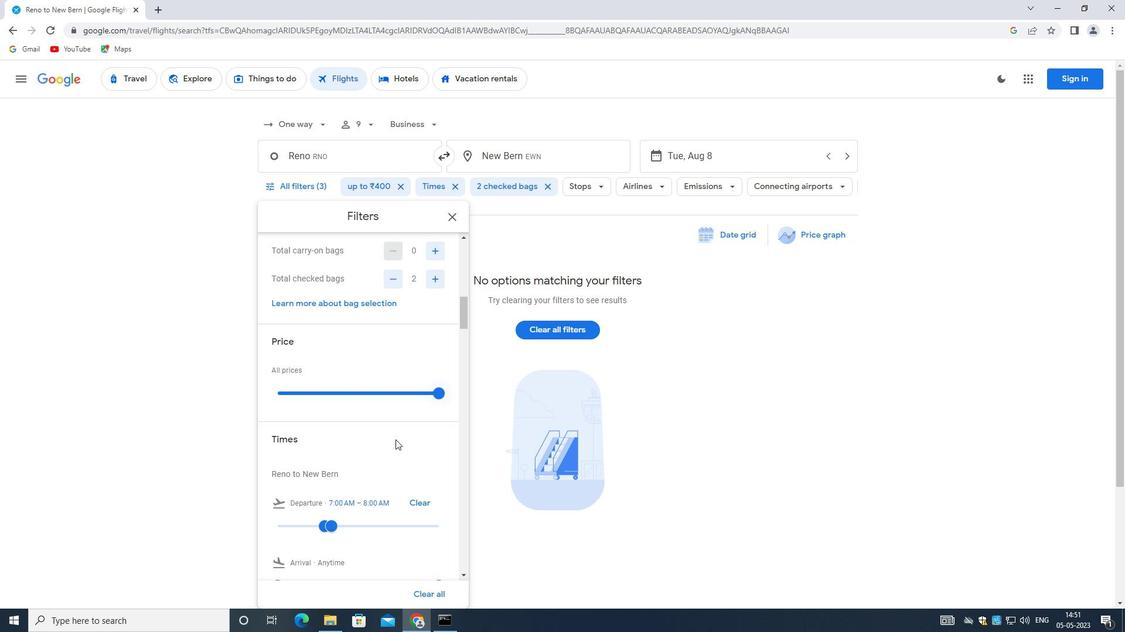 
Action: Mouse moved to (391, 350)
Screenshot: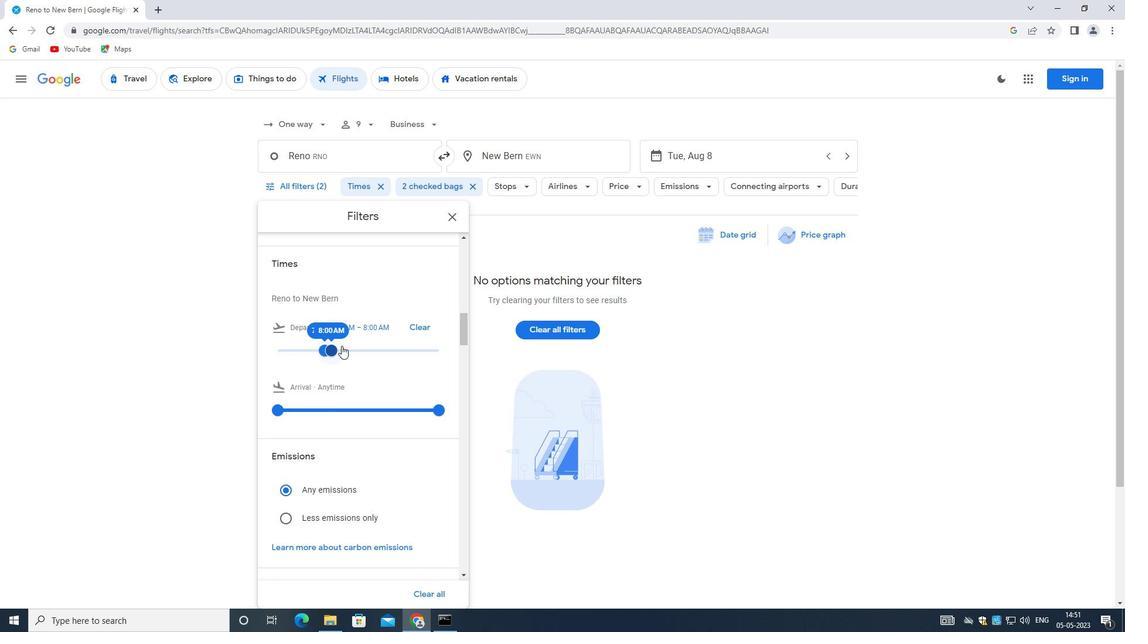 
Action: Mouse pressed left at (391, 350)
Screenshot: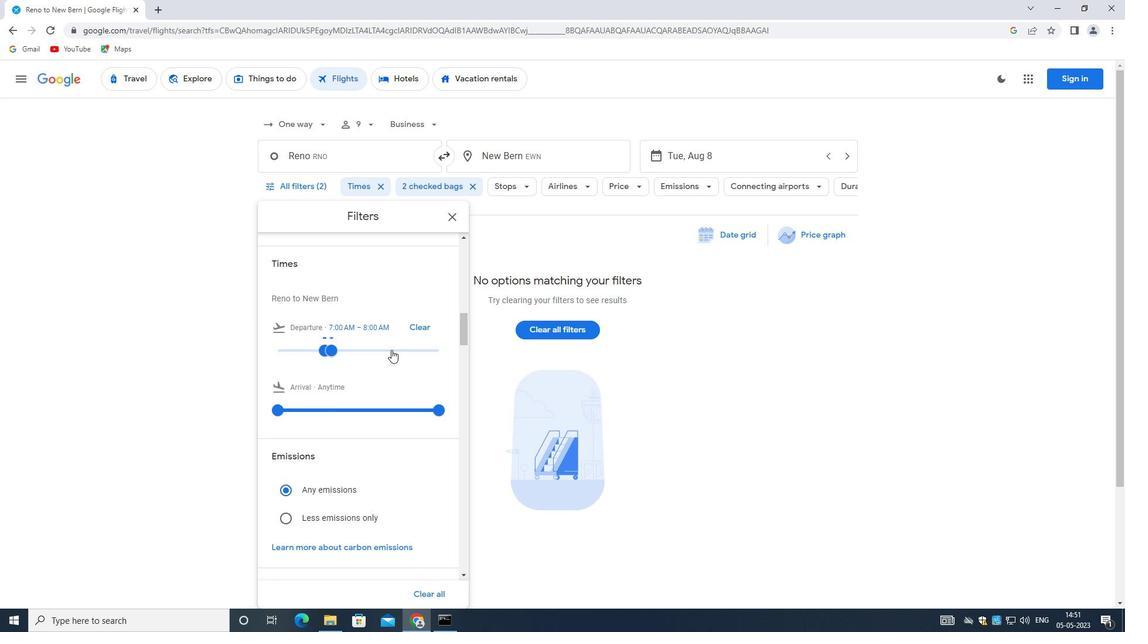 
Action: Mouse moved to (333, 349)
Screenshot: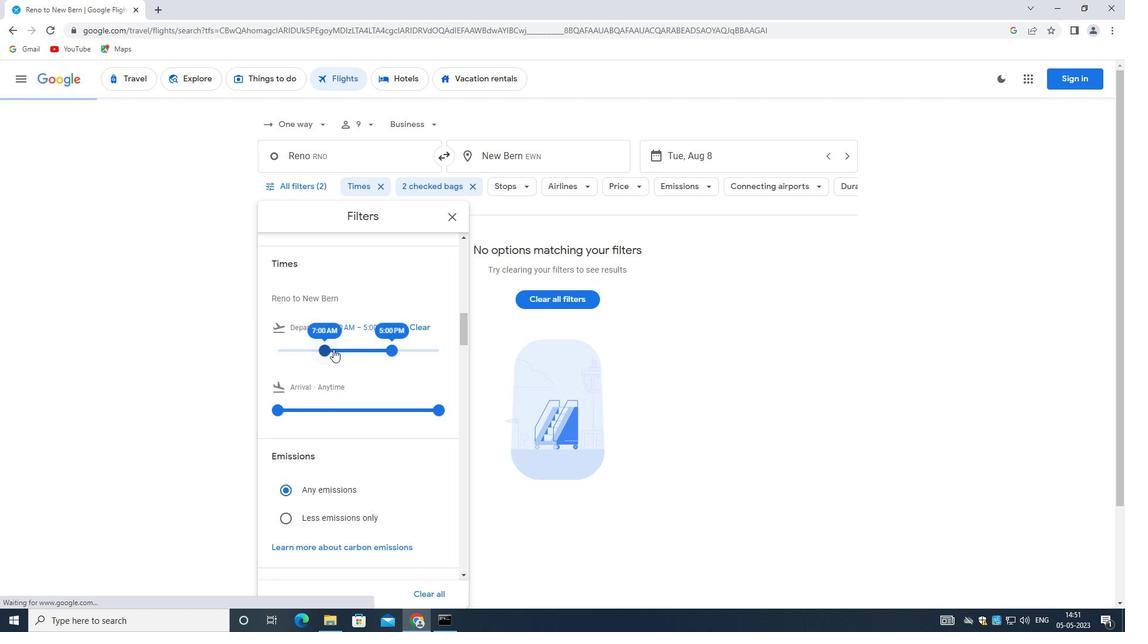 
Action: Mouse pressed left at (333, 349)
Screenshot: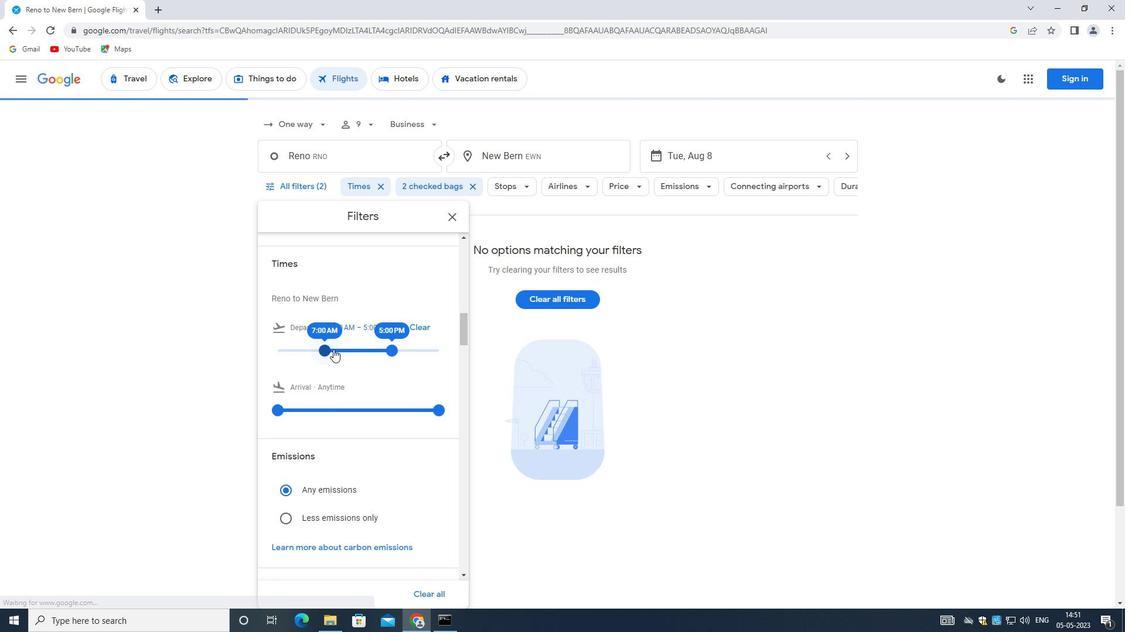 
Action: Mouse moved to (394, 348)
Screenshot: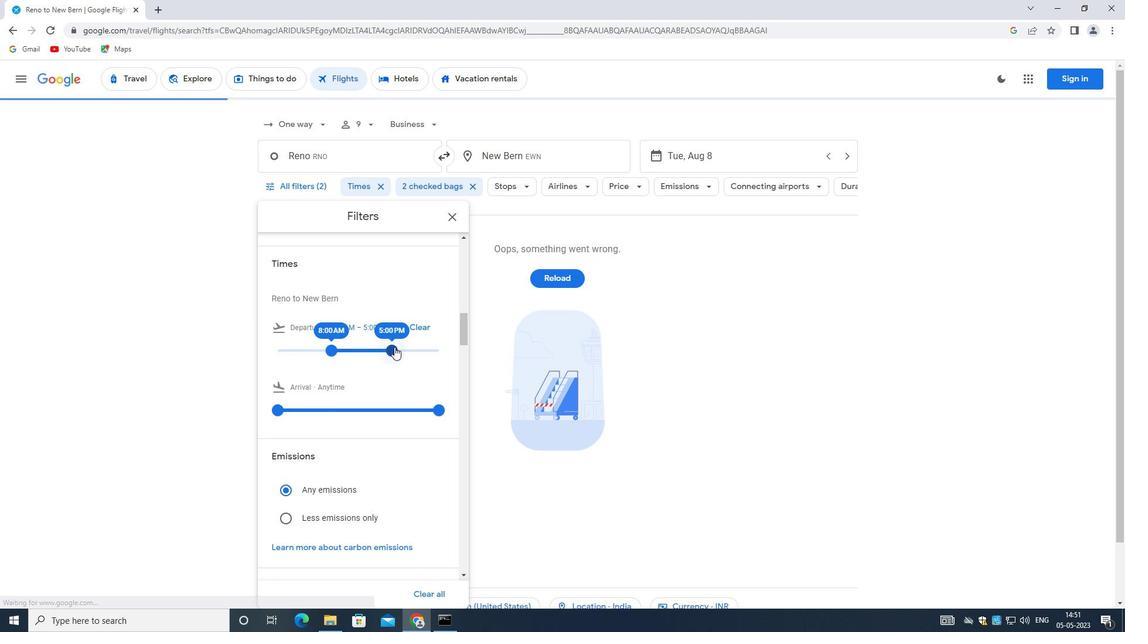 
Action: Mouse pressed left at (394, 348)
Screenshot: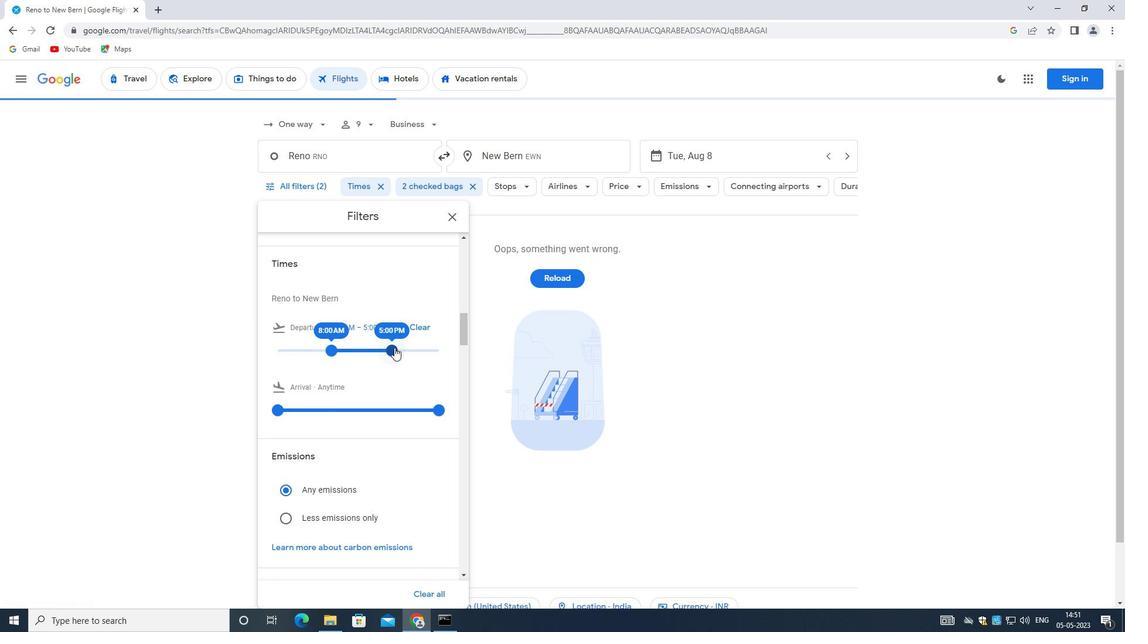 
Action: Mouse moved to (353, 345)
Screenshot: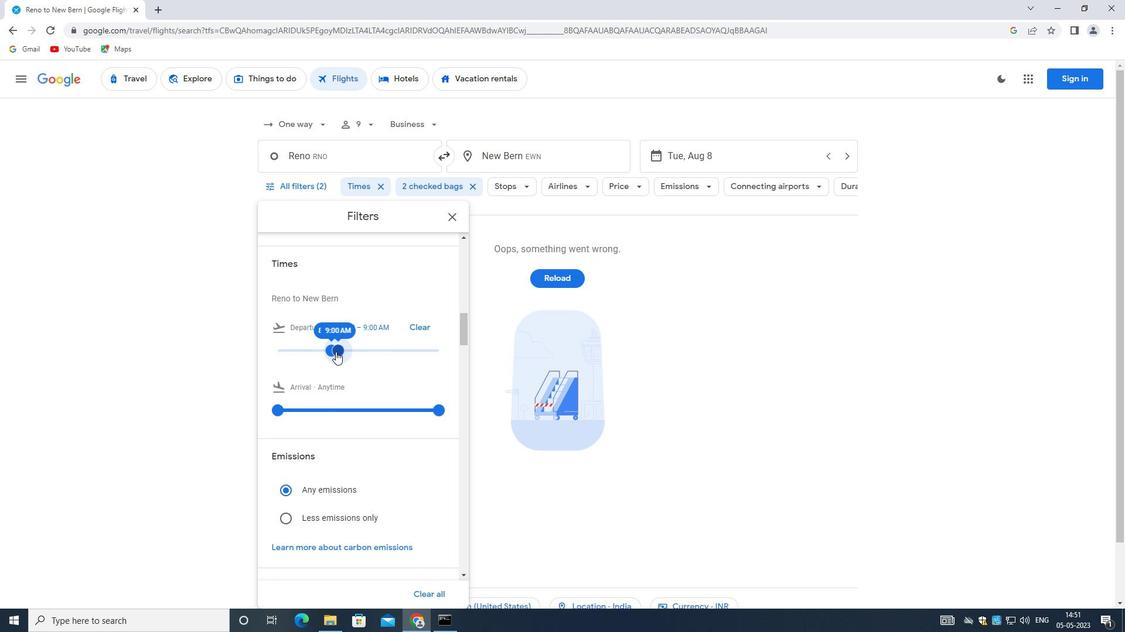 
Action: Mouse scrolled (353, 345) with delta (0, 0)
Screenshot: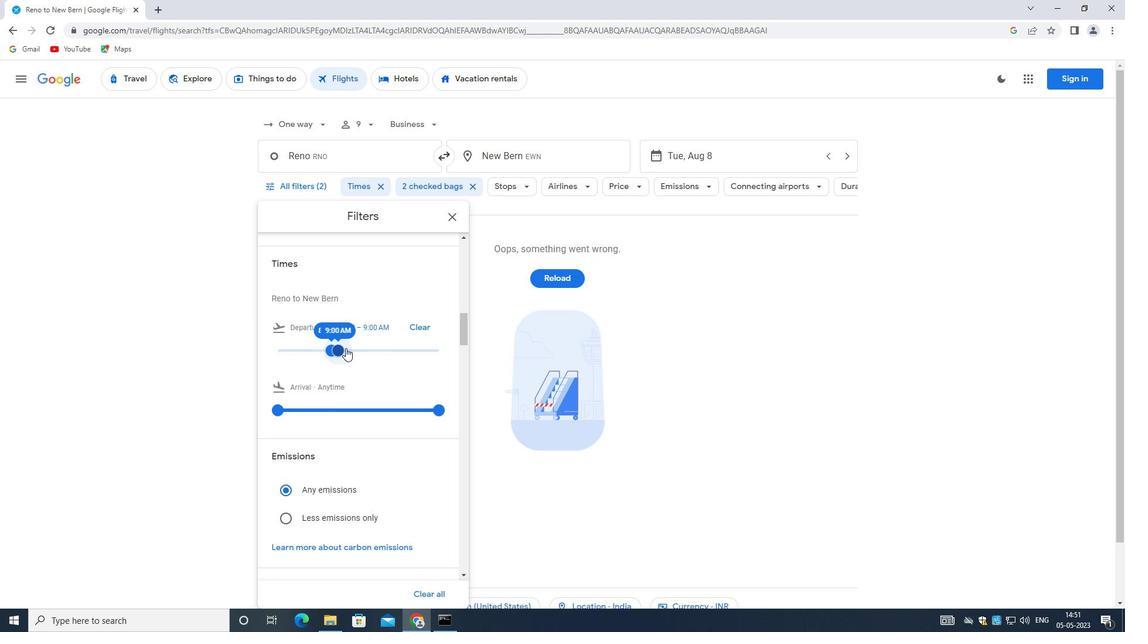 
Action: Mouse scrolled (353, 345) with delta (0, 0)
Screenshot: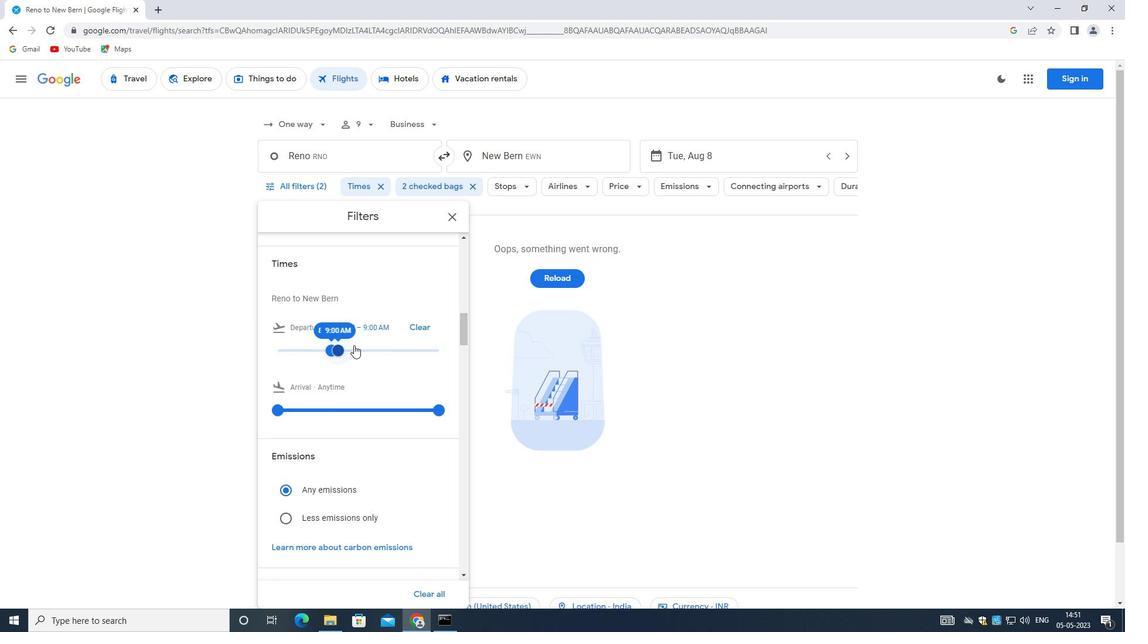 
Action: Mouse scrolled (353, 345) with delta (0, 0)
Screenshot: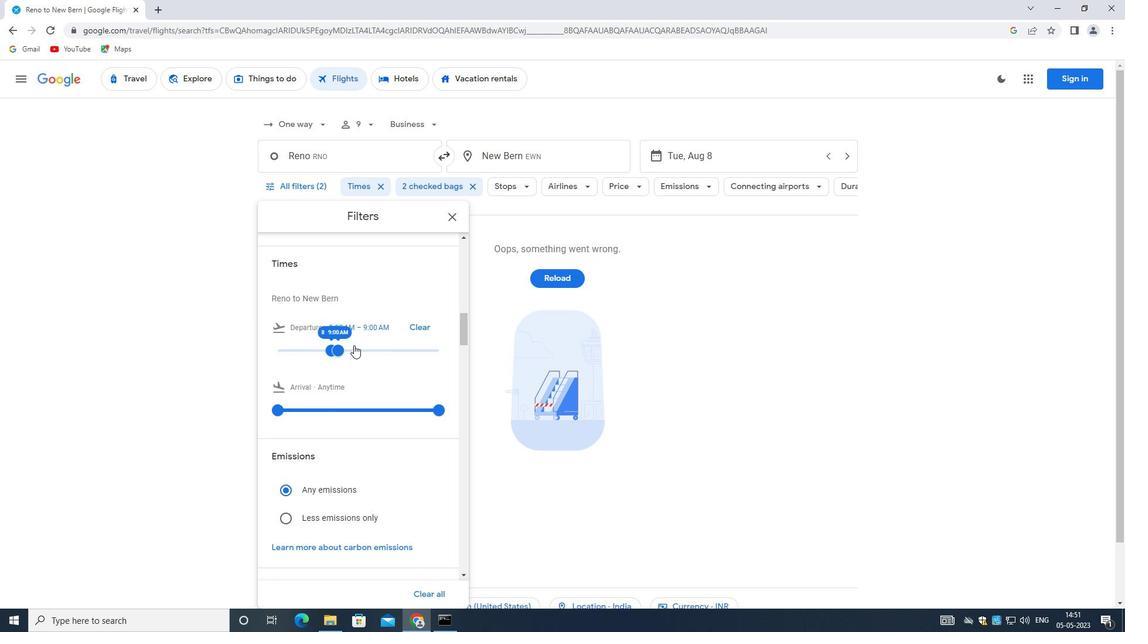 
Action: Mouse scrolled (353, 345) with delta (0, 0)
Screenshot: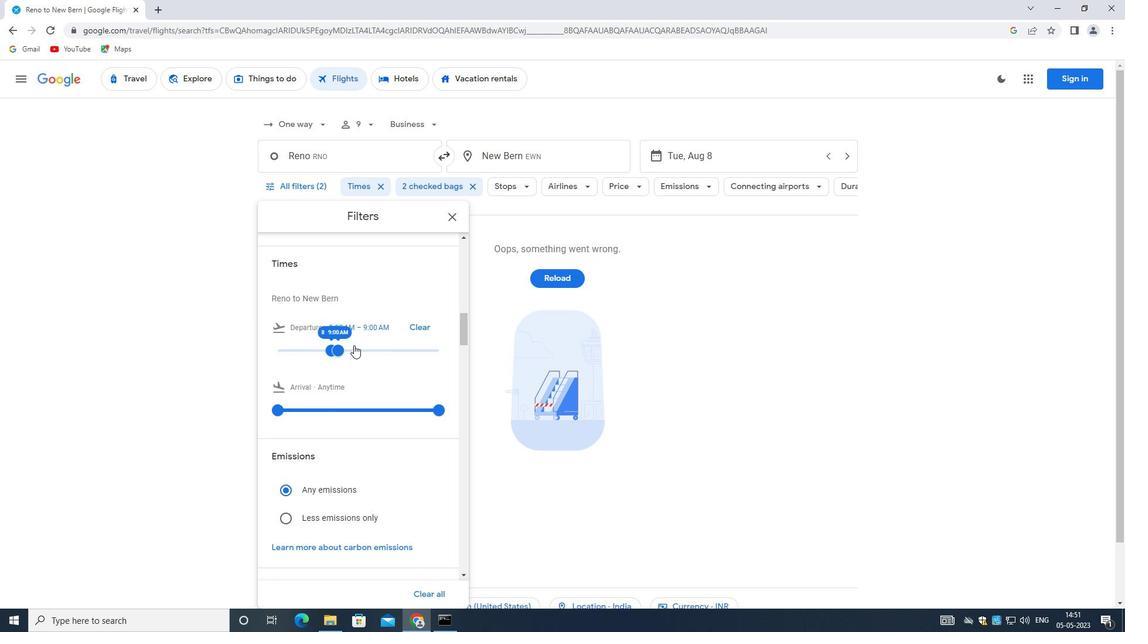 
Action: Mouse scrolled (353, 345) with delta (0, 0)
Screenshot: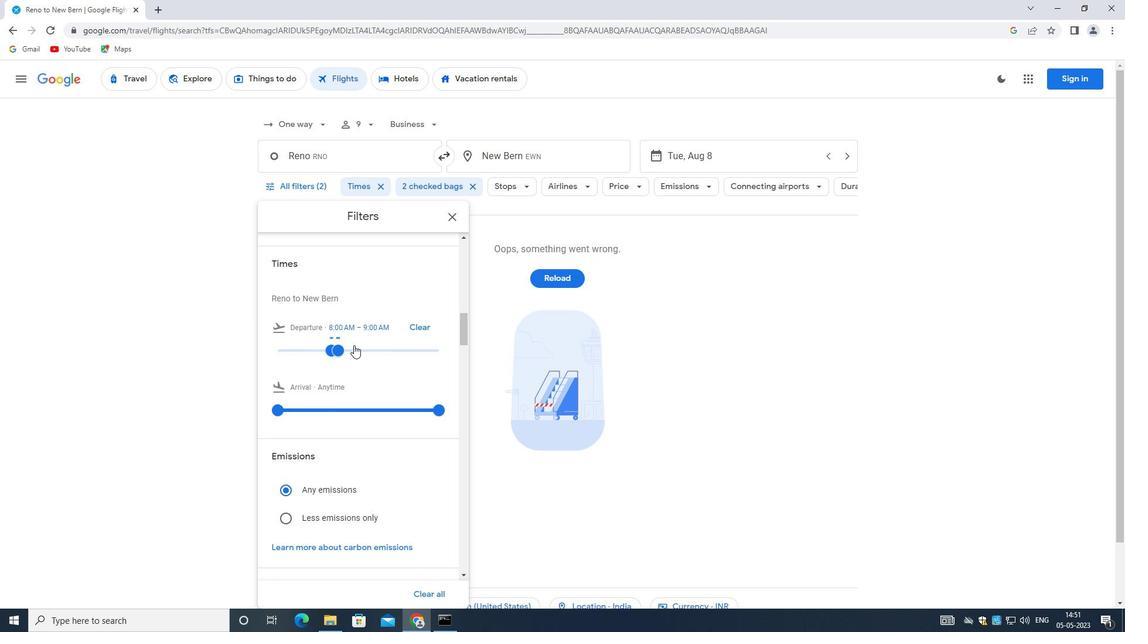 
Action: Mouse scrolled (353, 345) with delta (0, 0)
Screenshot: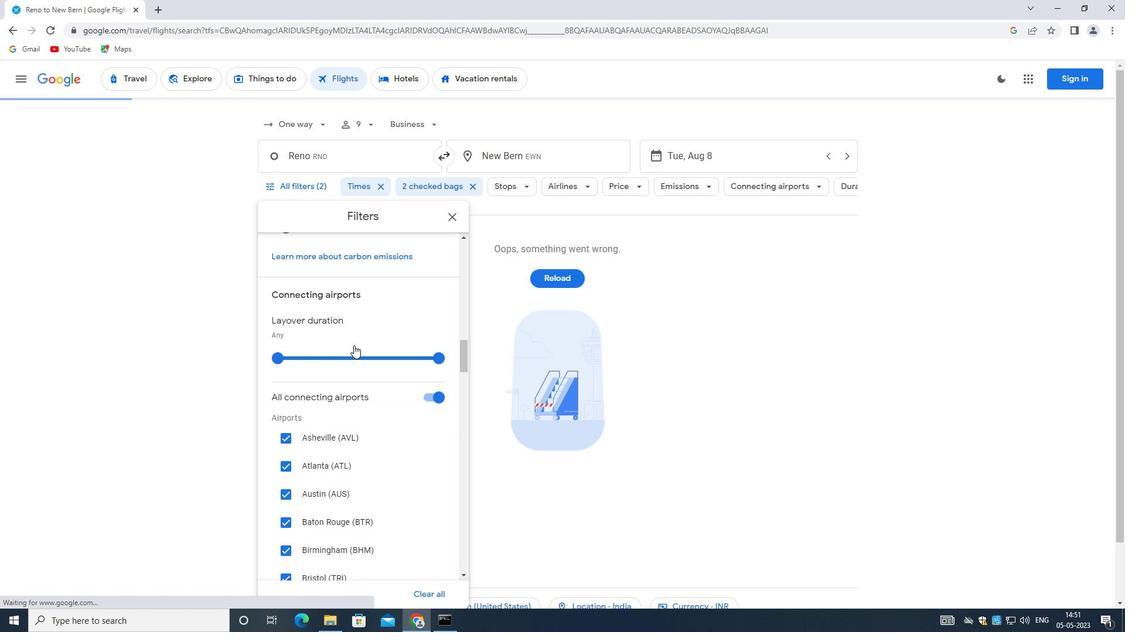 
Action: Mouse scrolled (353, 345) with delta (0, 0)
Screenshot: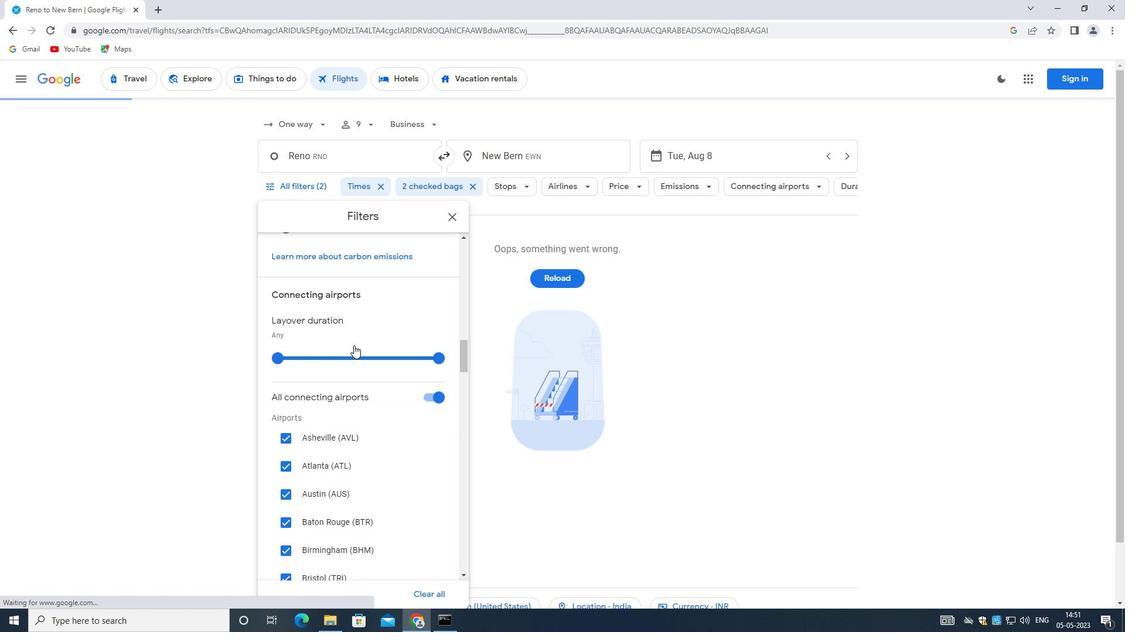 
Action: Mouse scrolled (353, 345) with delta (0, 0)
Screenshot: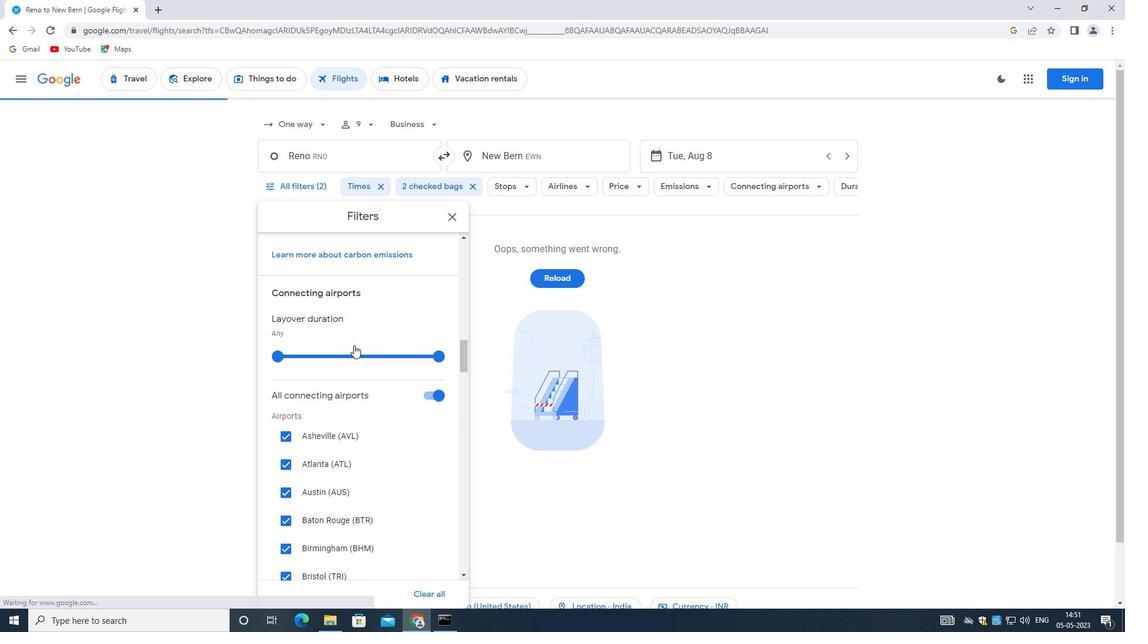 
Action: Mouse scrolled (353, 345) with delta (0, 0)
Screenshot: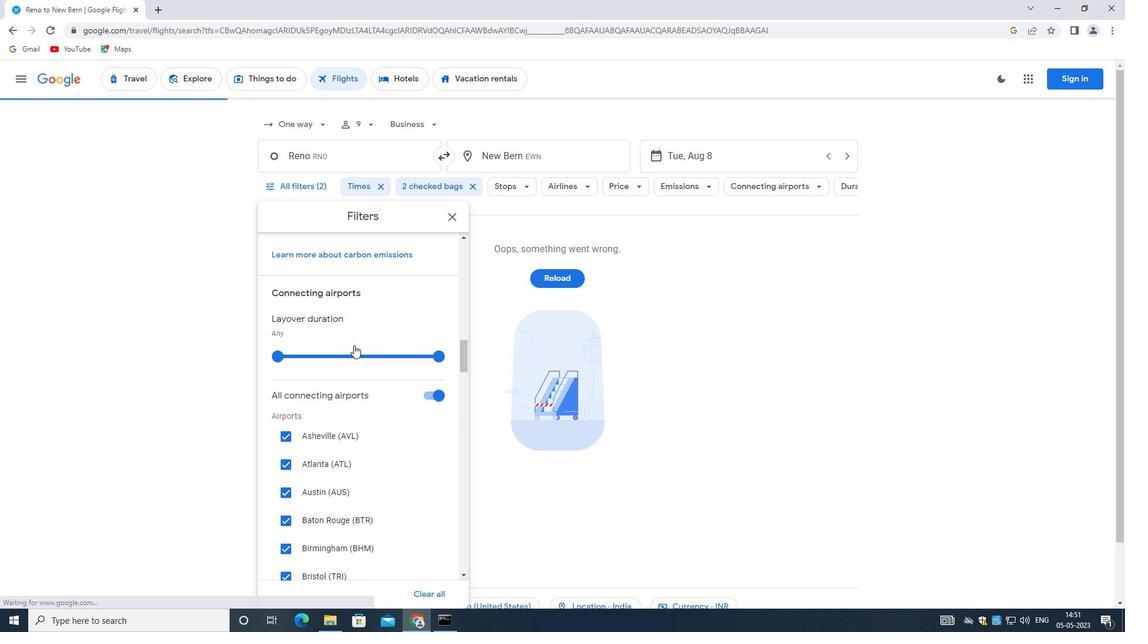 
Action: Mouse scrolled (353, 345) with delta (0, 0)
Screenshot: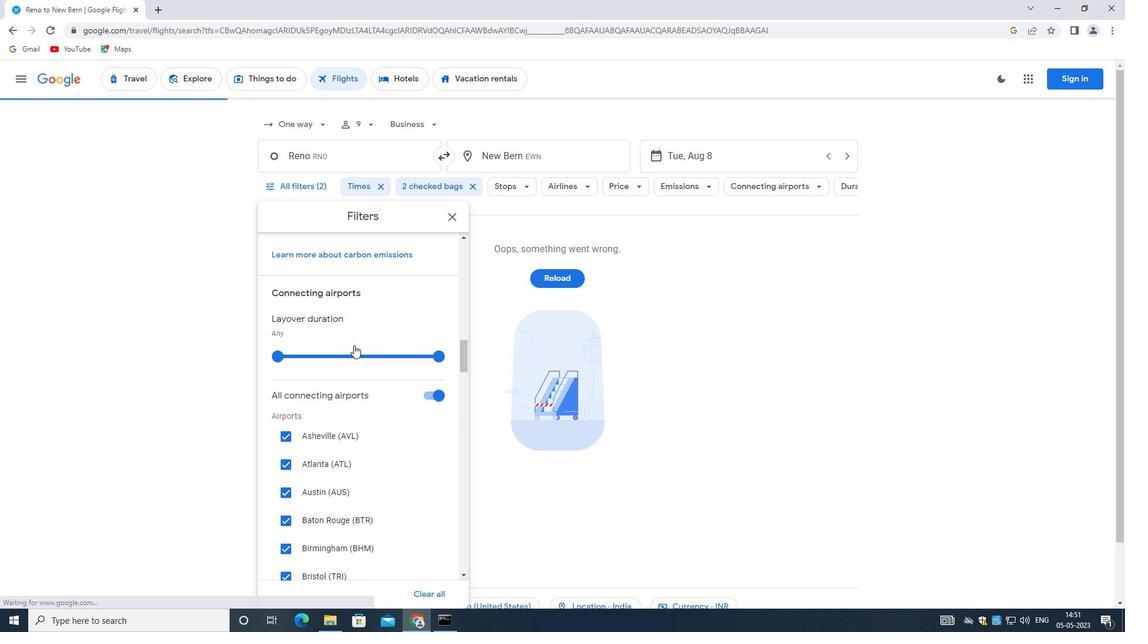 
Action: Mouse moved to (352, 347)
Screenshot: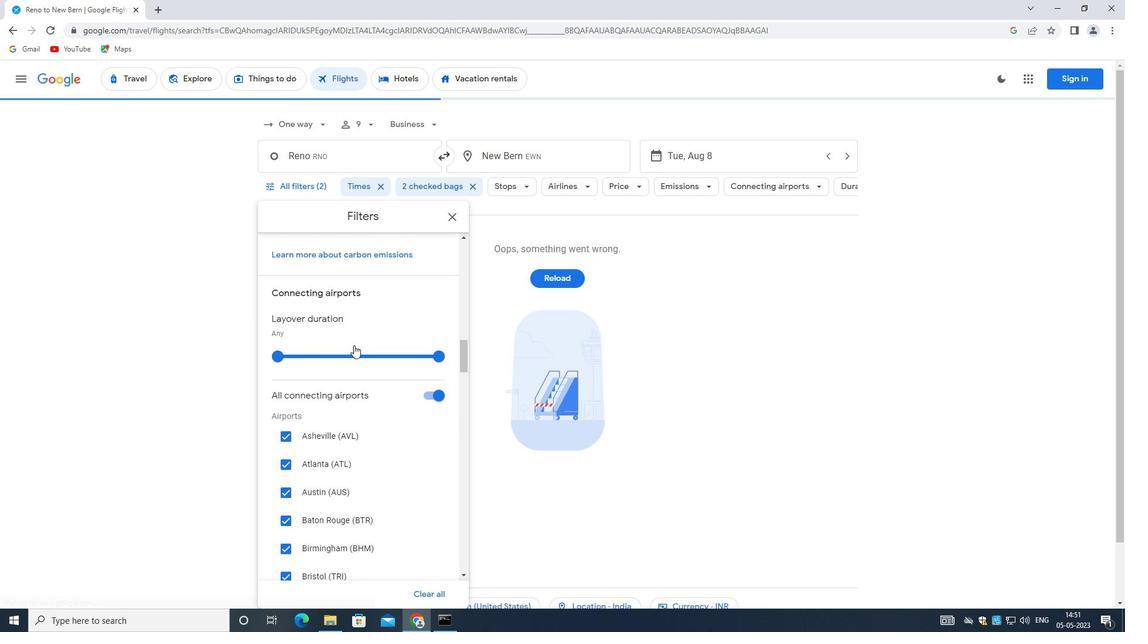 
Action: Mouse scrolled (352, 346) with delta (0, 0)
Screenshot: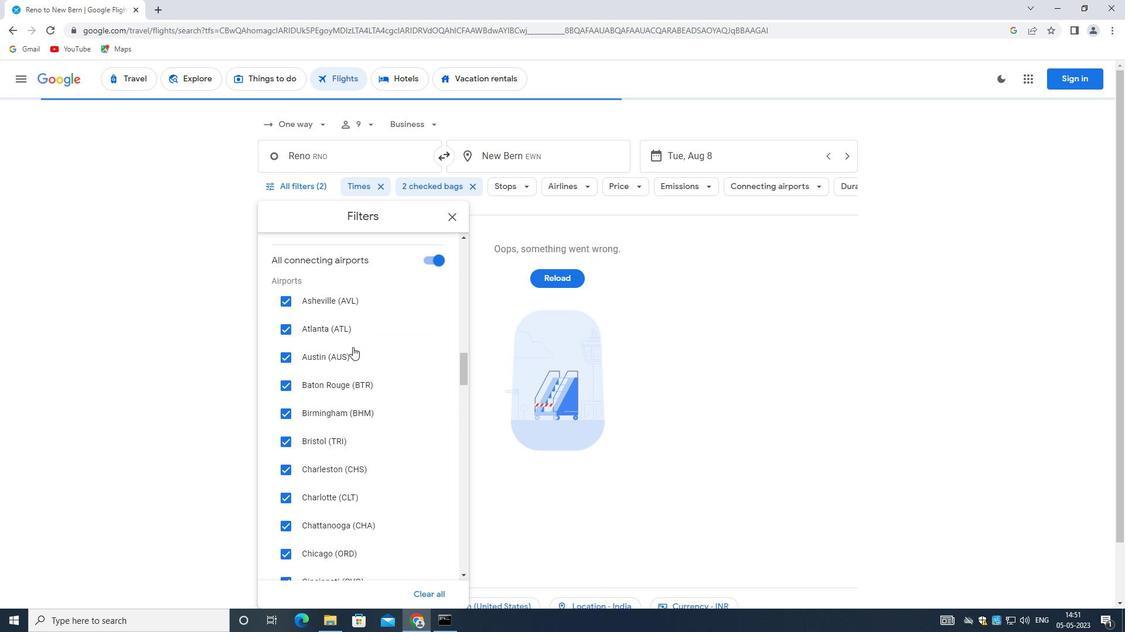 
Action: Mouse moved to (352, 348)
Screenshot: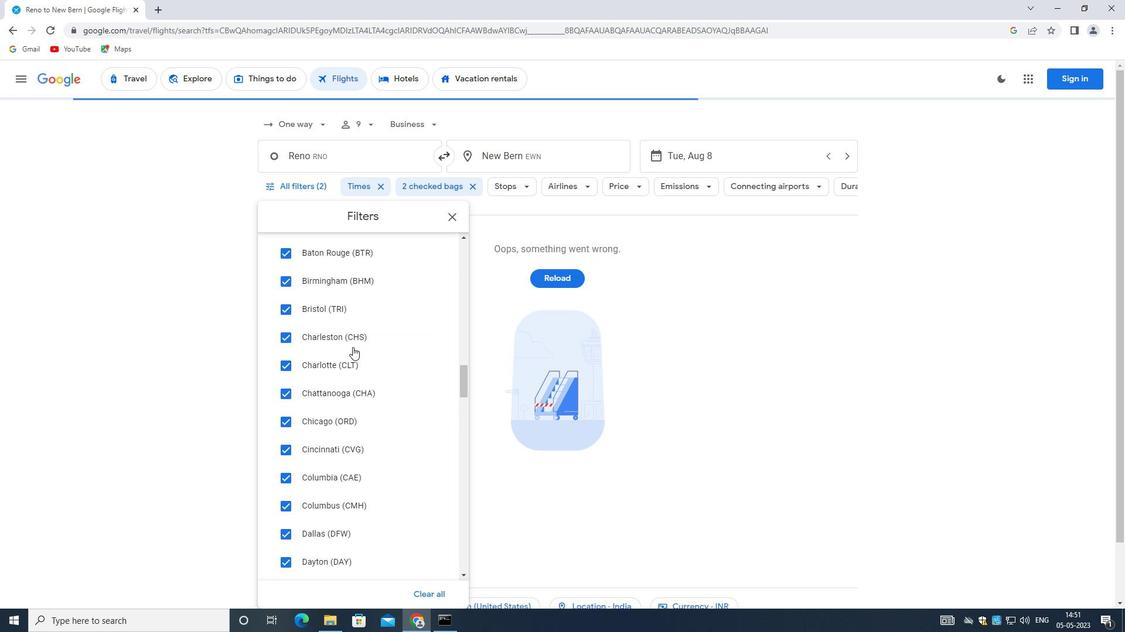 
Action: Mouse scrolled (352, 348) with delta (0, 0)
Screenshot: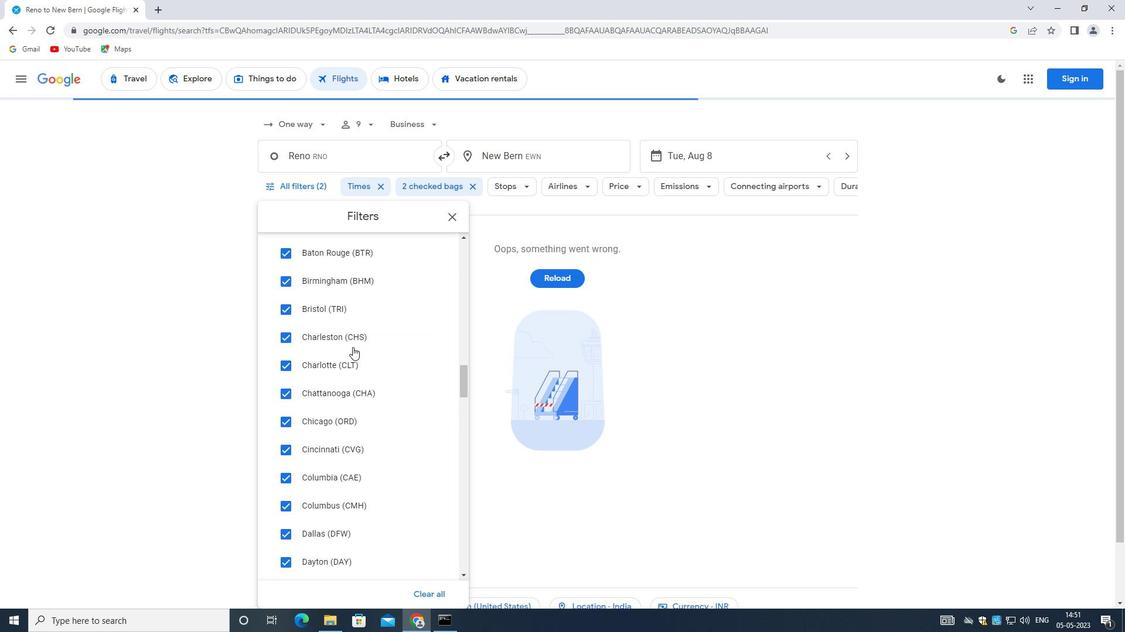 
Action: Mouse moved to (352, 349)
Screenshot: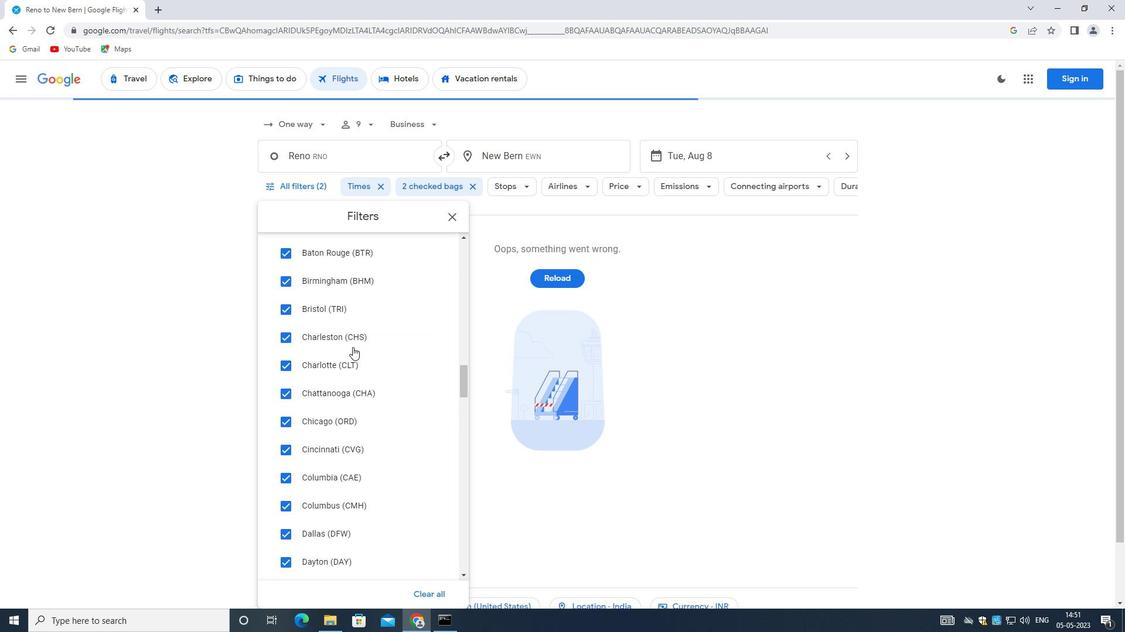 
Action: Mouse scrolled (352, 348) with delta (0, 0)
Screenshot: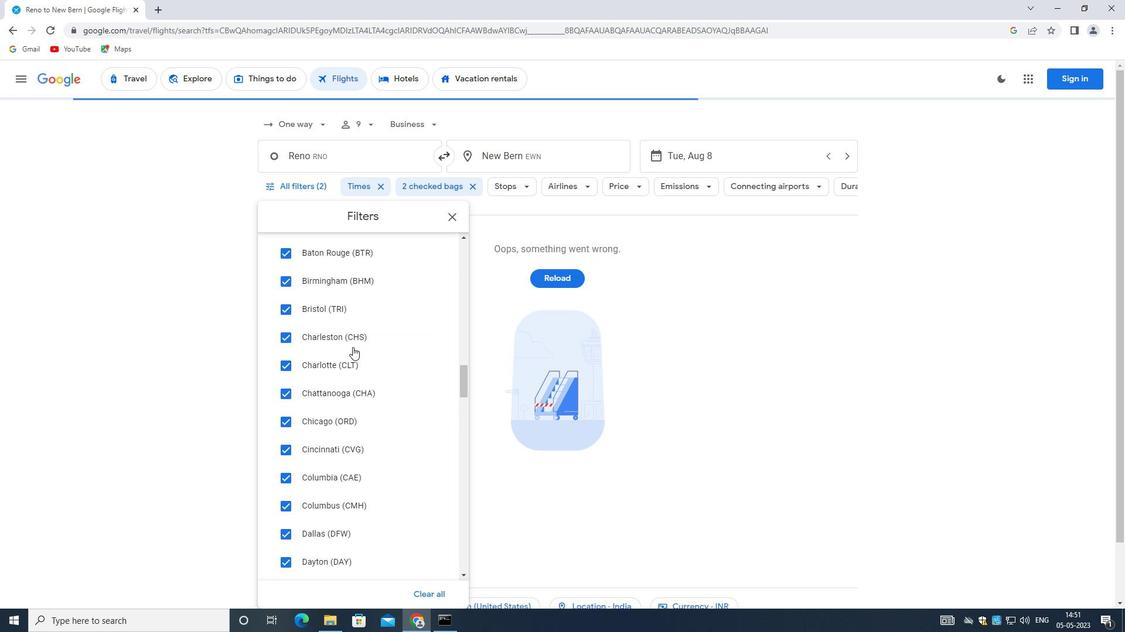 
Action: Mouse scrolled (352, 348) with delta (0, 0)
Screenshot: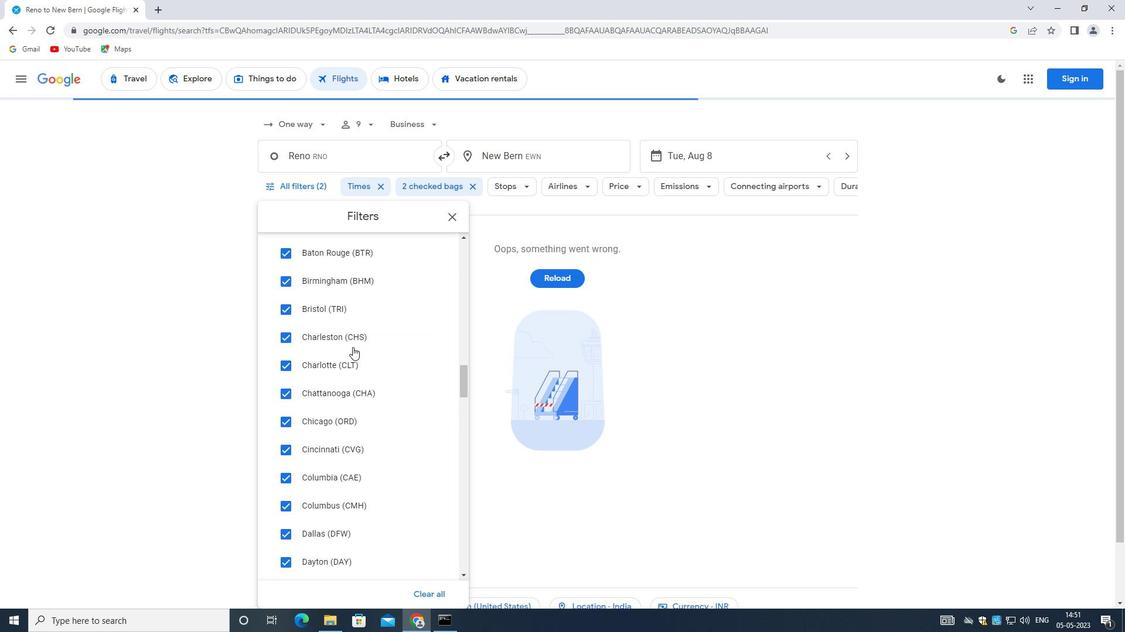 
Action: Mouse scrolled (352, 348) with delta (0, 0)
Screenshot: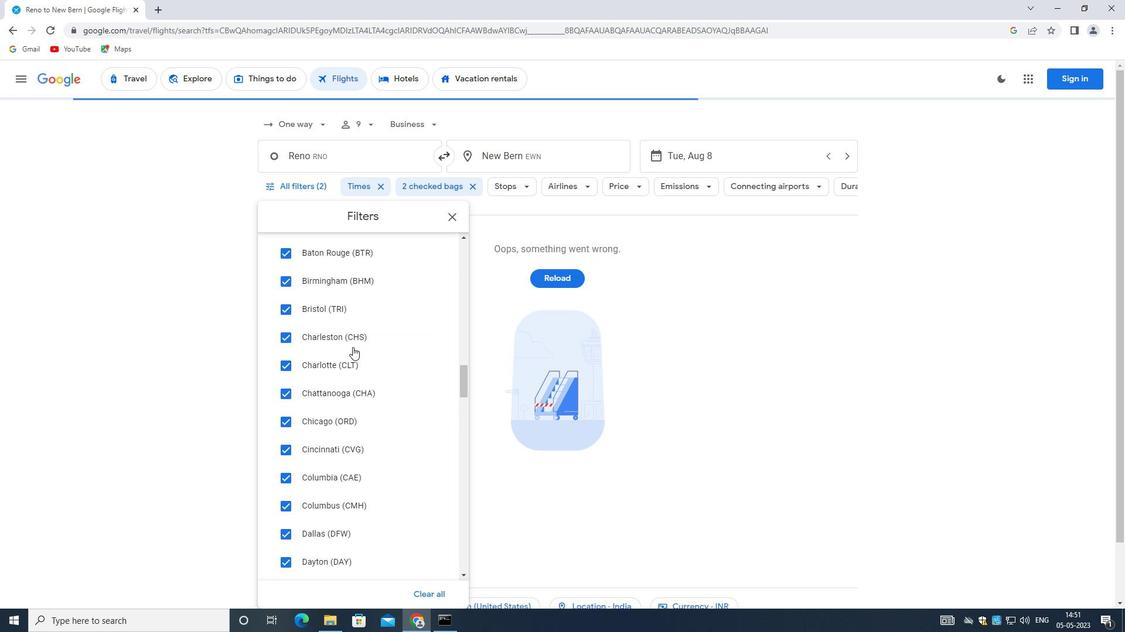 
Action: Mouse moved to (352, 351)
Screenshot: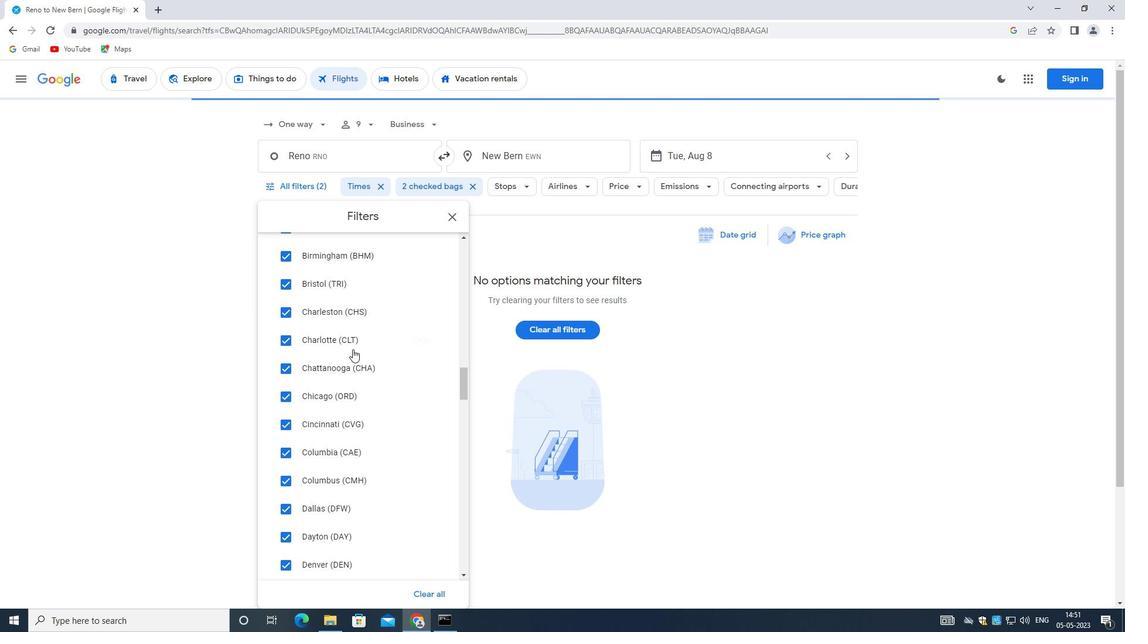 
Action: Mouse scrolled (352, 350) with delta (0, 0)
Screenshot: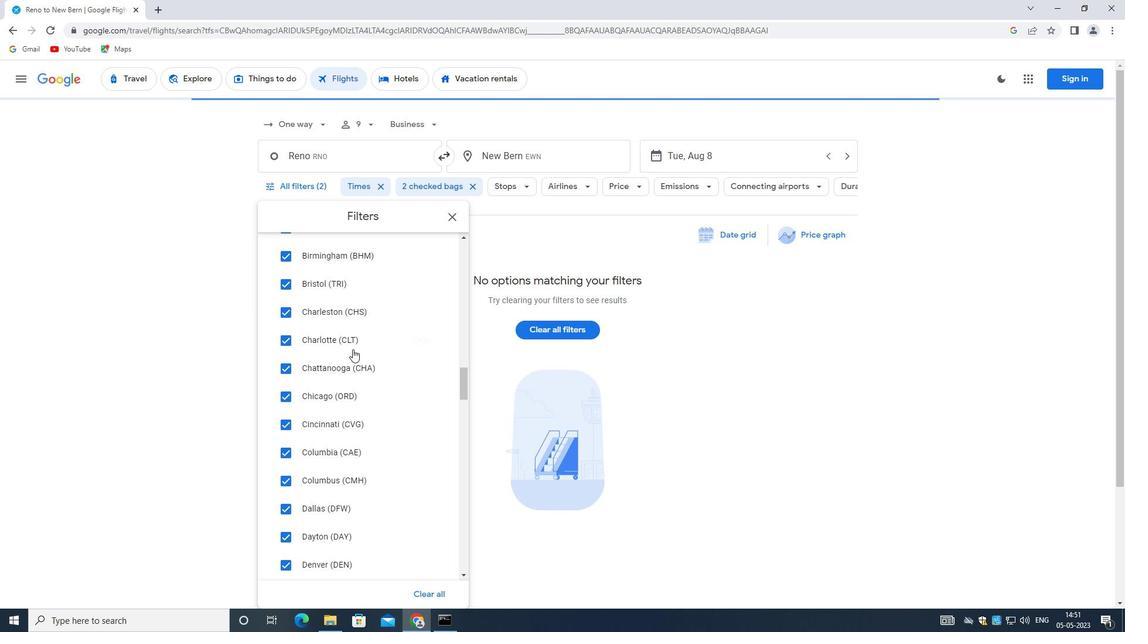 
Action: Mouse moved to (352, 352)
Screenshot: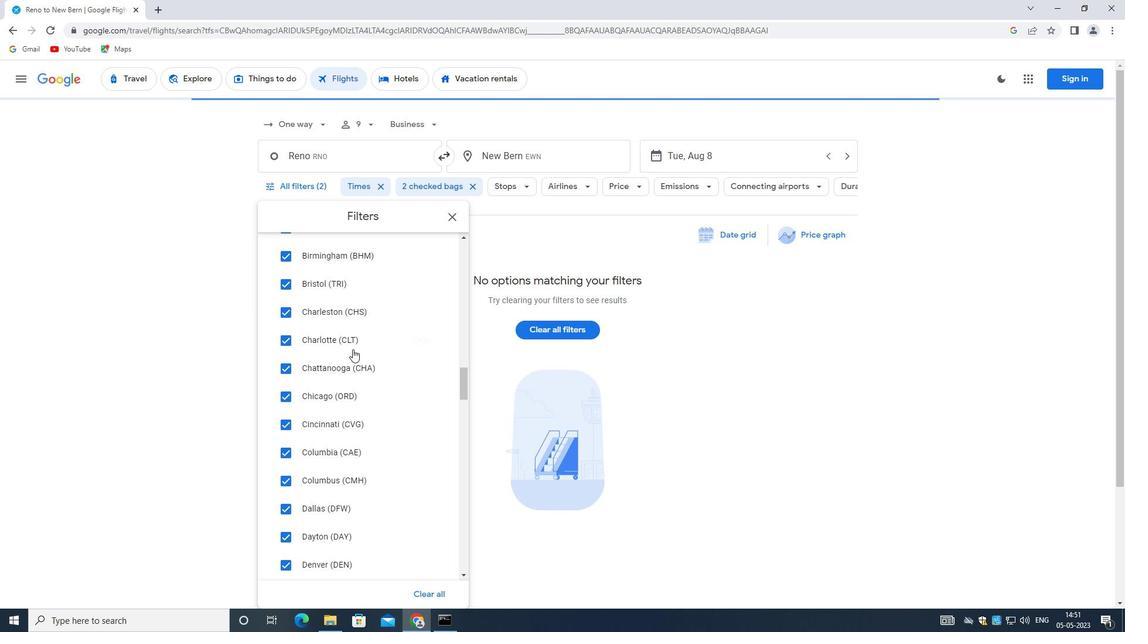 
Action: Mouse scrolled (352, 351) with delta (0, 0)
Screenshot: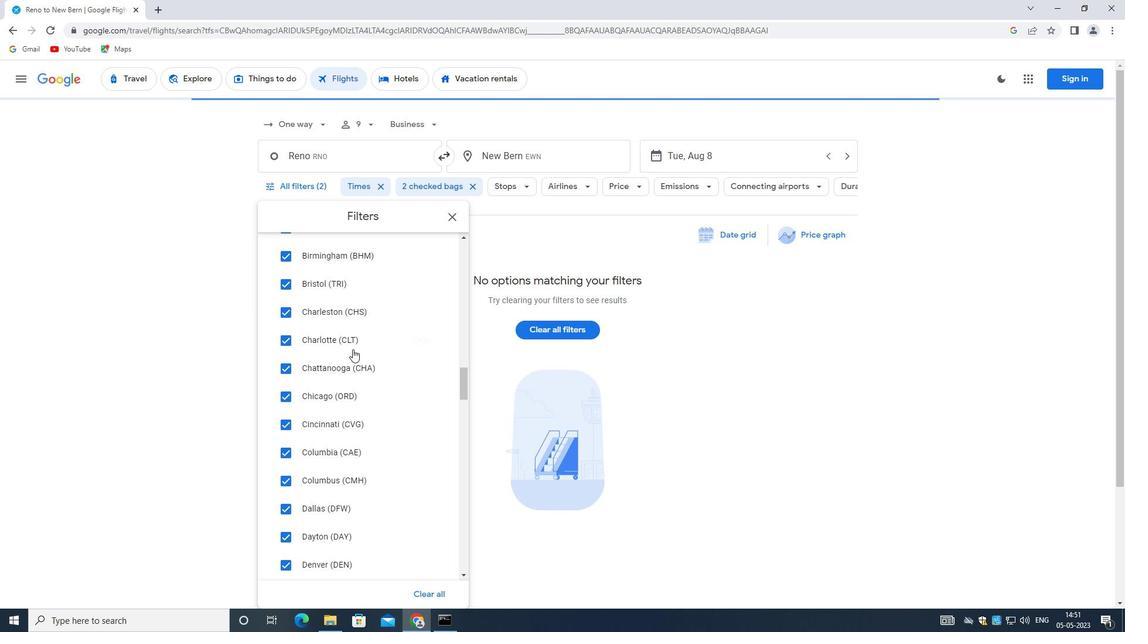 
Action: Mouse moved to (352, 355)
Screenshot: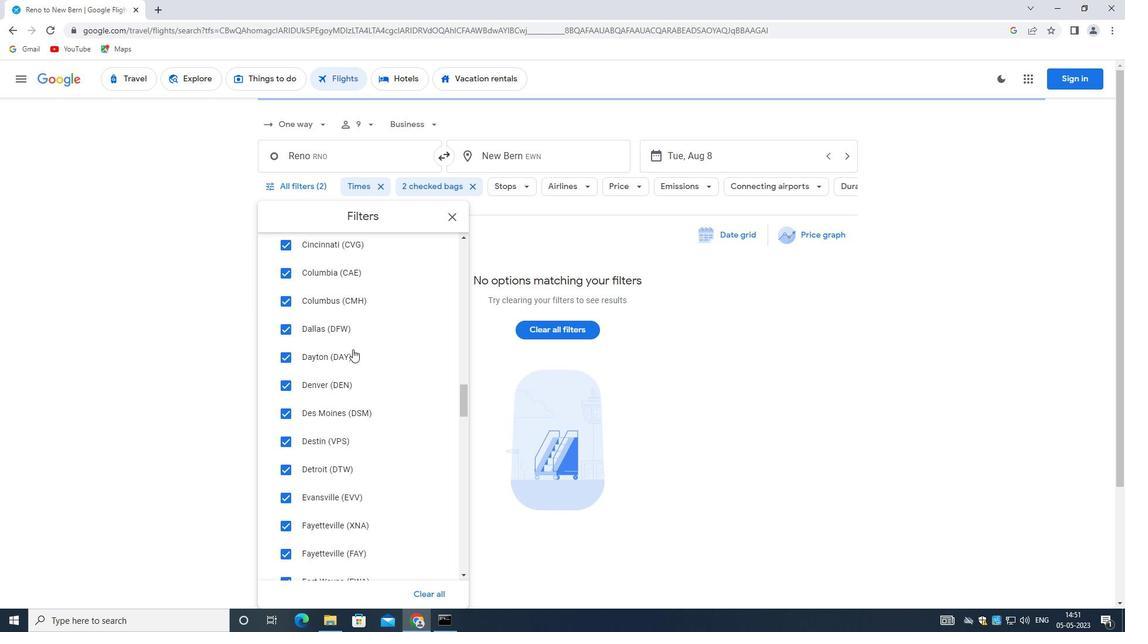 
Action: Mouse scrolled (352, 353) with delta (0, -1)
Screenshot: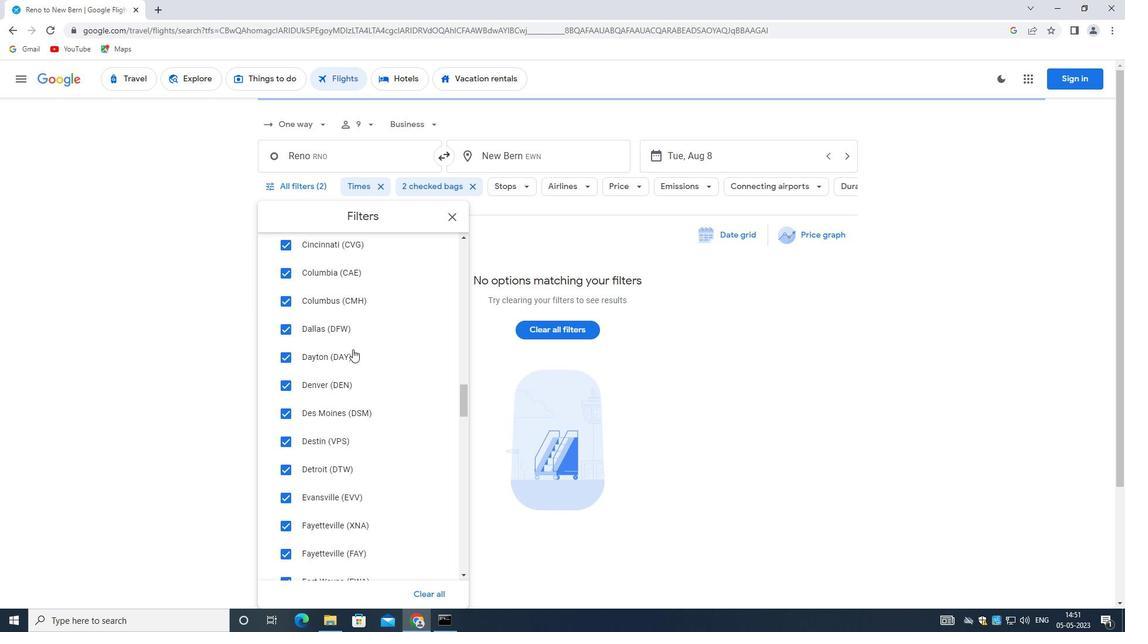 
Action: Mouse scrolled (352, 354) with delta (0, 0)
Screenshot: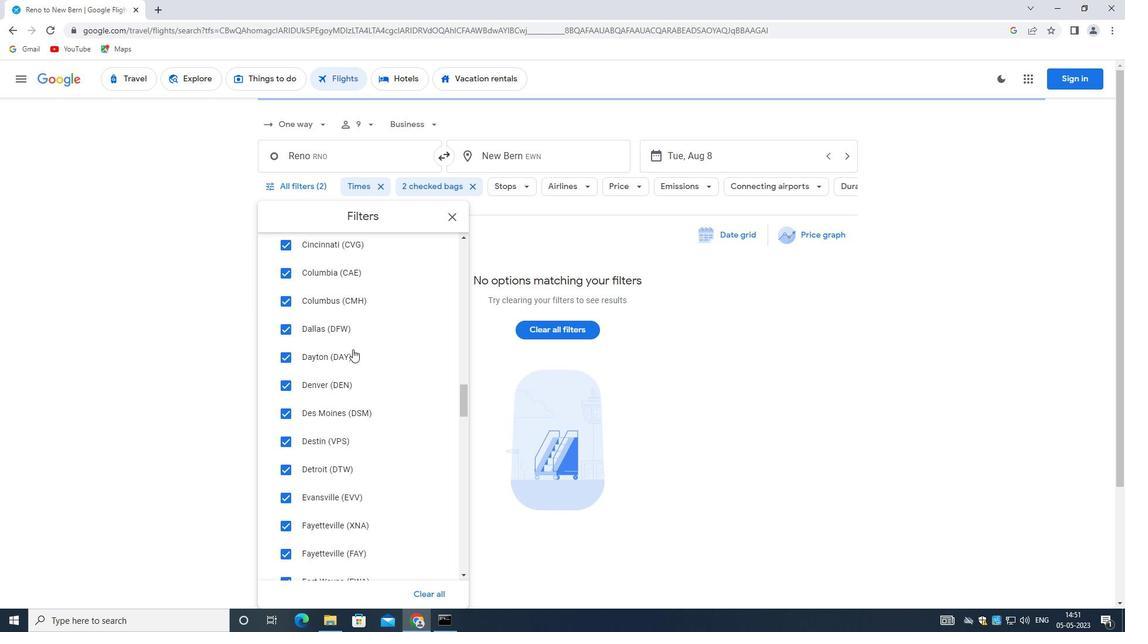 
Action: Mouse moved to (351, 355)
Screenshot: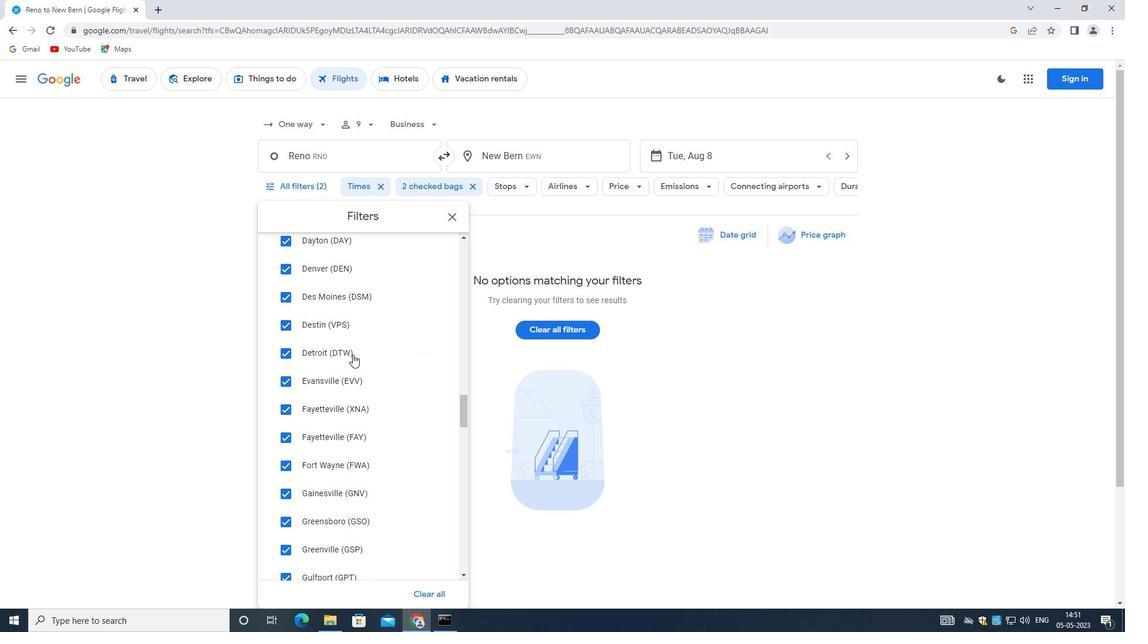 
Action: Mouse scrolled (351, 355) with delta (0, 0)
Screenshot: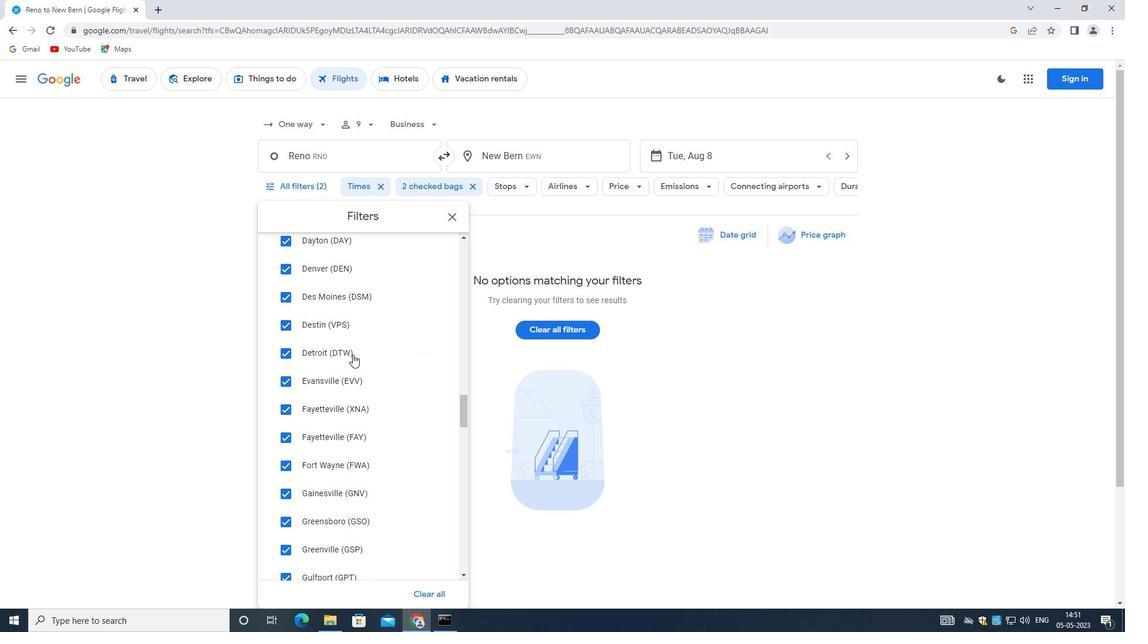 
Action: Mouse moved to (351, 355)
Screenshot: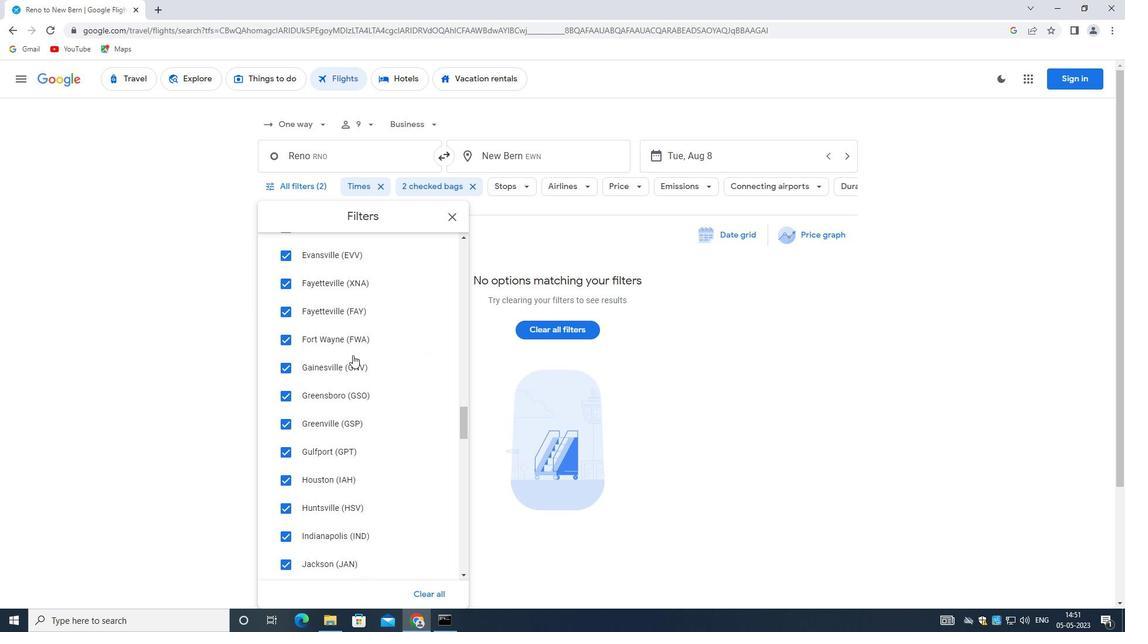 
Action: Mouse scrolled (351, 355) with delta (0, 0)
Screenshot: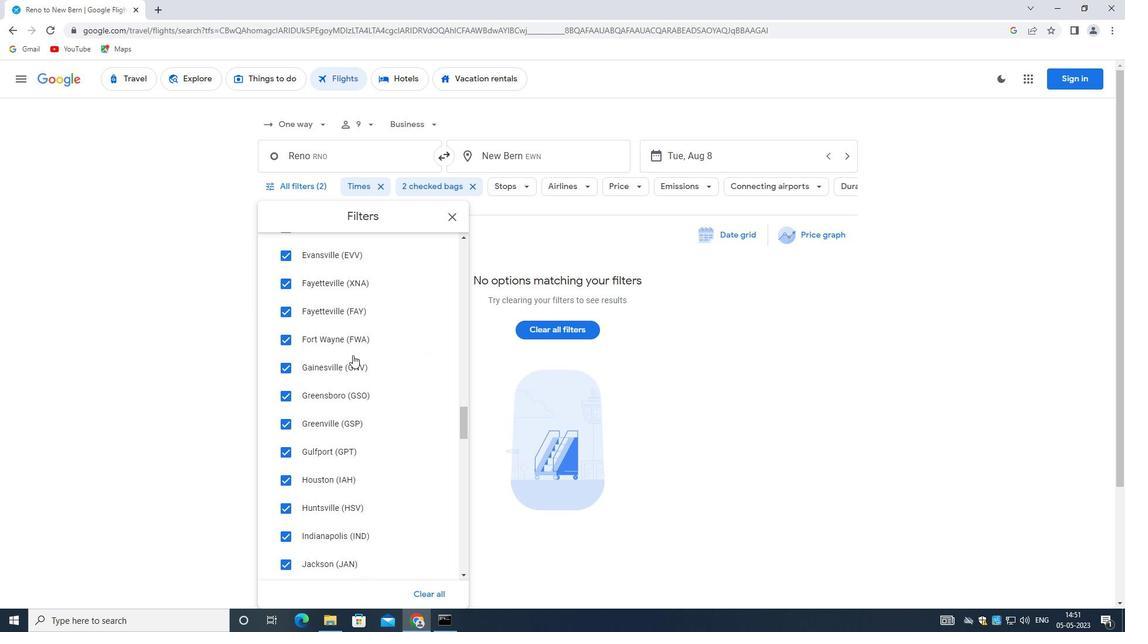 
Action: Mouse scrolled (351, 355) with delta (0, 0)
Screenshot: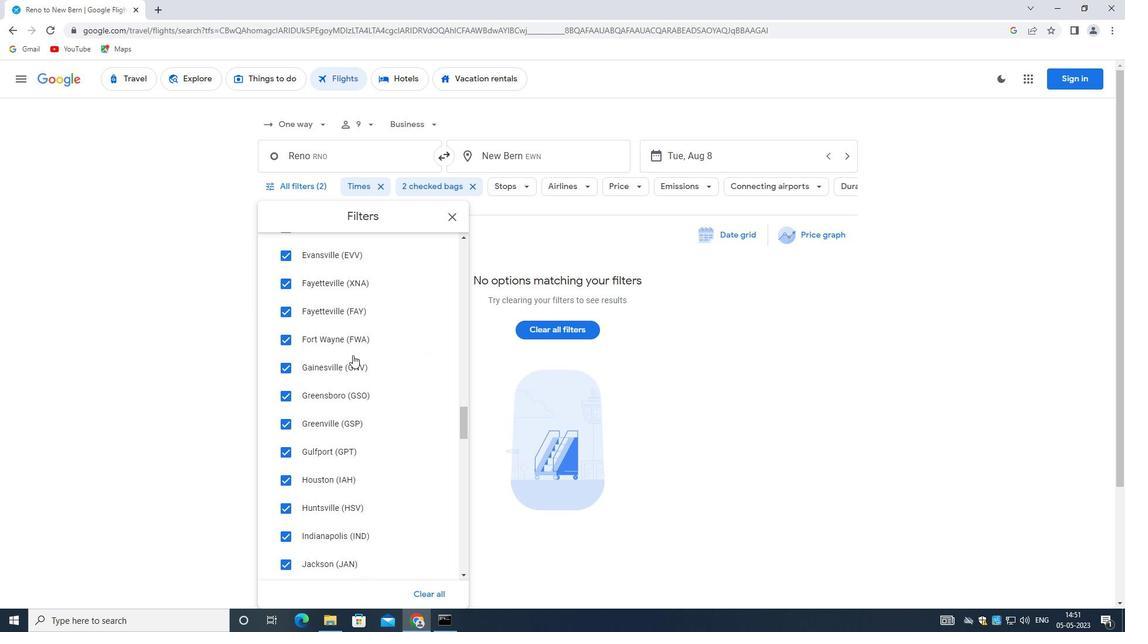 
Action: Mouse scrolled (351, 355) with delta (0, 0)
Screenshot: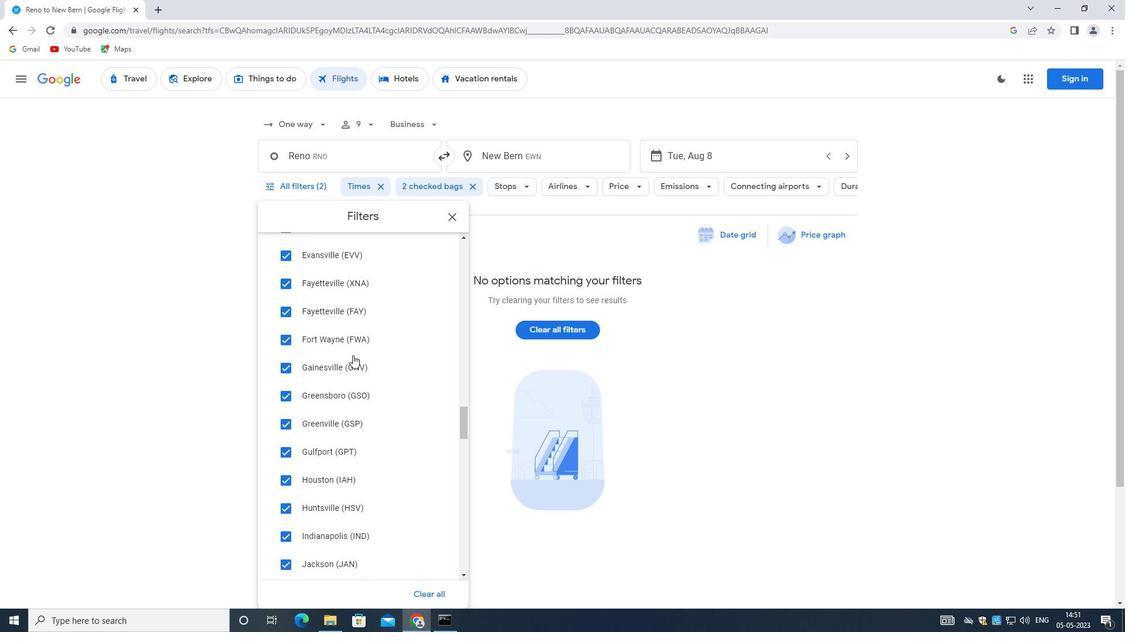 
Action: Mouse scrolled (351, 355) with delta (0, 0)
Screenshot: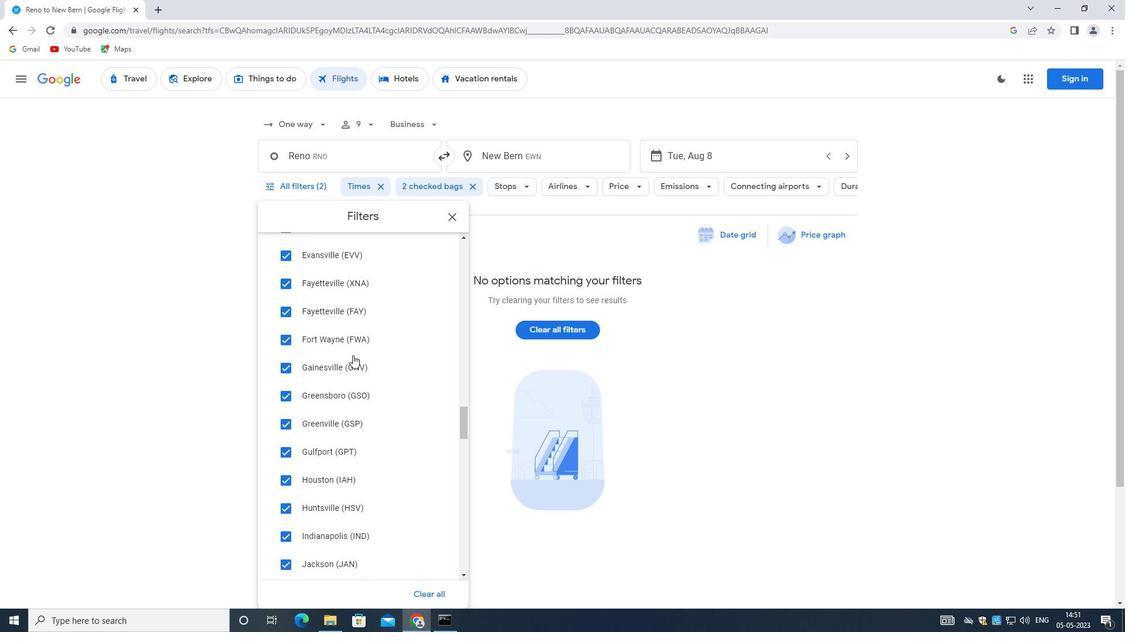 
Action: Mouse moved to (346, 356)
Screenshot: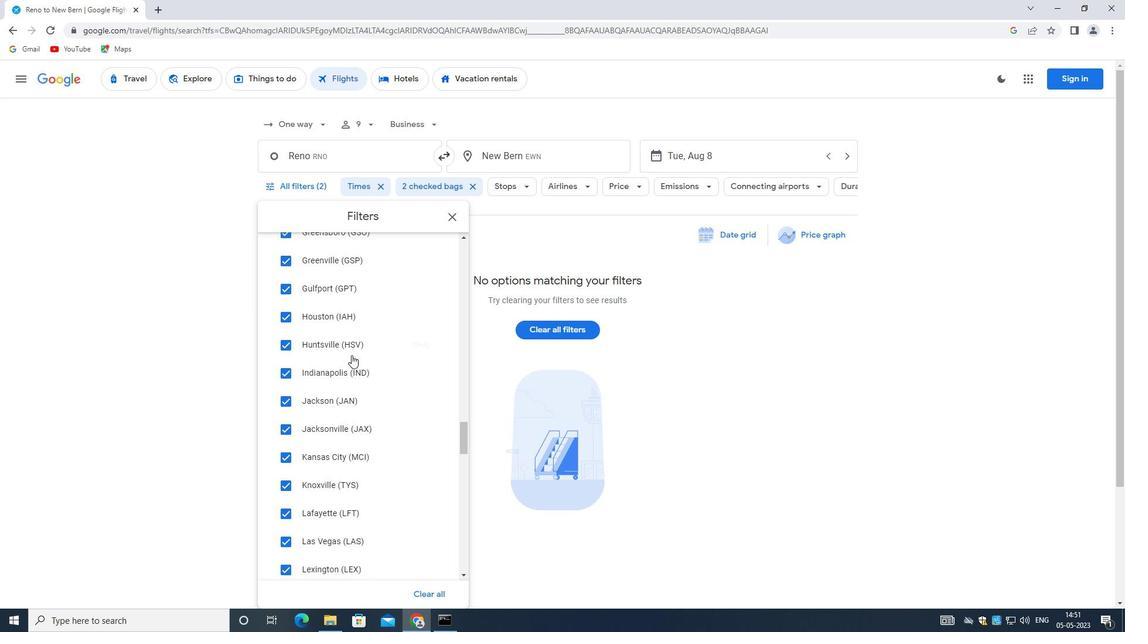 
Action: Mouse scrolled (346, 356) with delta (0, 0)
Screenshot: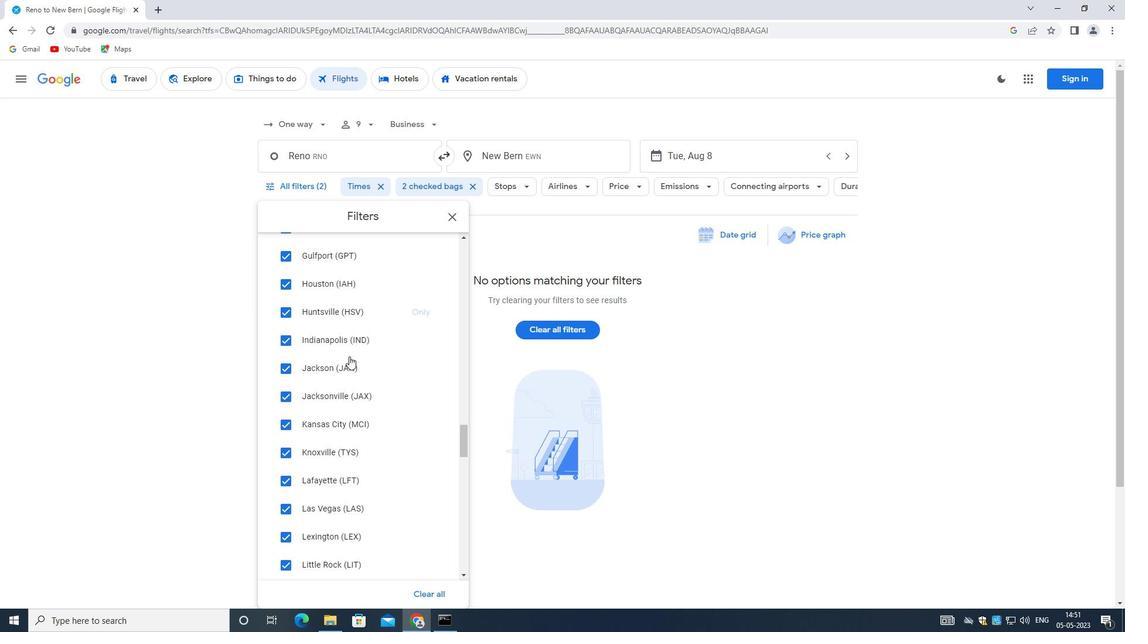 
Action: Mouse scrolled (346, 356) with delta (0, 0)
Screenshot: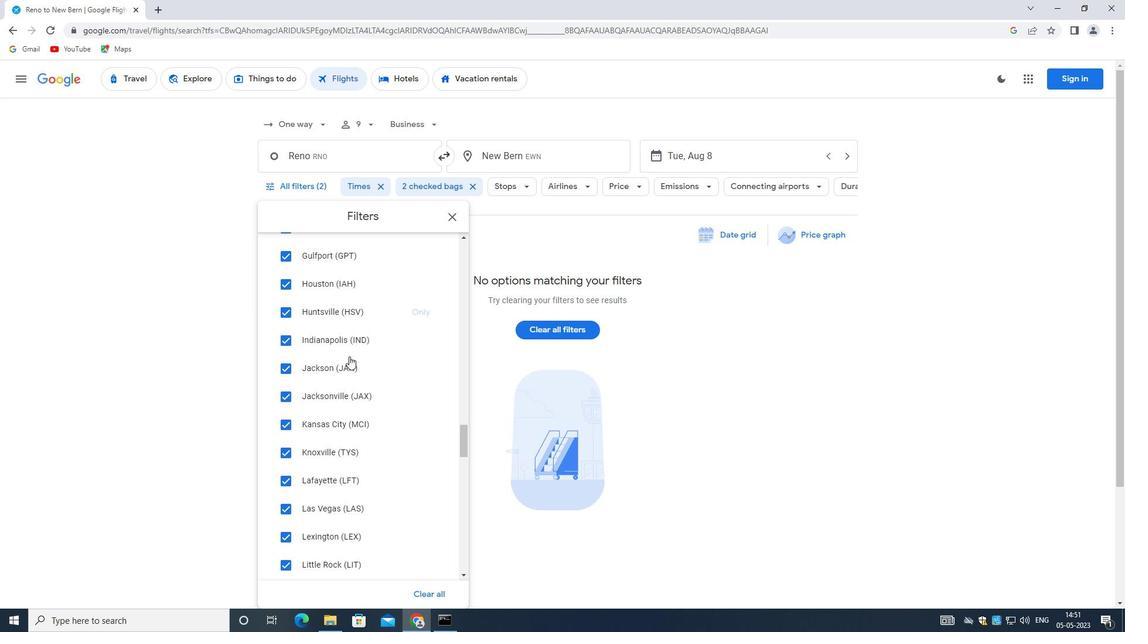
Action: Mouse moved to (346, 356)
Screenshot: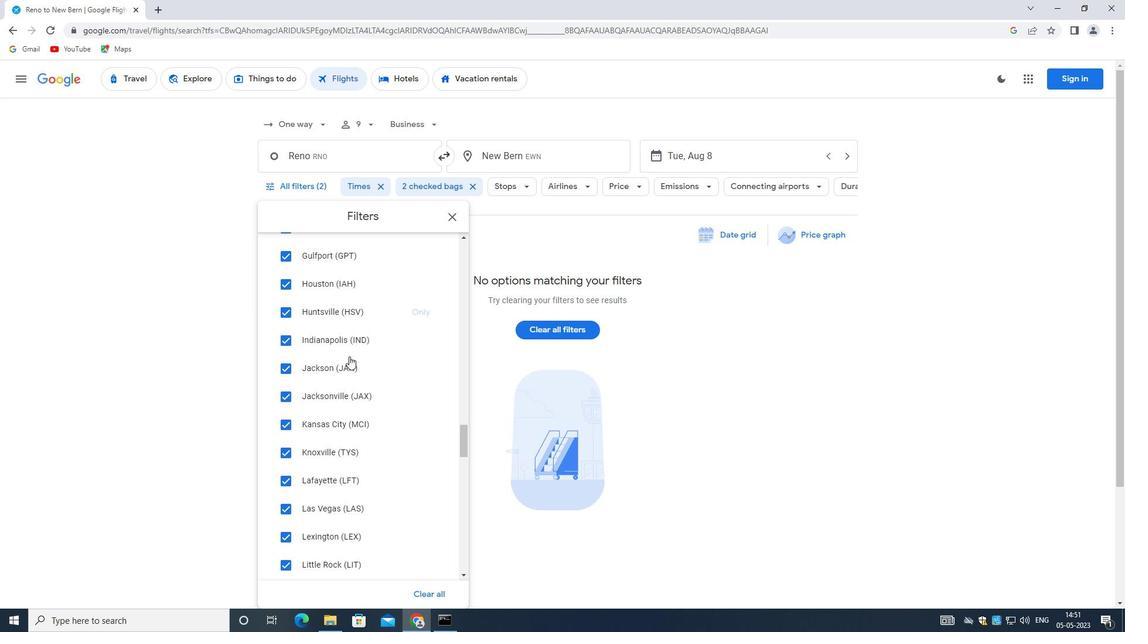 
Action: Mouse scrolled (346, 355) with delta (0, -1)
Screenshot: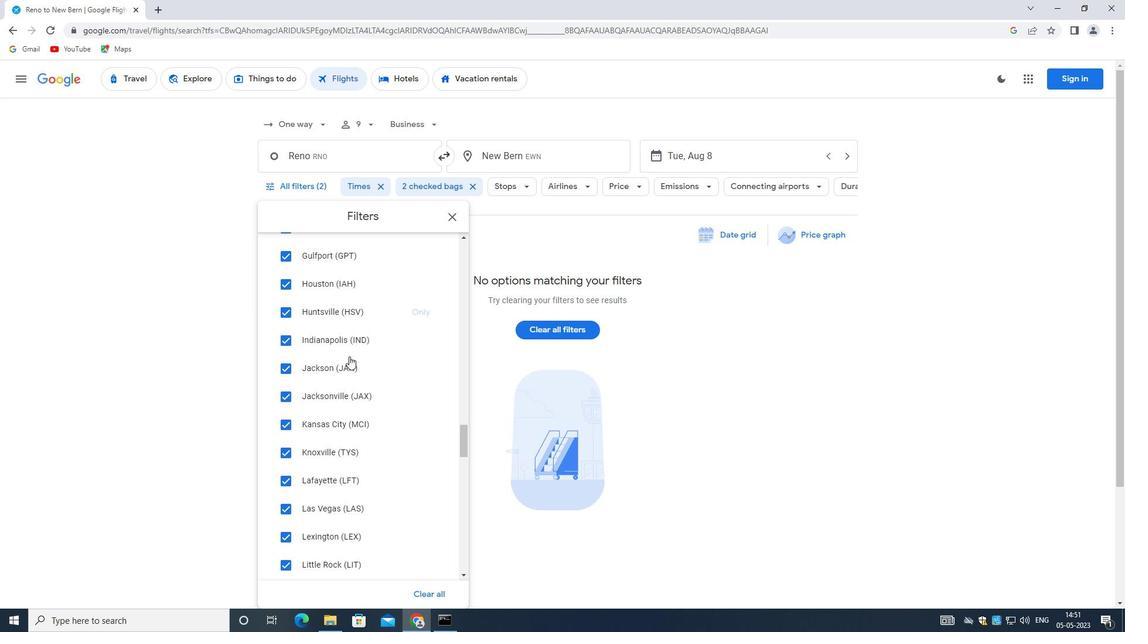 
Action: Mouse scrolled (346, 356) with delta (0, 0)
Screenshot: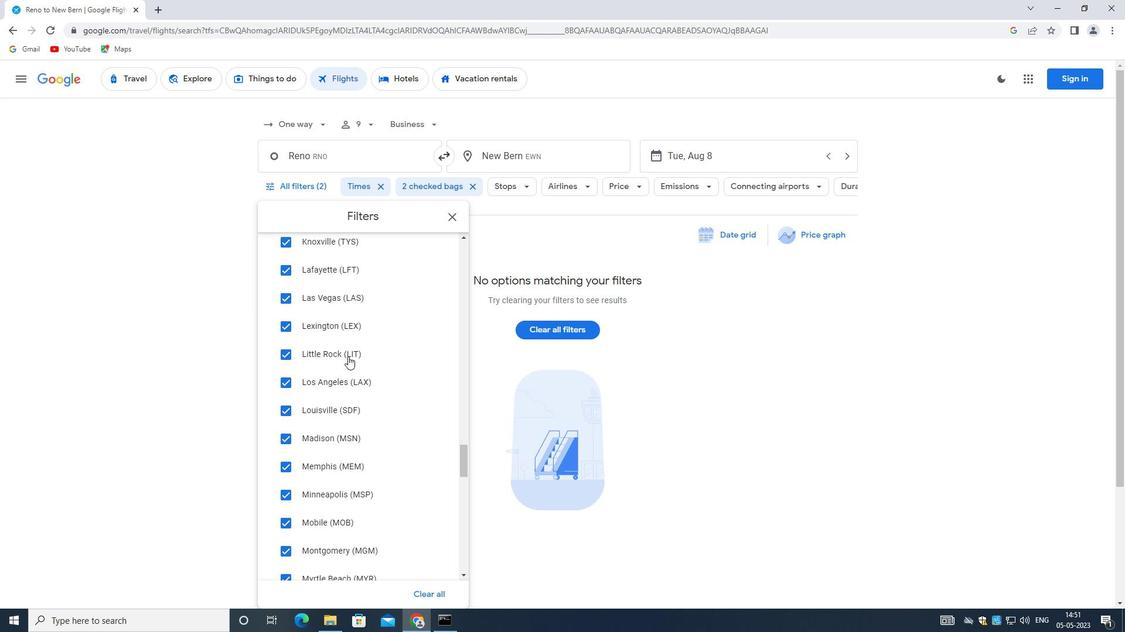 
Action: Mouse moved to (346, 356)
Screenshot: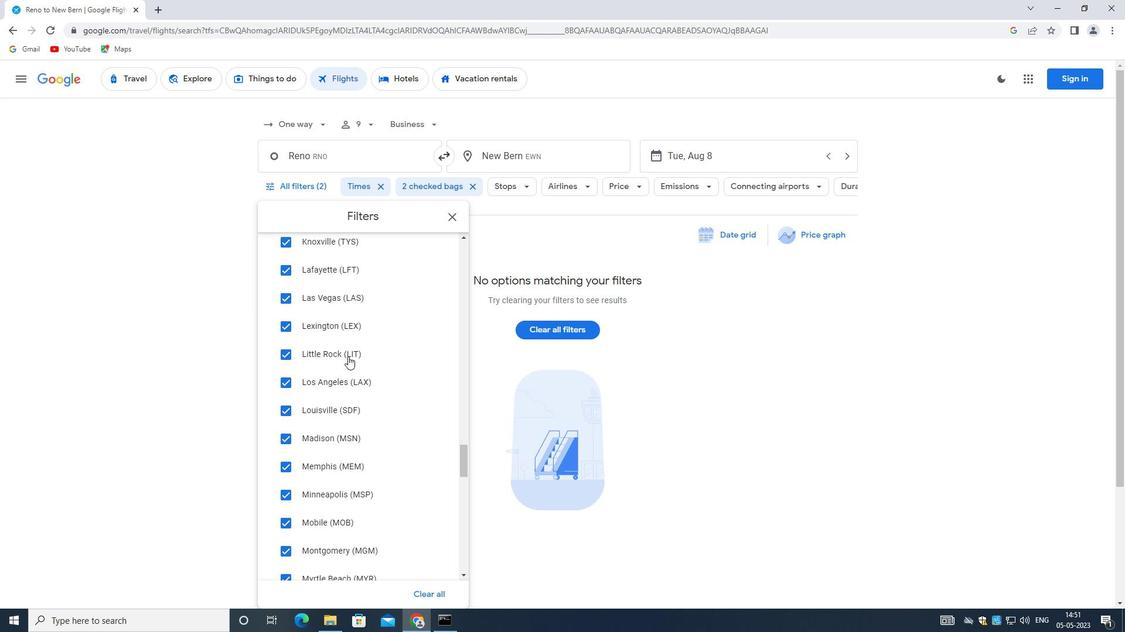 
Action: Mouse scrolled (346, 356) with delta (0, 0)
Screenshot: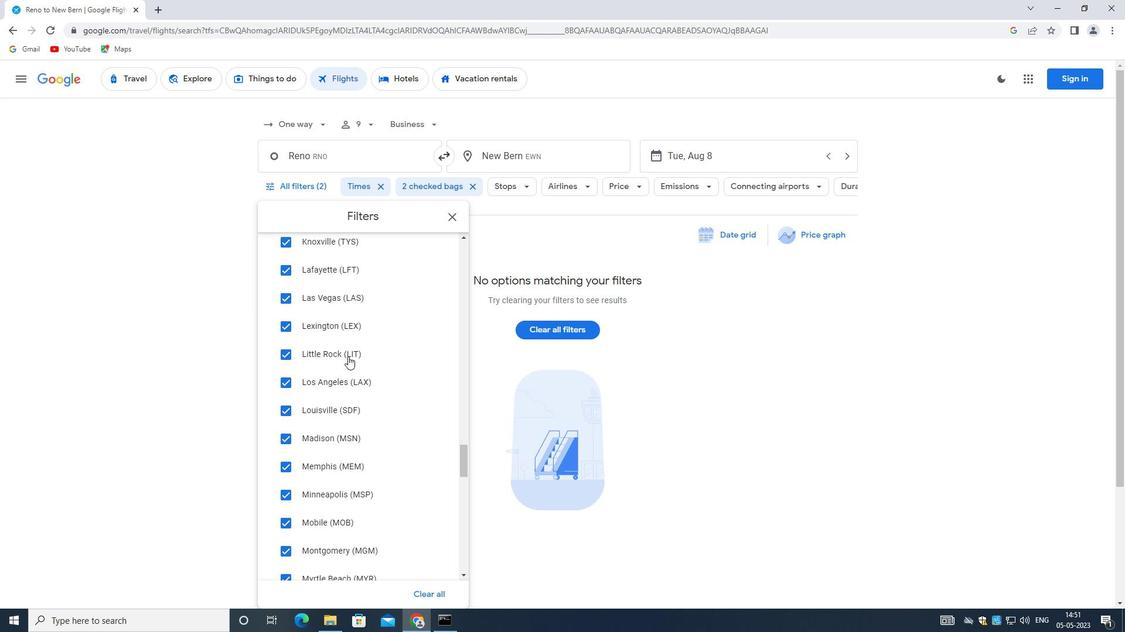 
Action: Mouse moved to (345, 357)
Screenshot: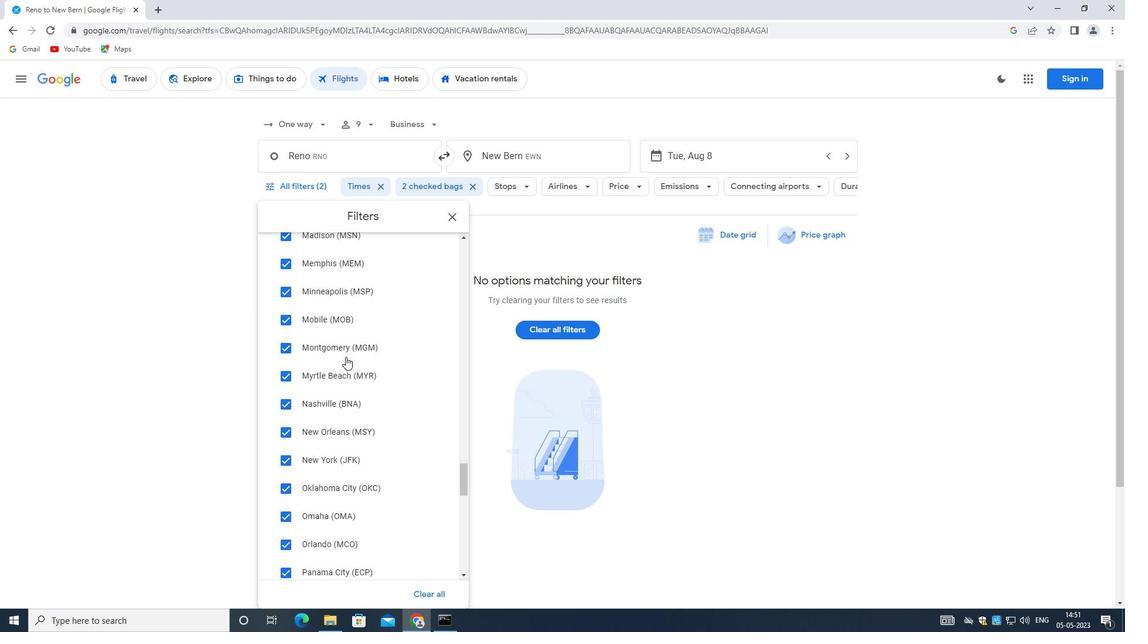 
Action: Mouse scrolled (345, 356) with delta (0, 0)
Screenshot: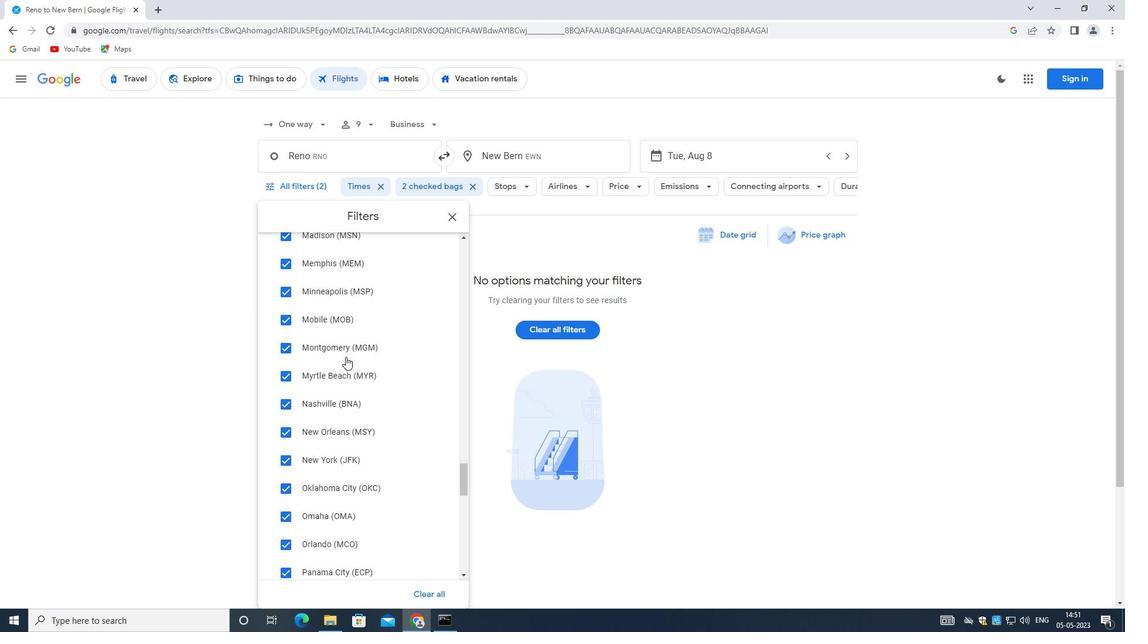 
Action: Mouse scrolled (345, 356) with delta (0, 0)
Screenshot: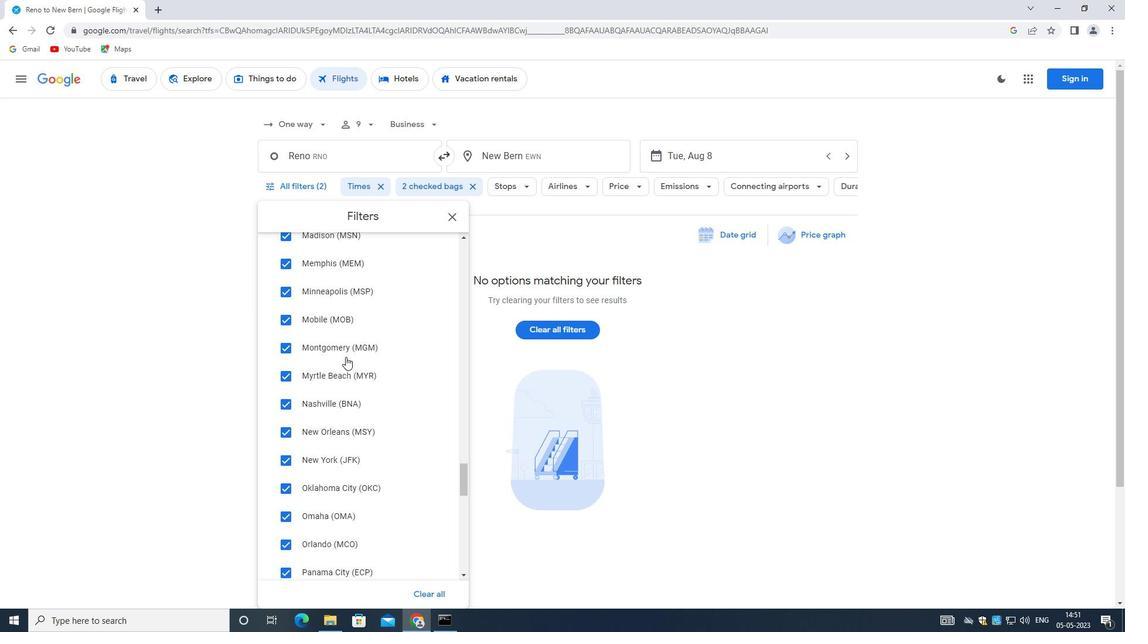 
Action: Mouse scrolled (345, 356) with delta (0, 0)
Screenshot: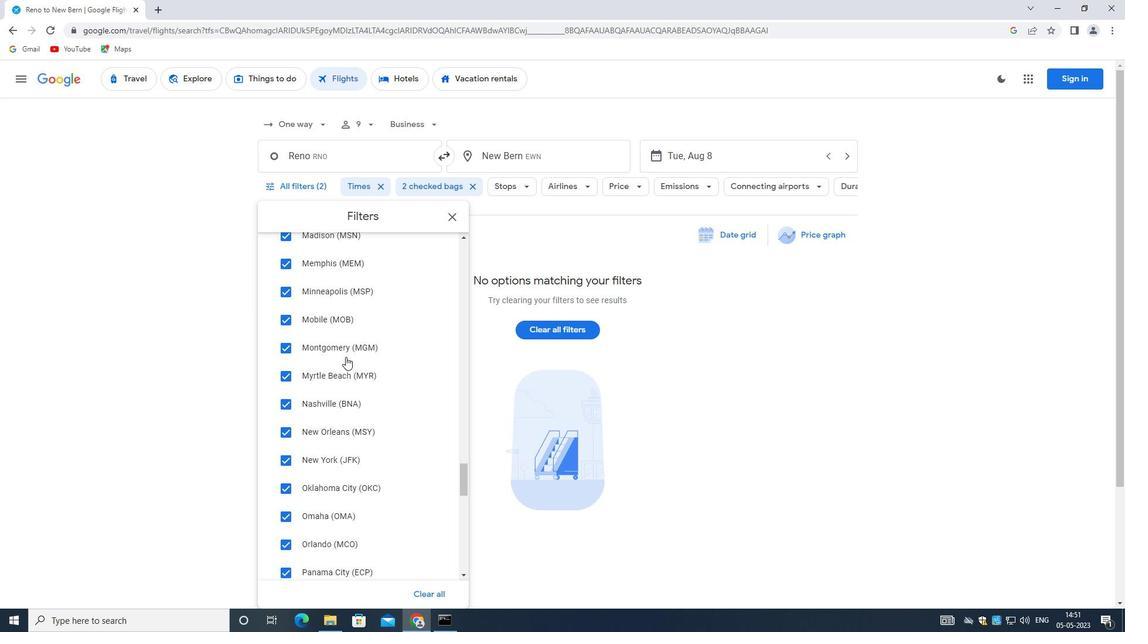 
Action: Mouse scrolled (345, 356) with delta (0, -1)
Screenshot: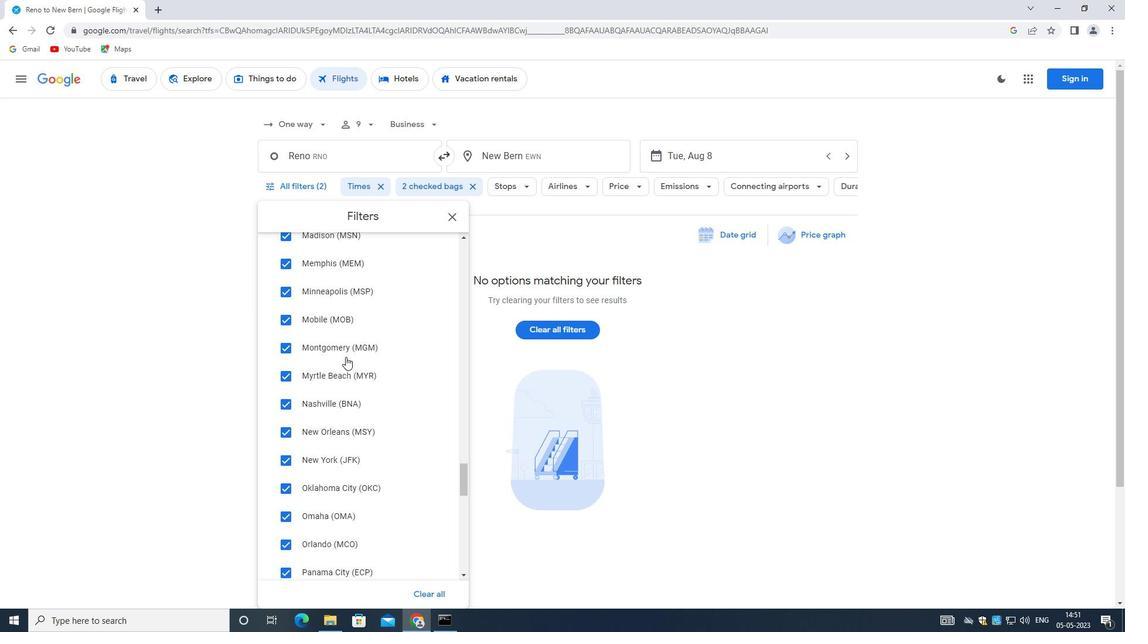 
Action: Mouse scrolled (345, 356) with delta (0, 0)
Screenshot: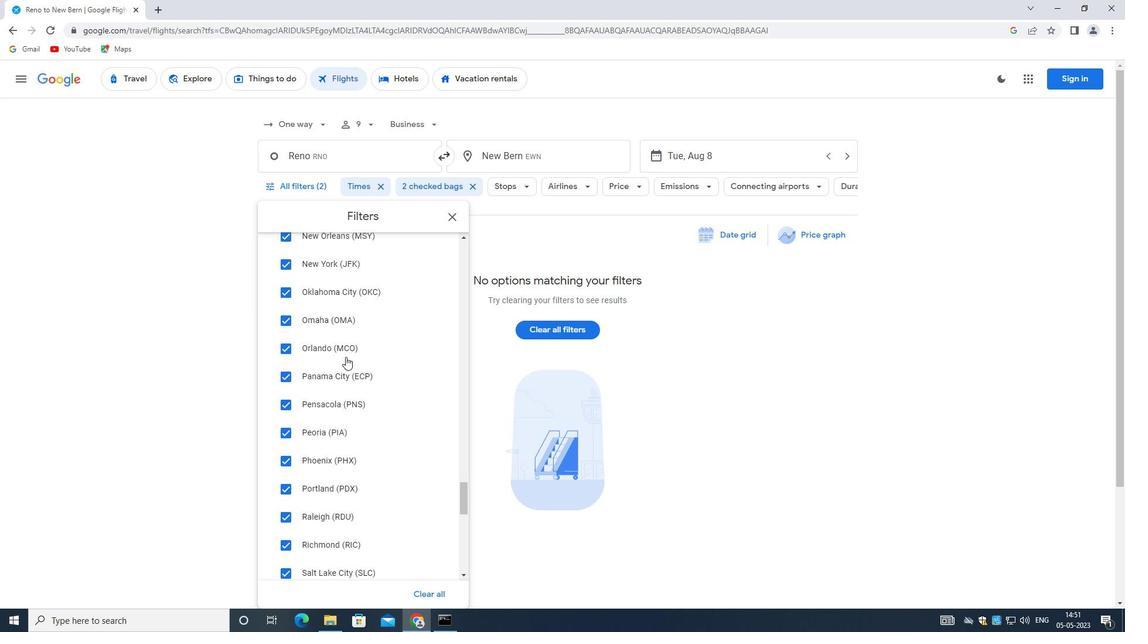 
Action: Mouse scrolled (345, 356) with delta (0, 0)
Screenshot: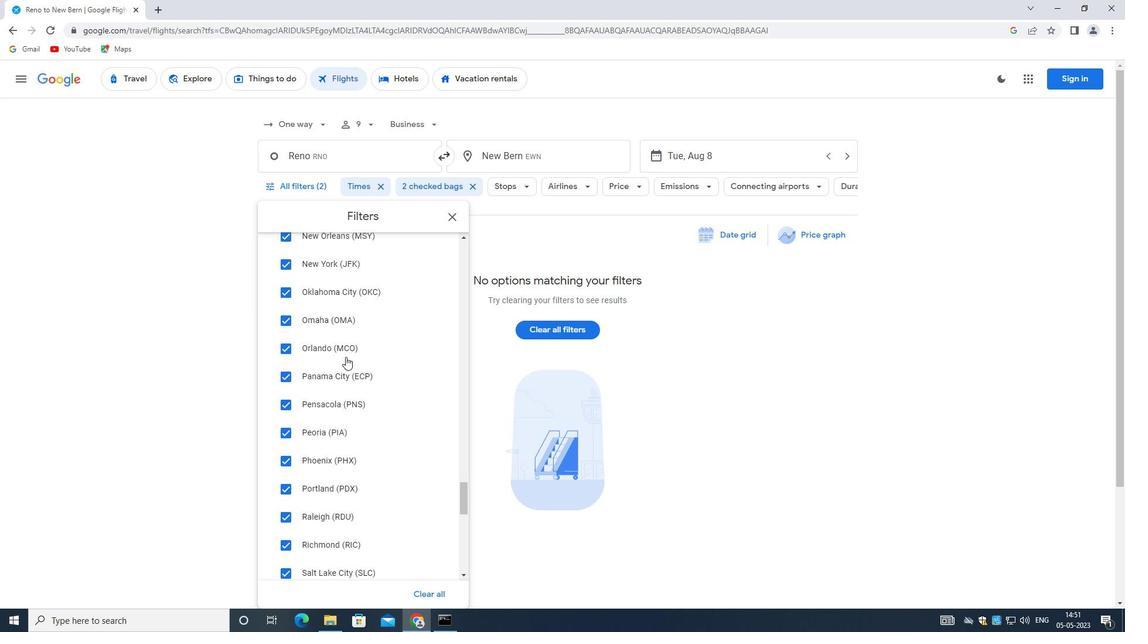 
Action: Mouse scrolled (345, 356) with delta (0, 0)
Screenshot: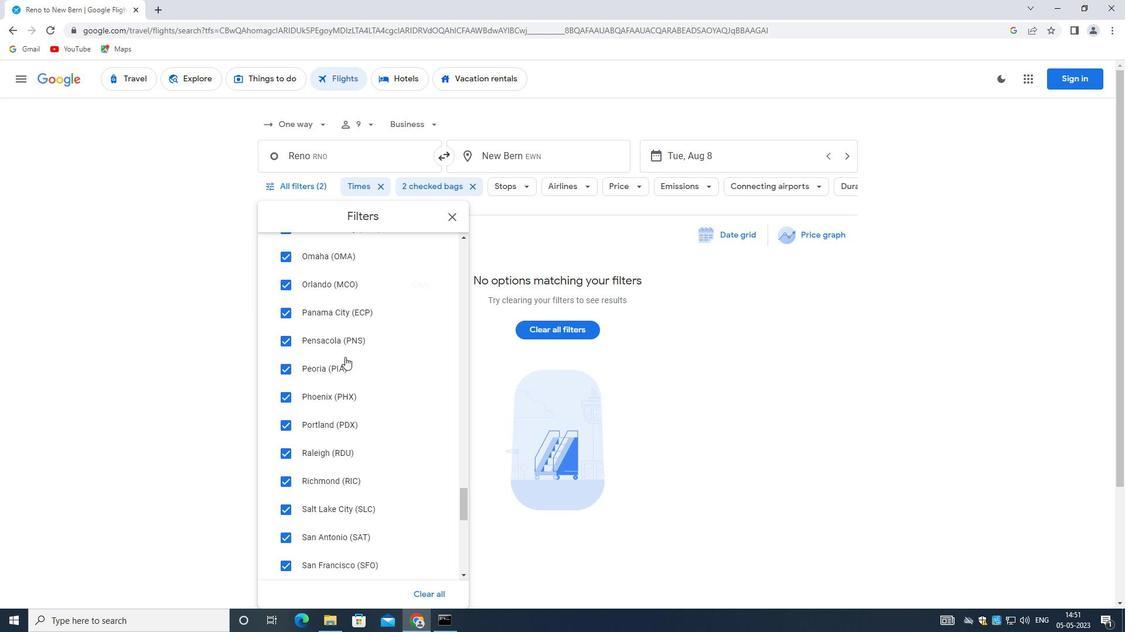 
Action: Mouse moved to (345, 358)
Screenshot: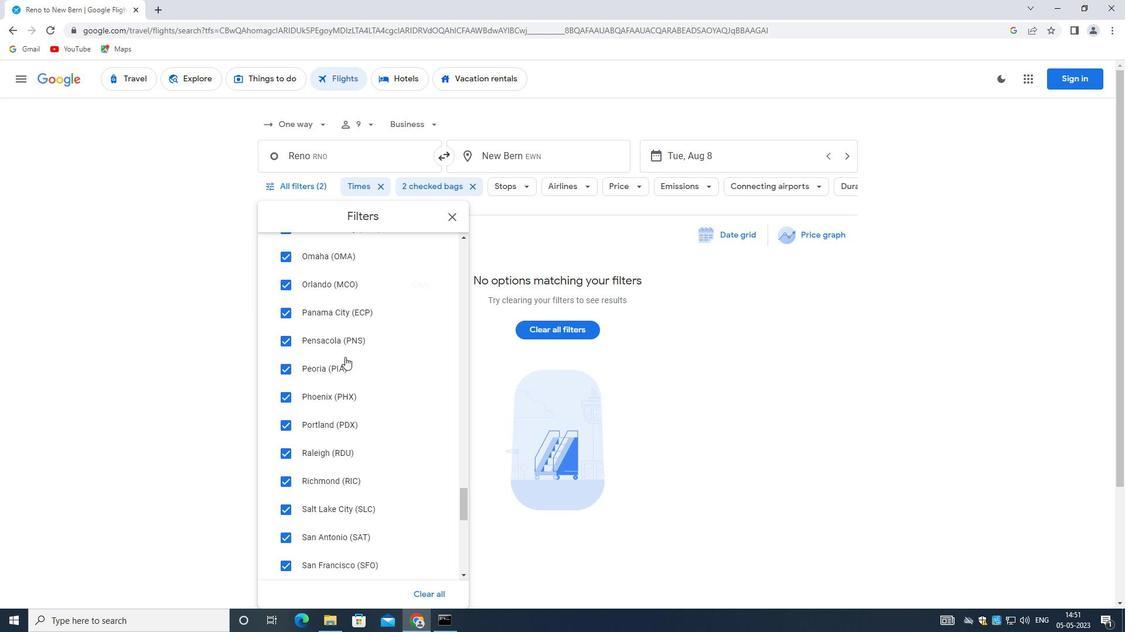 
Action: Mouse scrolled (345, 357) with delta (0, 0)
Screenshot: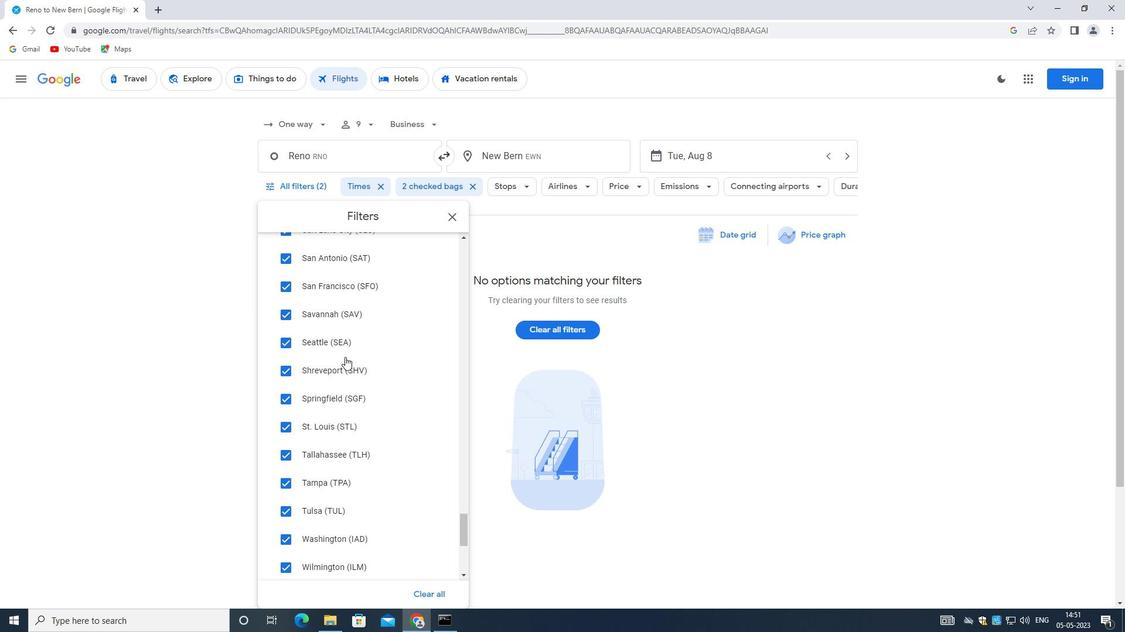 
Action: Mouse moved to (344, 358)
Screenshot: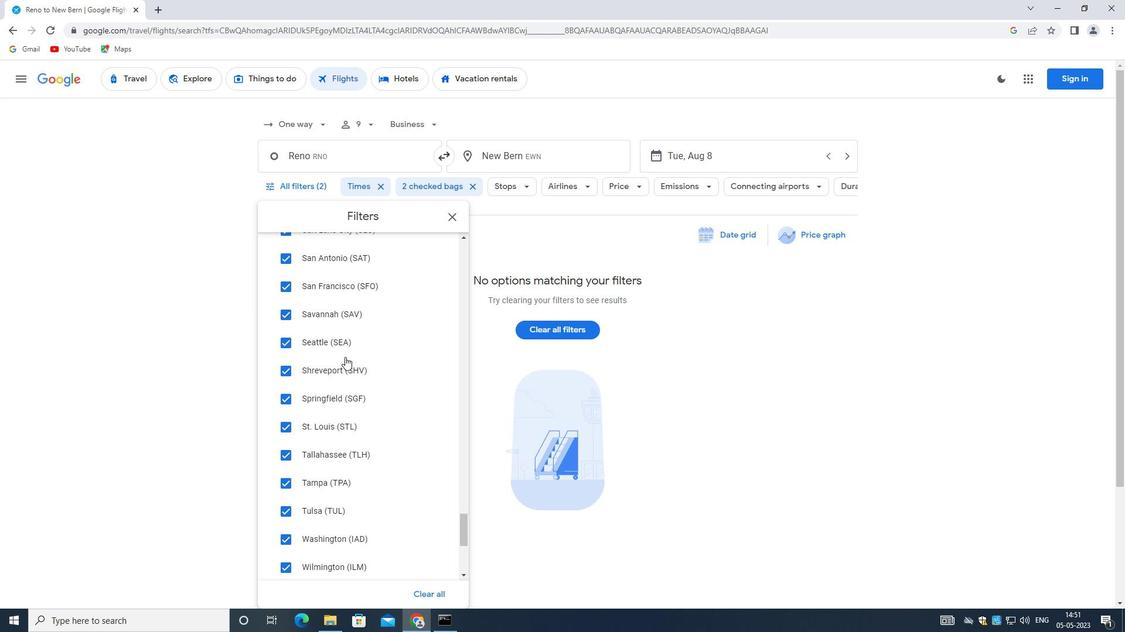
Action: Mouse scrolled (344, 357) with delta (0, 0)
Screenshot: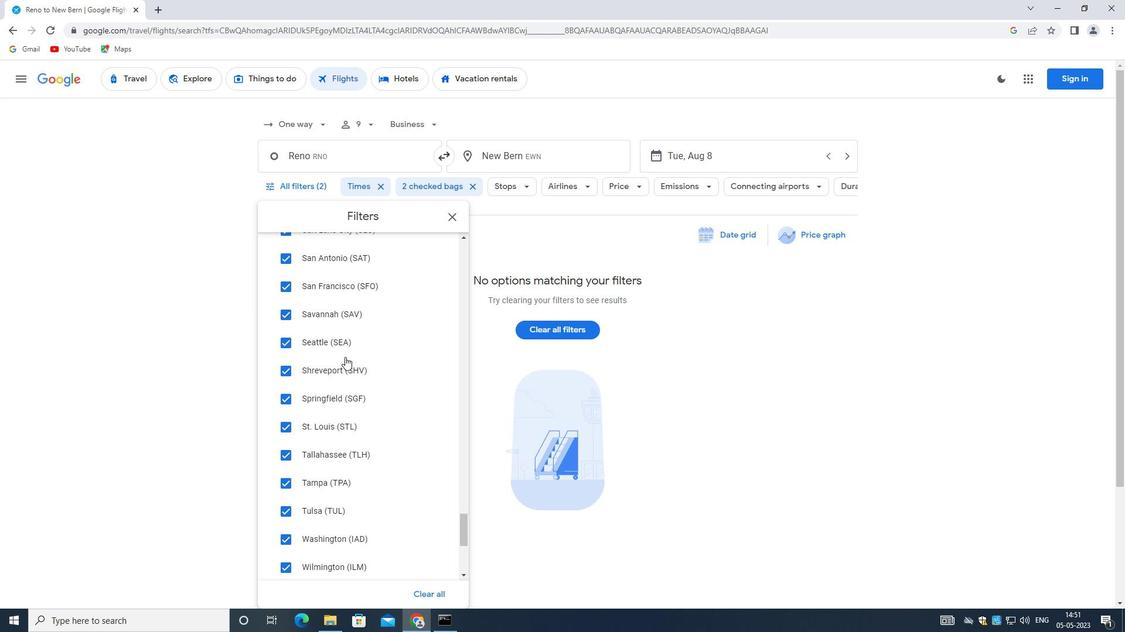 
Action: Mouse scrolled (344, 357) with delta (0, 0)
Screenshot: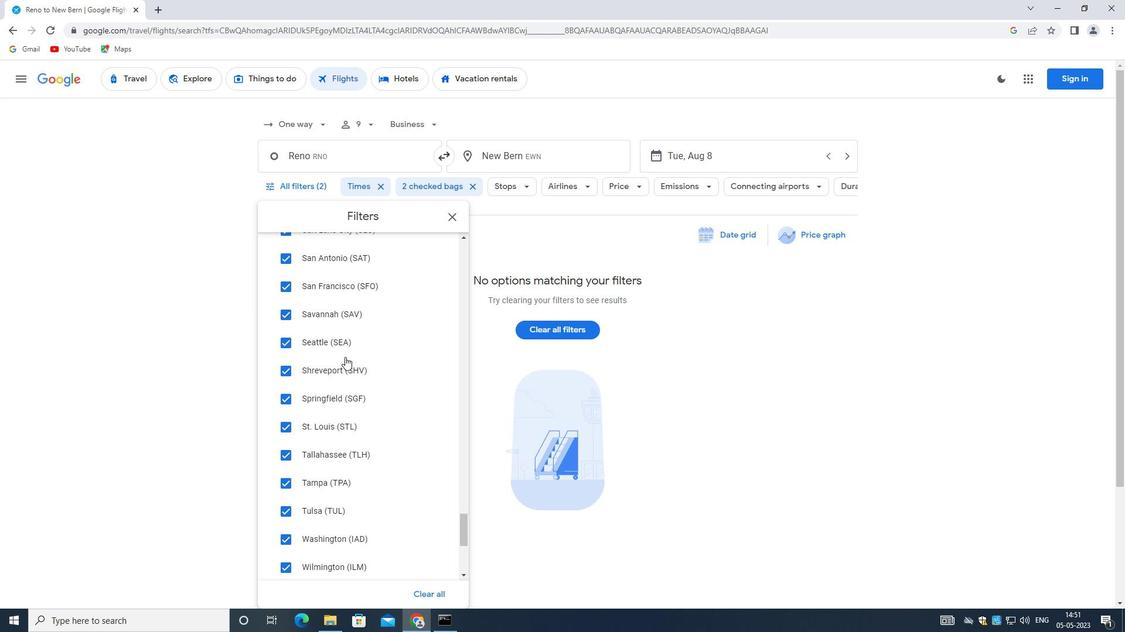
Action: Mouse scrolled (344, 357) with delta (0, 0)
Screenshot: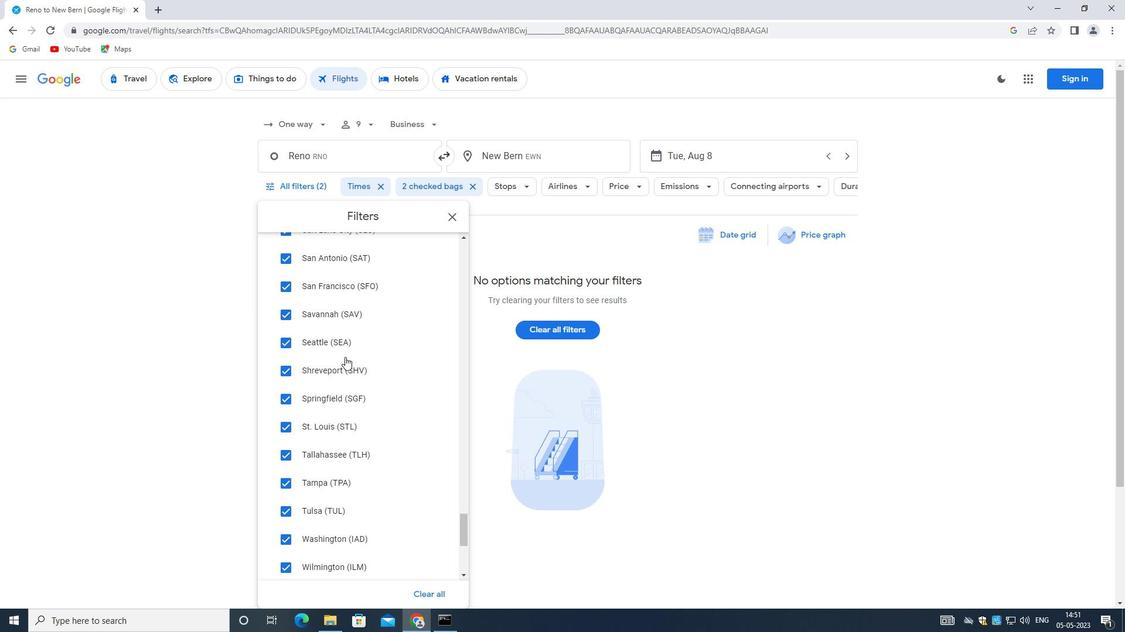 
Action: Mouse scrolled (344, 357) with delta (0, 0)
Screenshot: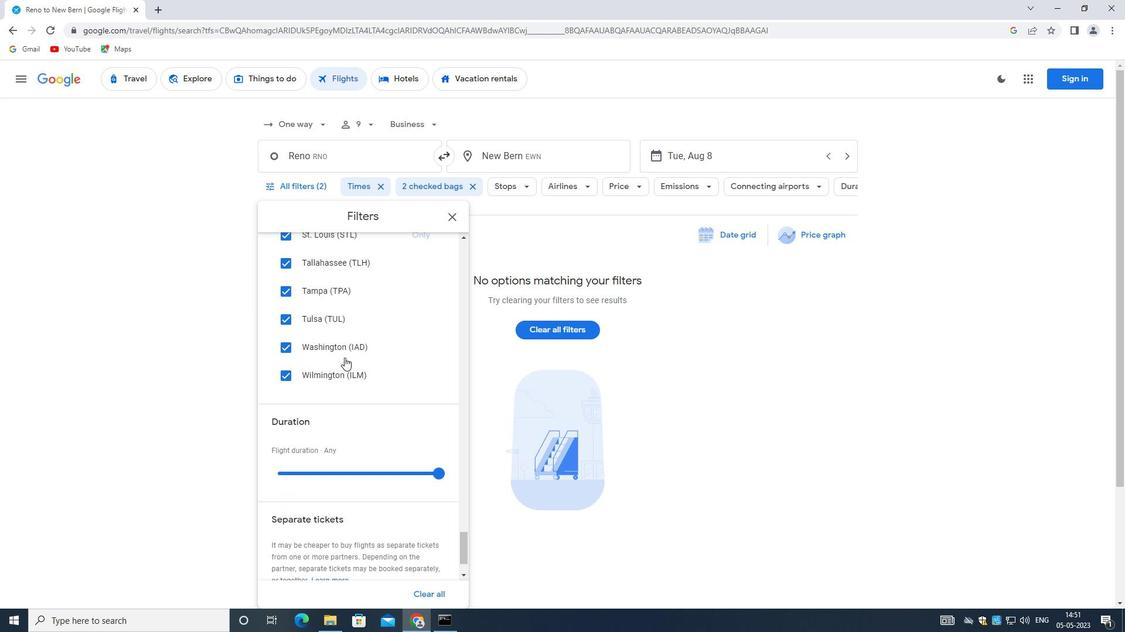 
Action: Mouse moved to (344, 359)
Screenshot: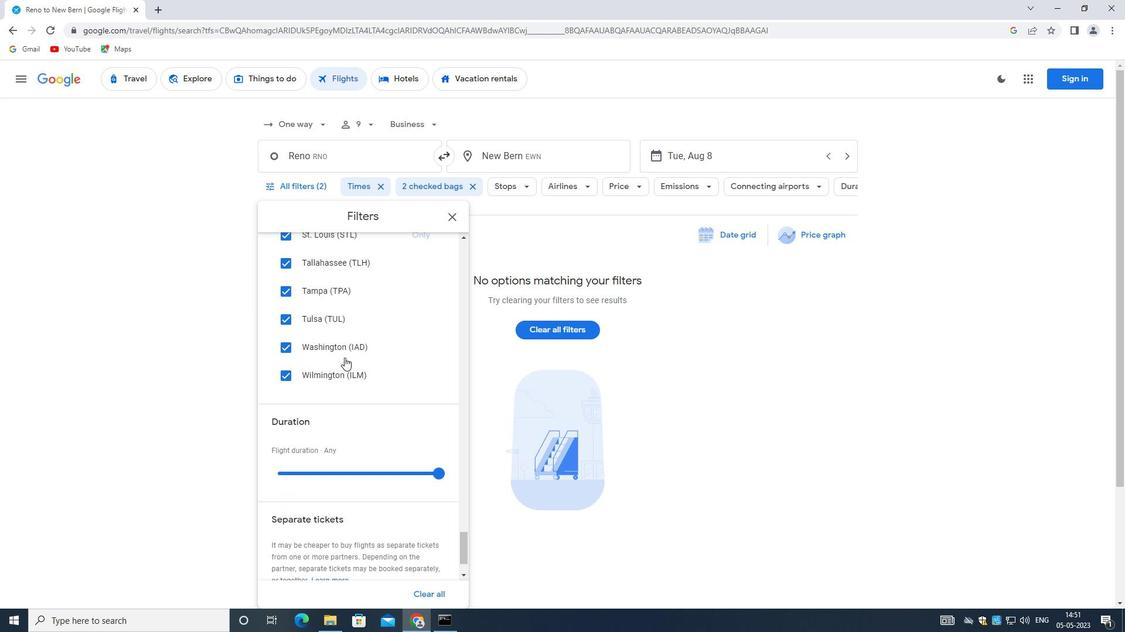 
Action: Mouse scrolled (344, 358) with delta (0, 0)
Screenshot: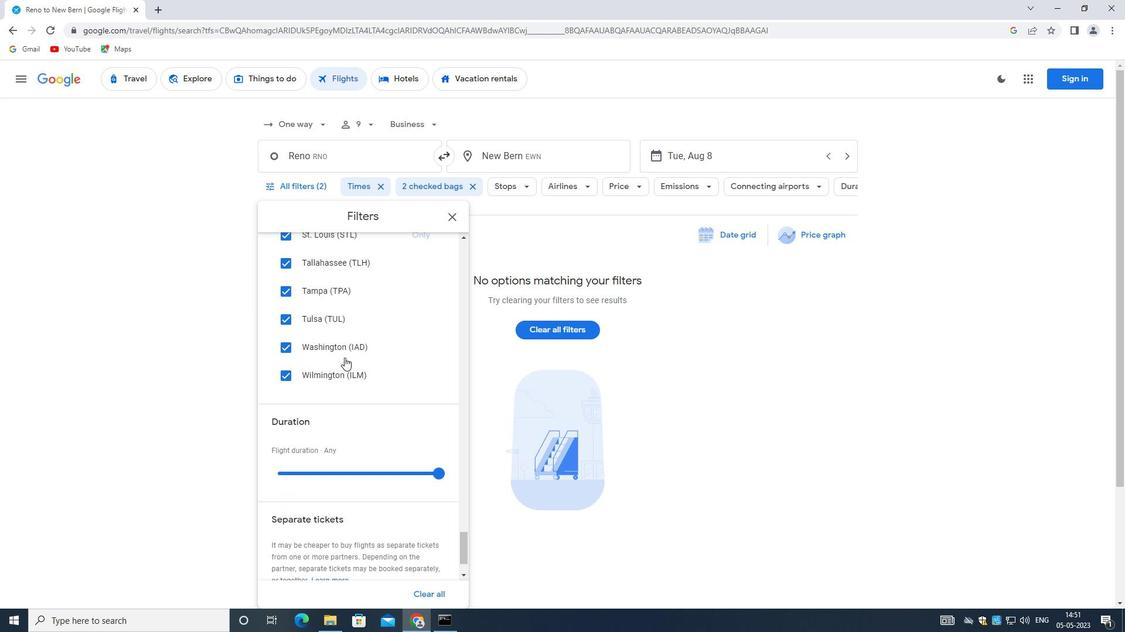 
Action: Mouse scrolled (344, 358) with delta (0, 0)
Screenshot: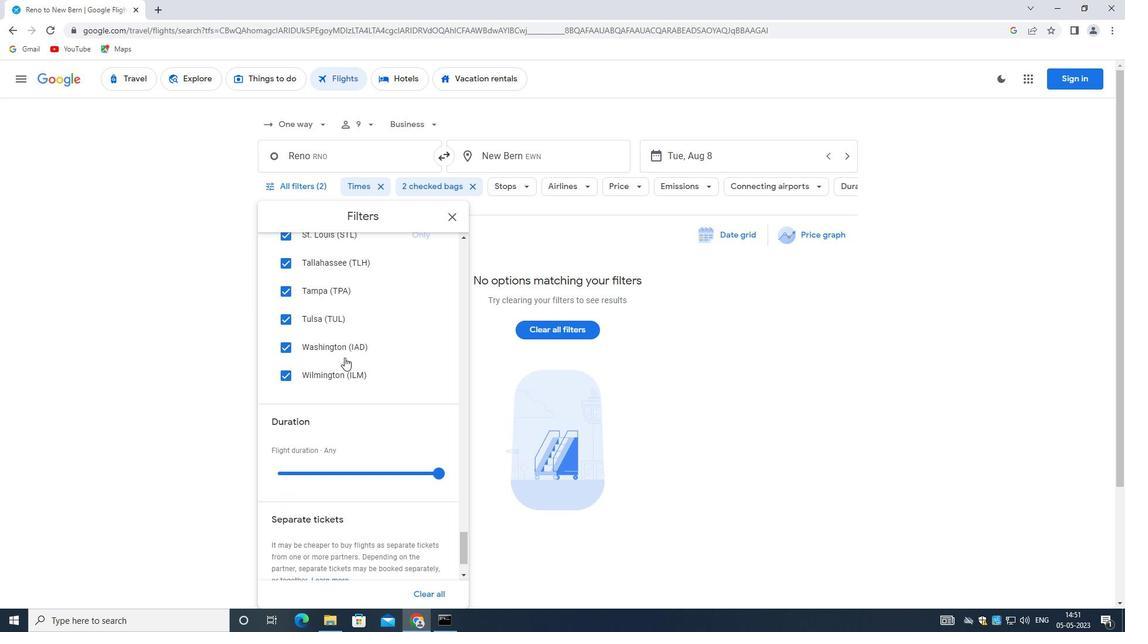 
Action: Mouse scrolled (344, 358) with delta (0, 0)
Screenshot: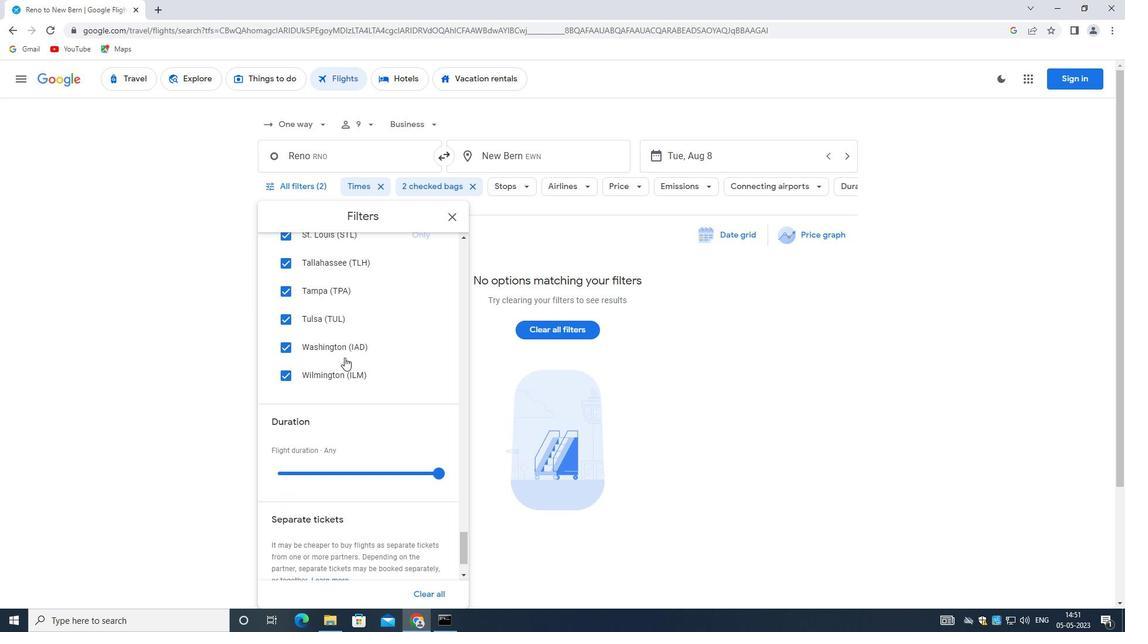 
Action: Mouse scrolled (344, 358) with delta (0, 0)
Screenshot: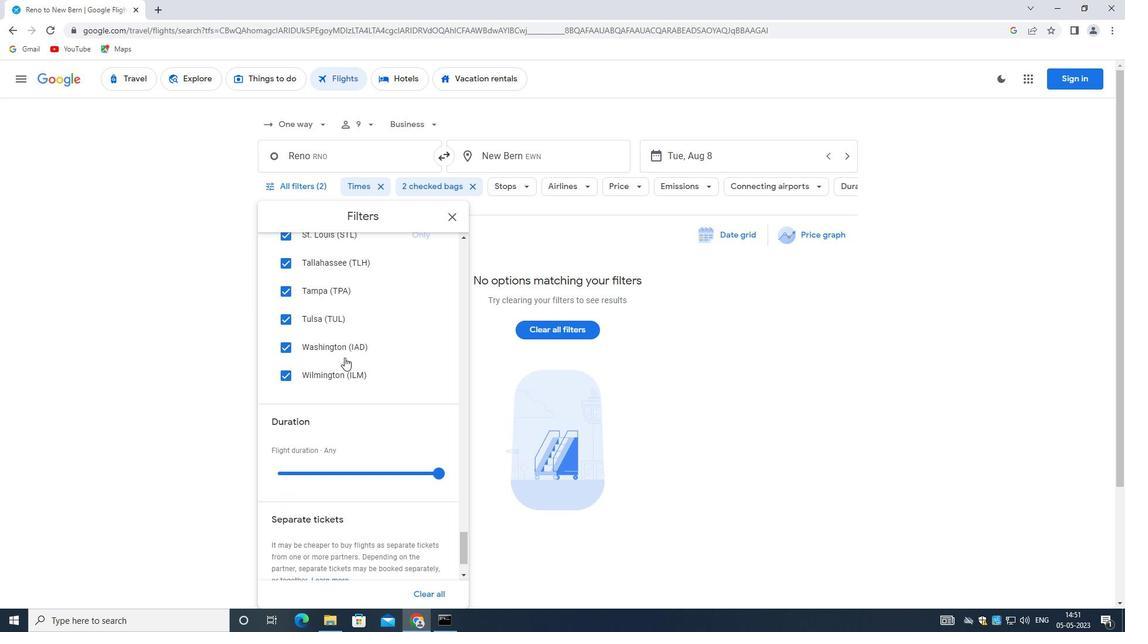 
Action: Mouse scrolled (344, 358) with delta (0, 0)
Screenshot: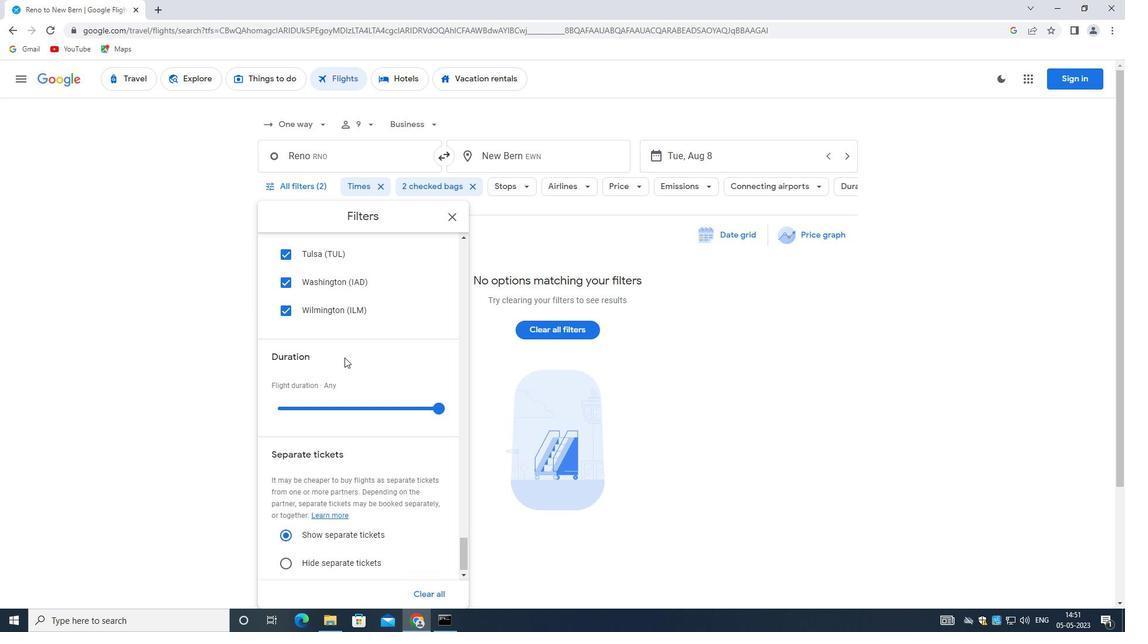 
Action: Mouse moved to (344, 359)
Screenshot: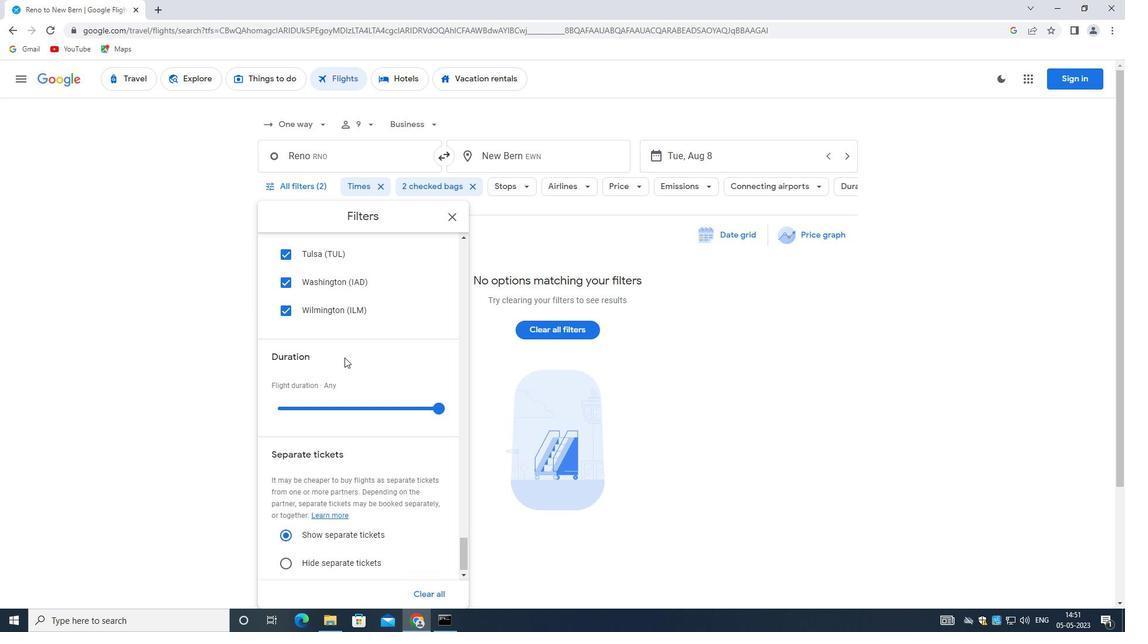 
Action: Mouse scrolled (344, 358) with delta (0, 0)
Screenshot: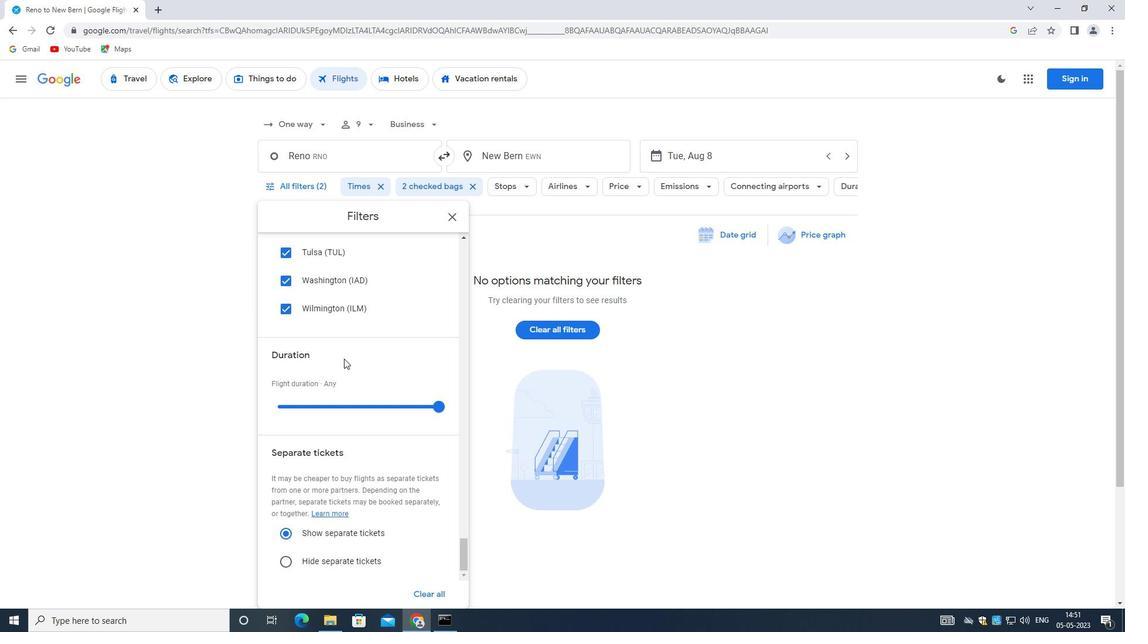 
Action: Mouse scrolled (344, 358) with delta (0, 0)
Screenshot: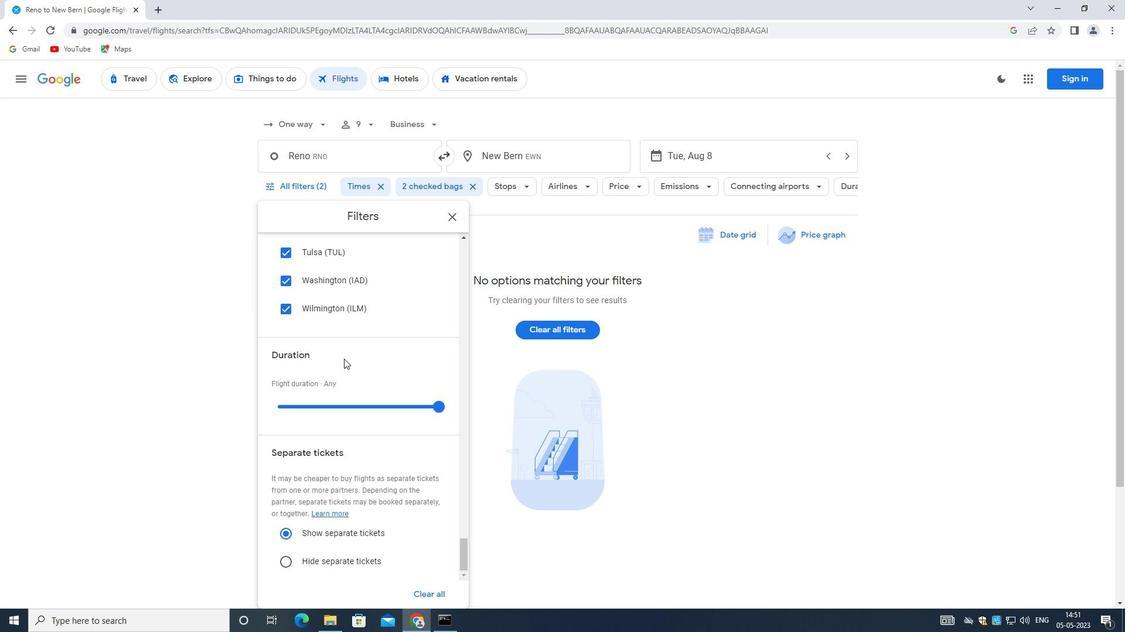 
Action: Mouse scrolled (344, 358) with delta (0, 0)
Screenshot: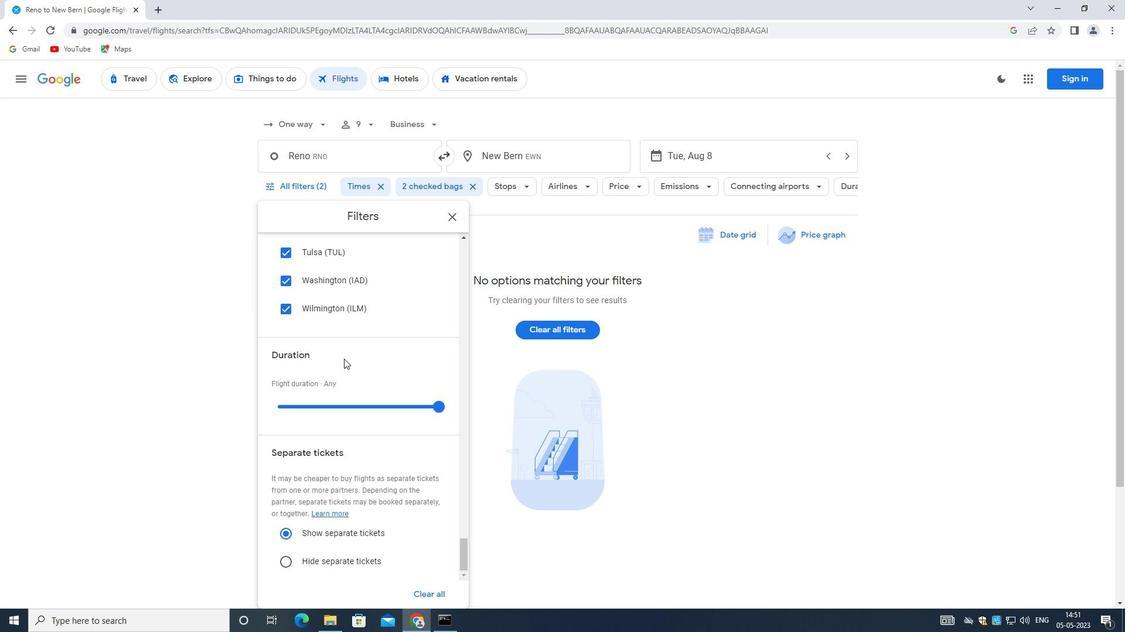 
Action: Mouse scrolled (344, 358) with delta (0, 0)
Screenshot: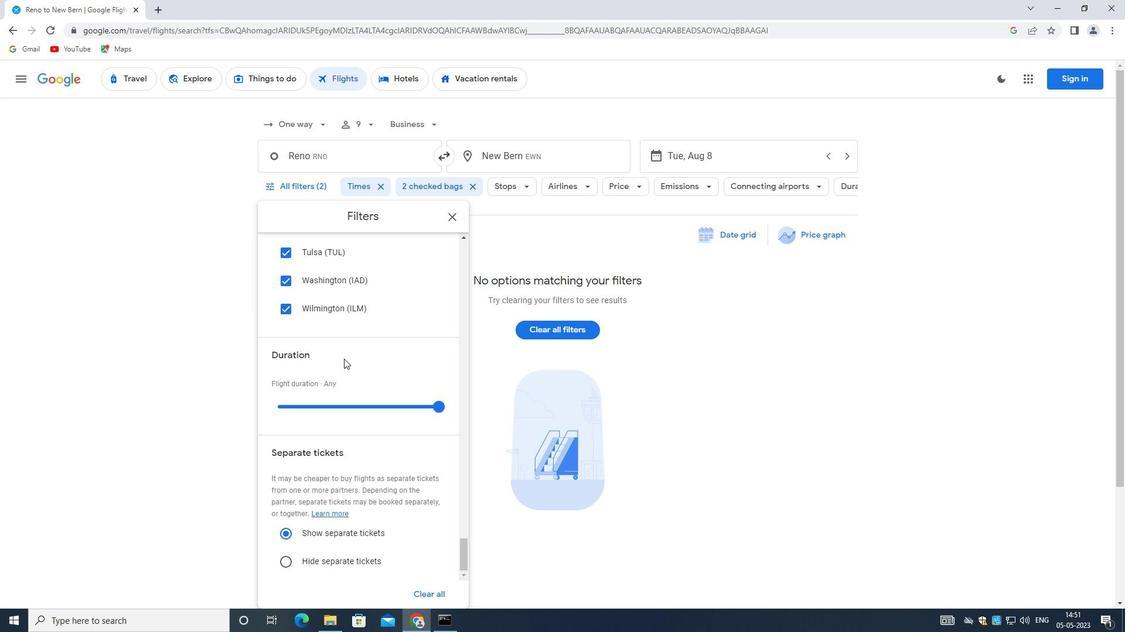 
Action: Mouse scrolled (344, 358) with delta (0, 0)
Screenshot: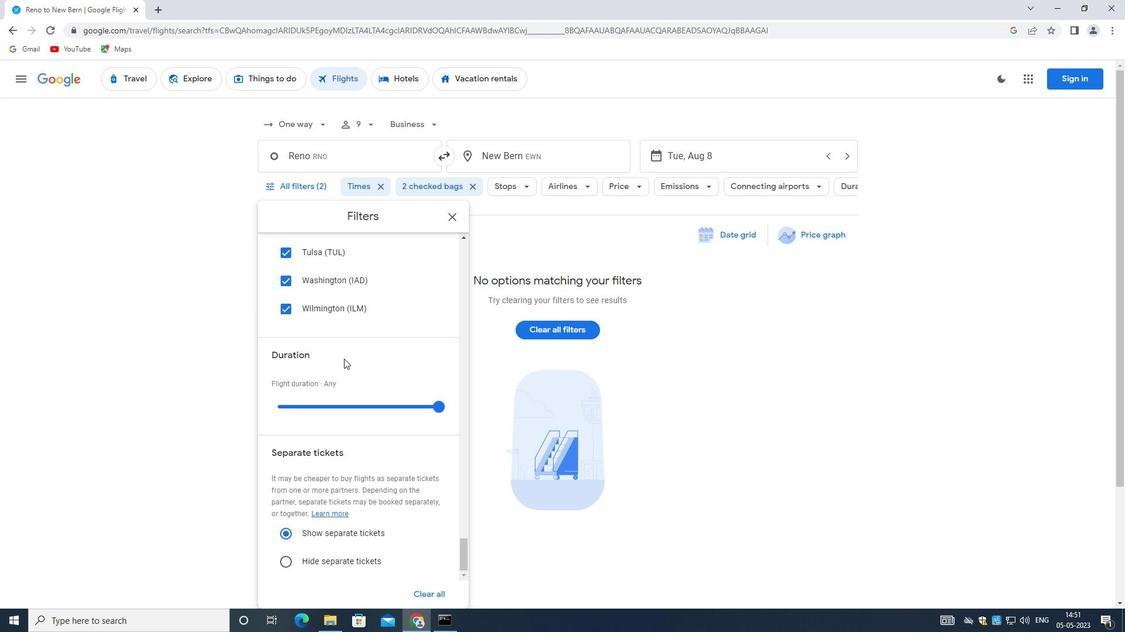 
